 Task: Look for space in Atraulī, India from 3rd June, 2023 to 9th June, 2023 for 2 adults in price range Rs.6000 to Rs.12000. Place can be entire place with 1  bedroom having 1 bed and 1 bathroom. Property type can be house, flat, guest house, hotel. Booking option can be shelf check-in. Required host language is English.
Action: Mouse moved to (638, 135)
Screenshot: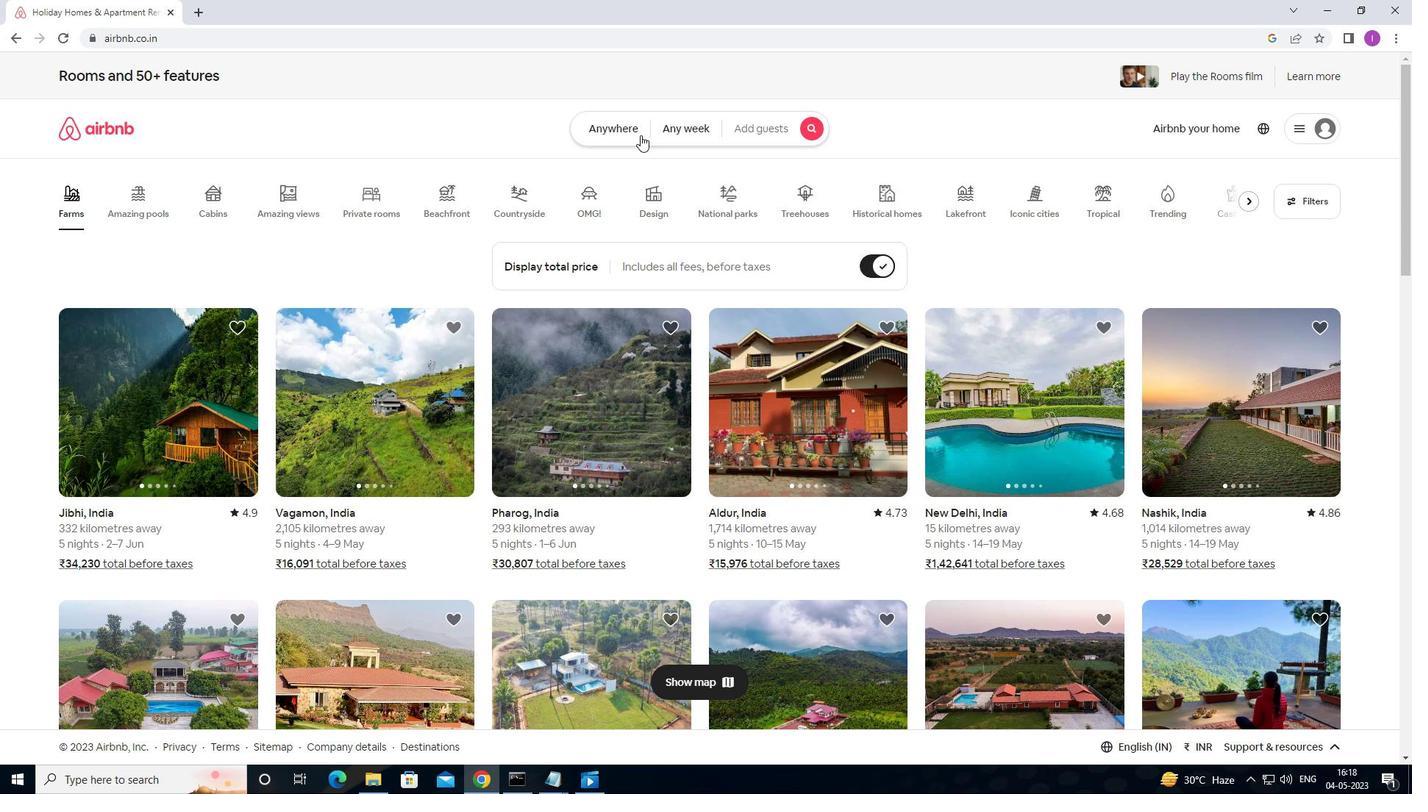 
Action: Mouse pressed left at (638, 135)
Screenshot: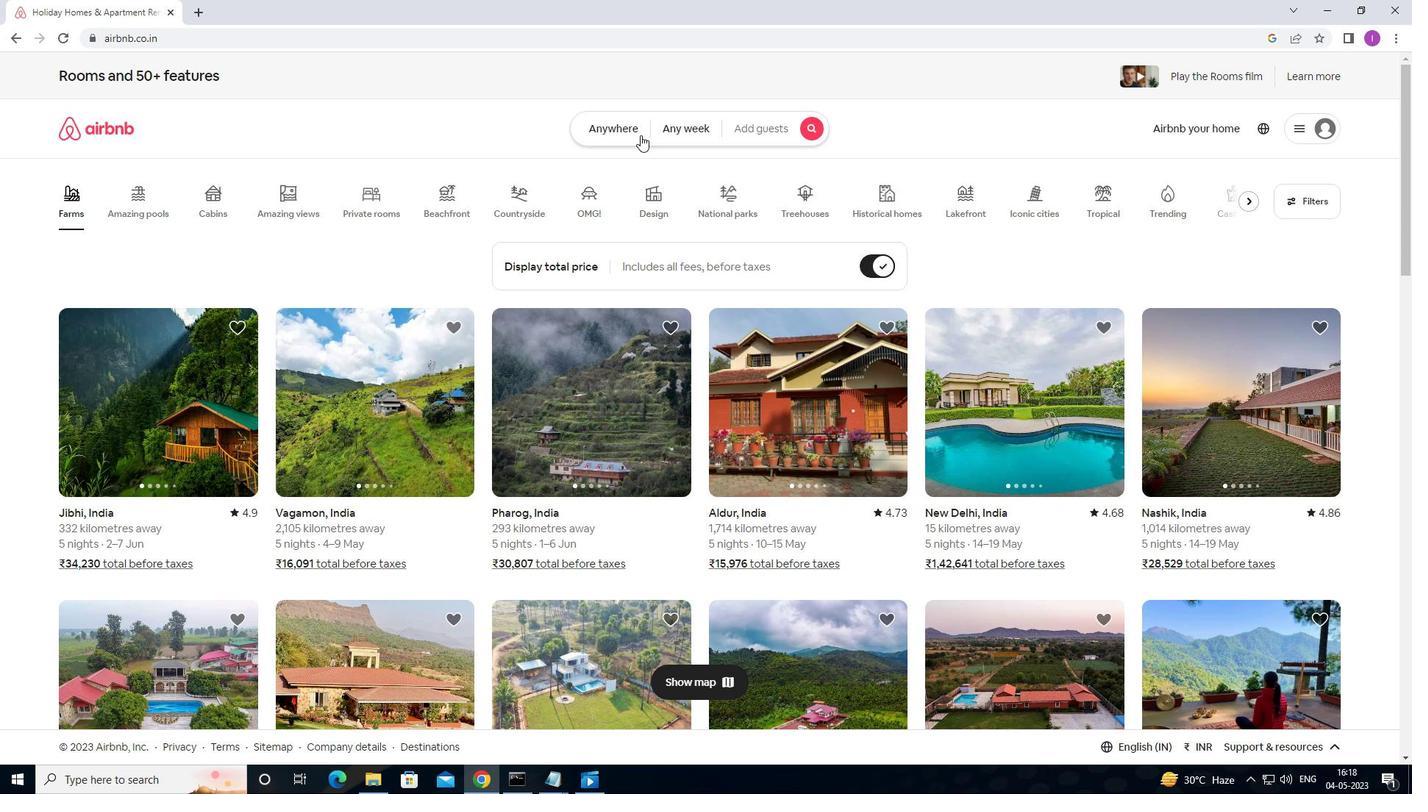 
Action: Mouse moved to (422, 180)
Screenshot: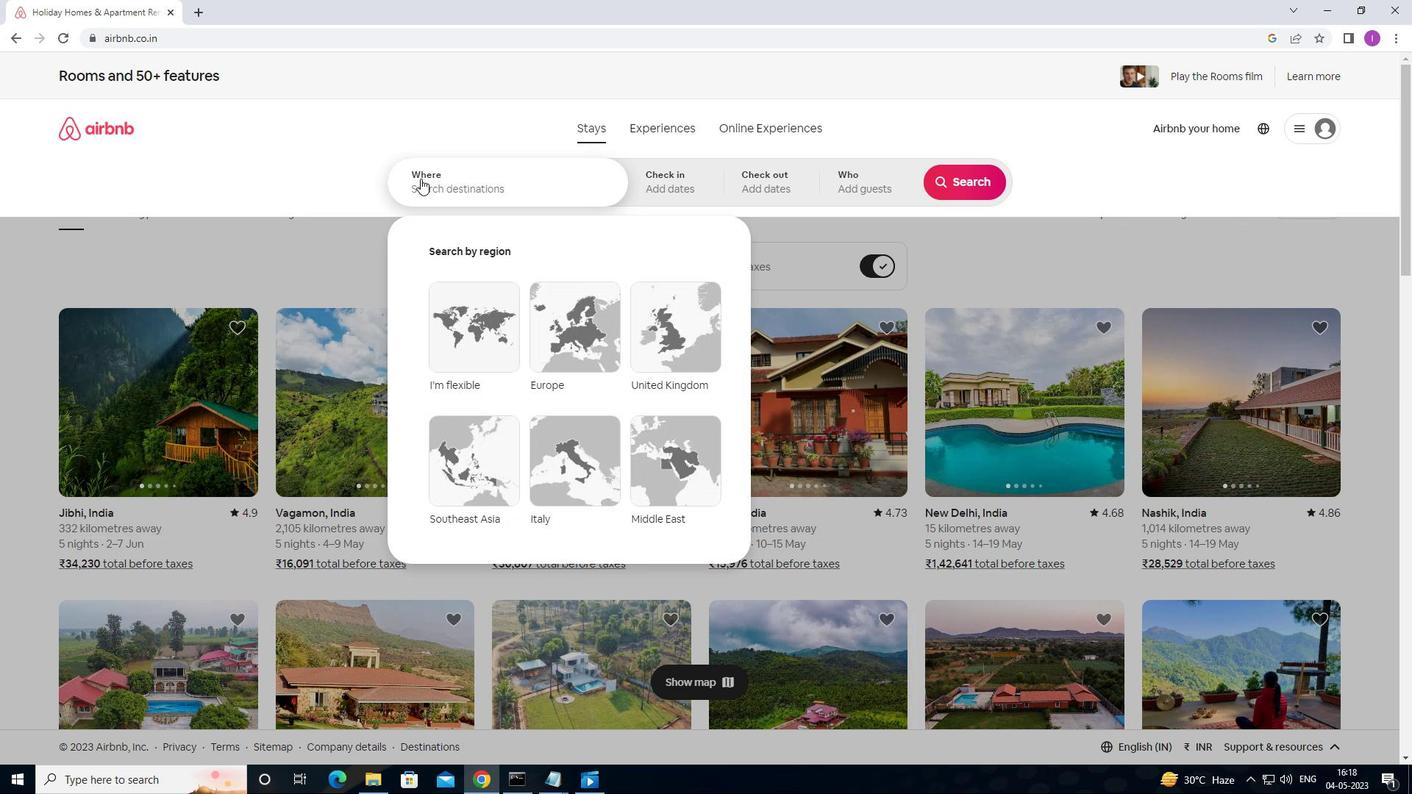 
Action: Mouse pressed left at (422, 180)
Screenshot: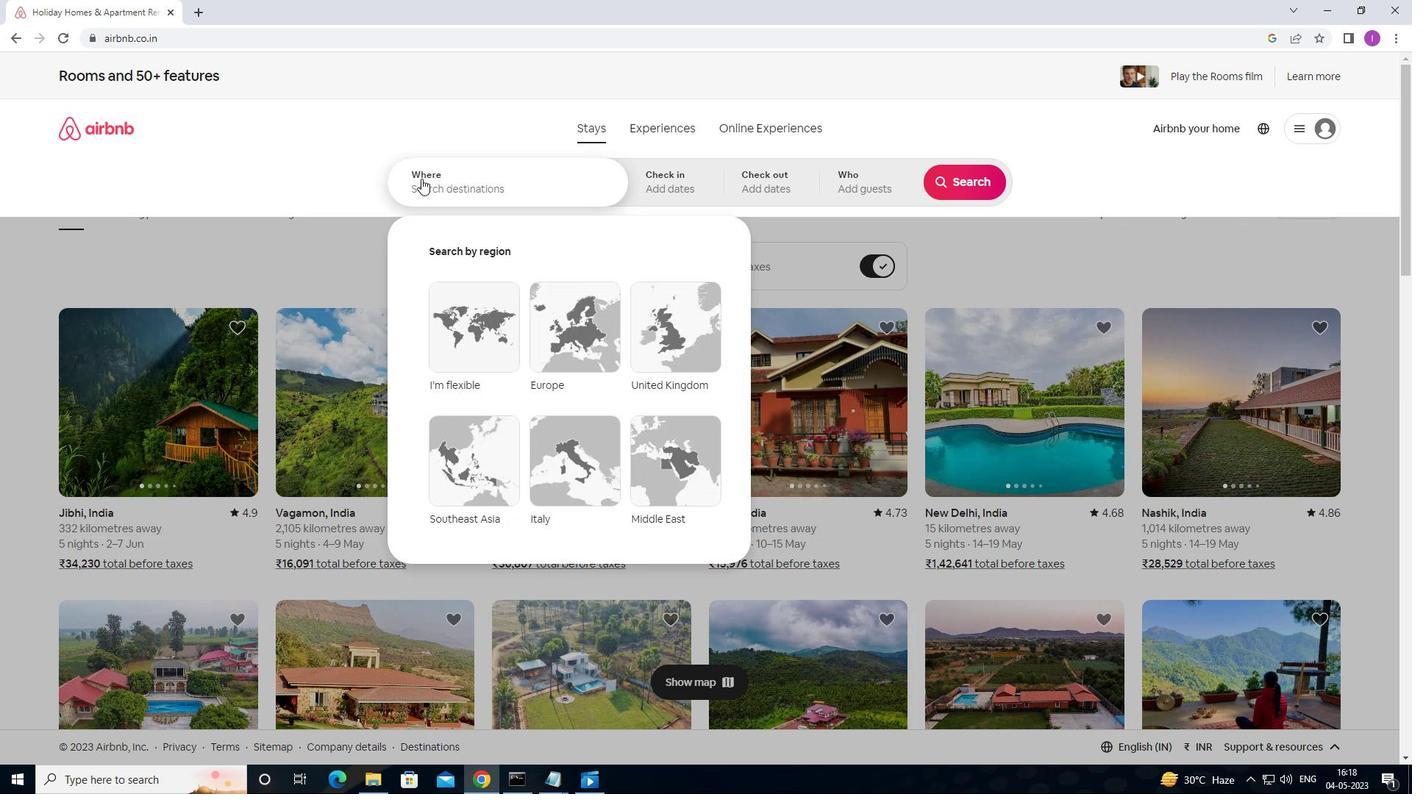 
Action: Mouse moved to (378, 228)
Screenshot: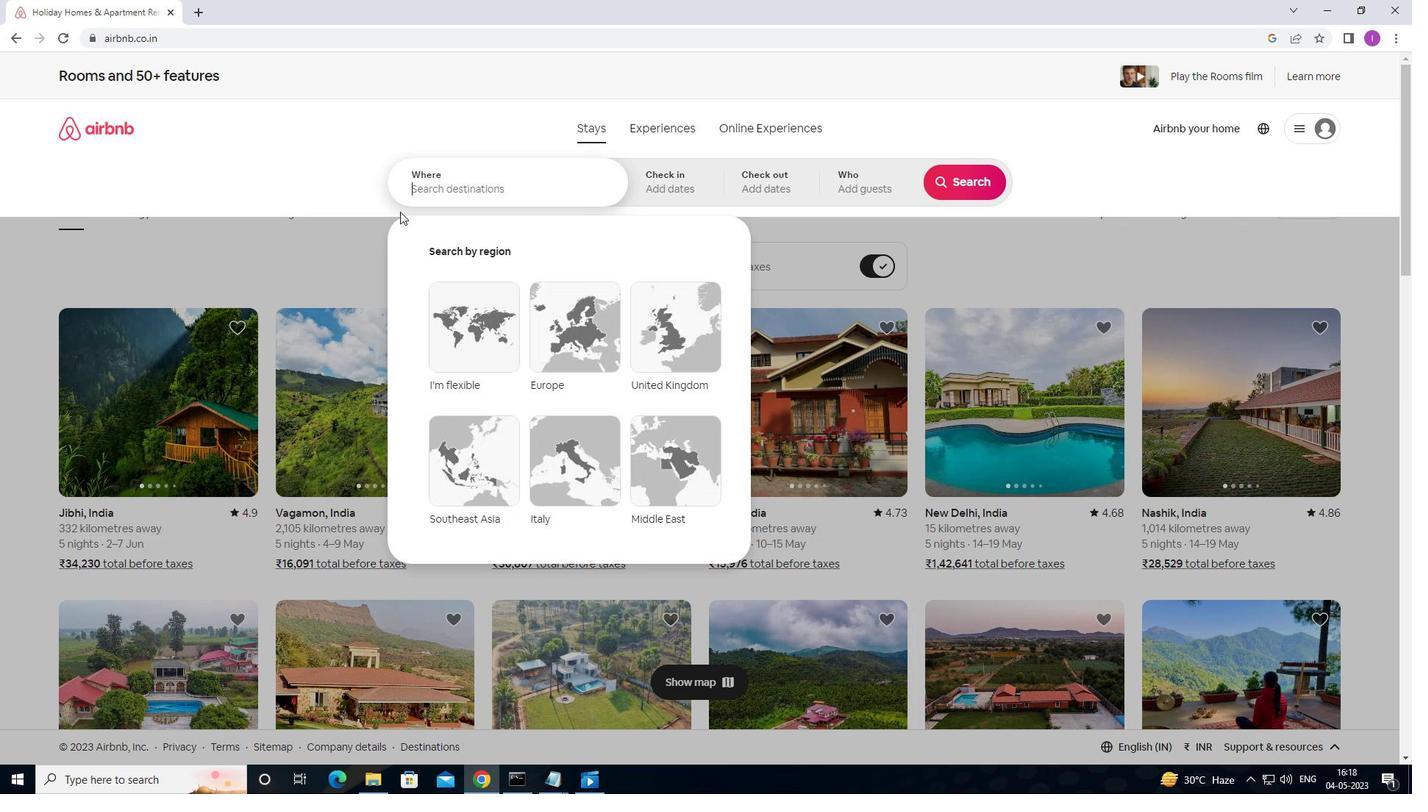 
Action: Key pressed <Key.shift>ATRAULI,<Key.shift>INDIA
Screenshot: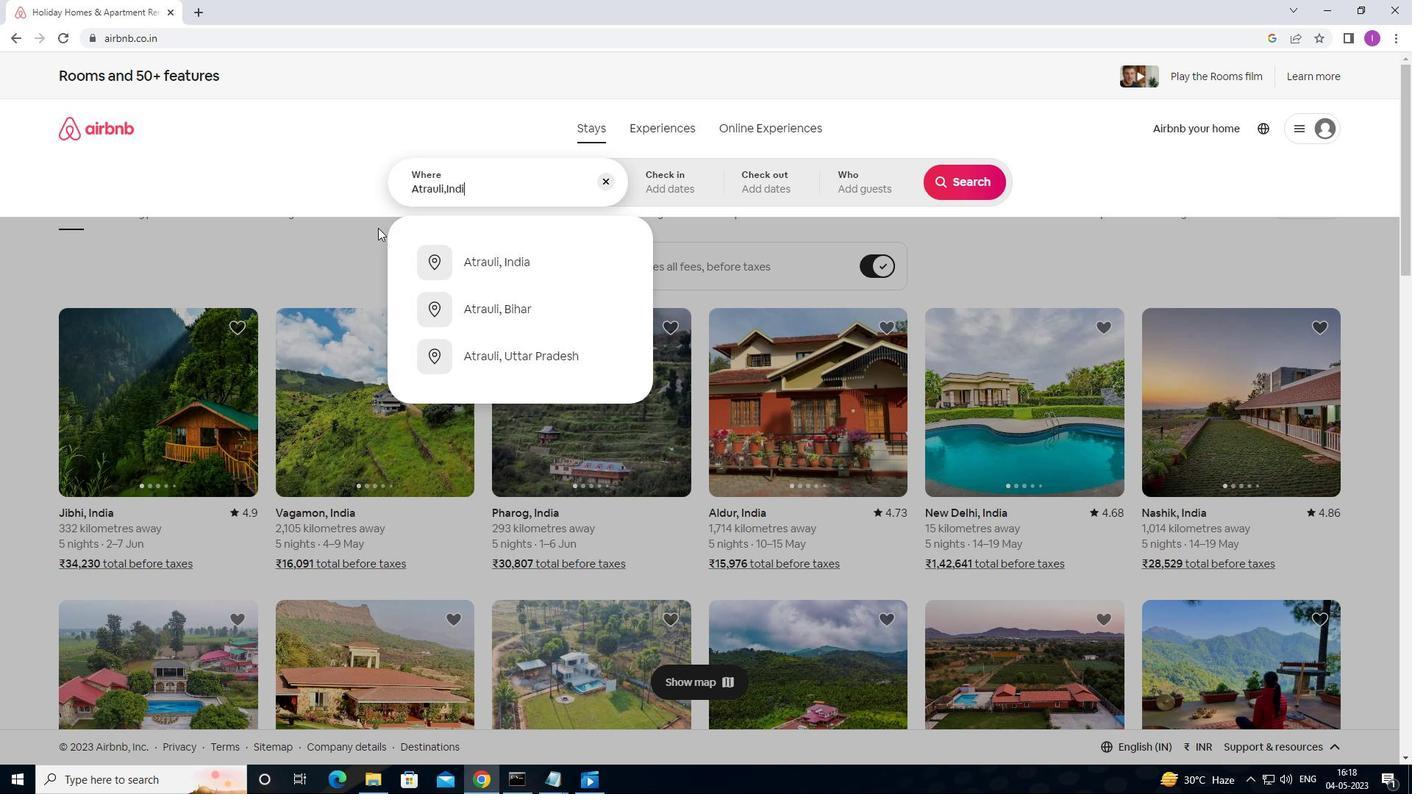 
Action: Mouse moved to (572, 251)
Screenshot: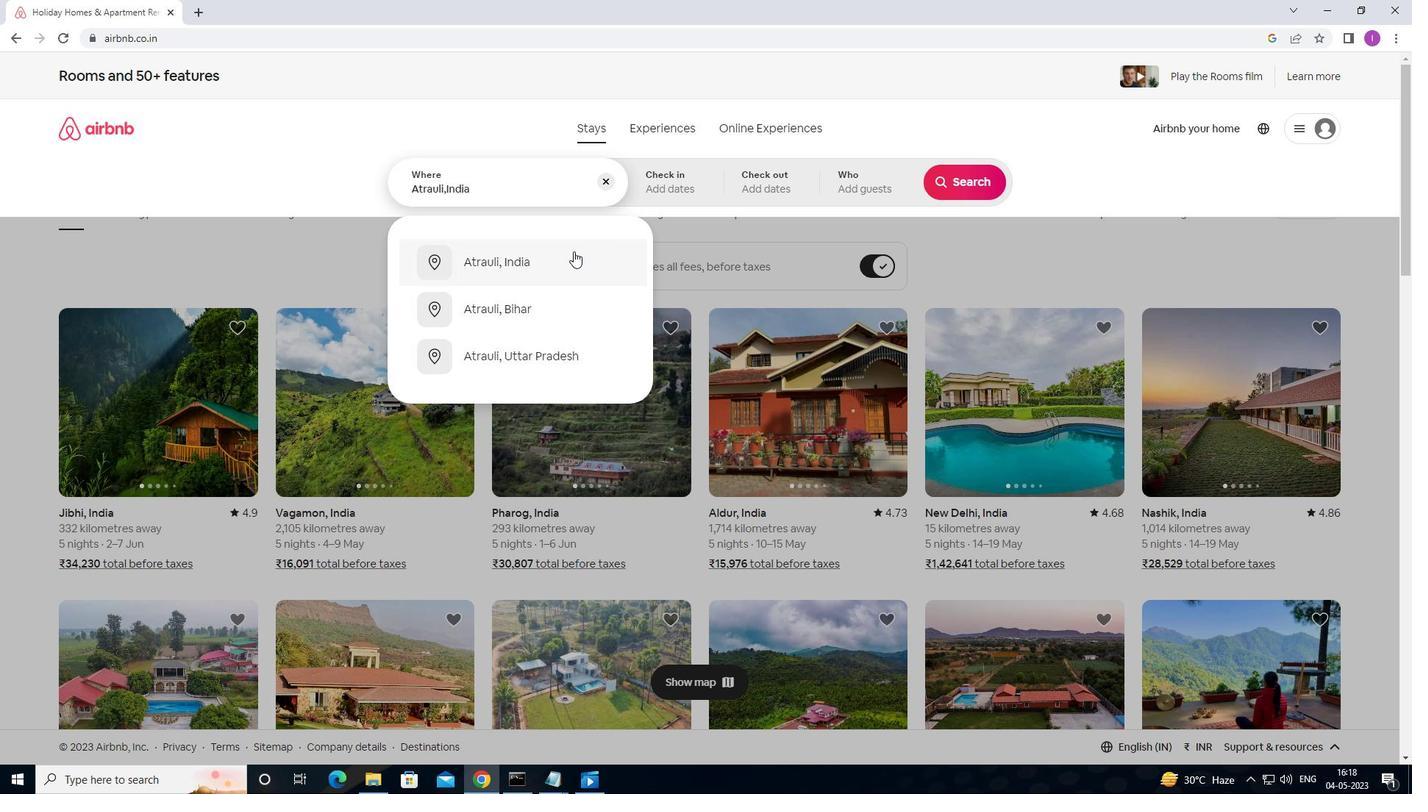 
Action: Mouse pressed left at (572, 251)
Screenshot: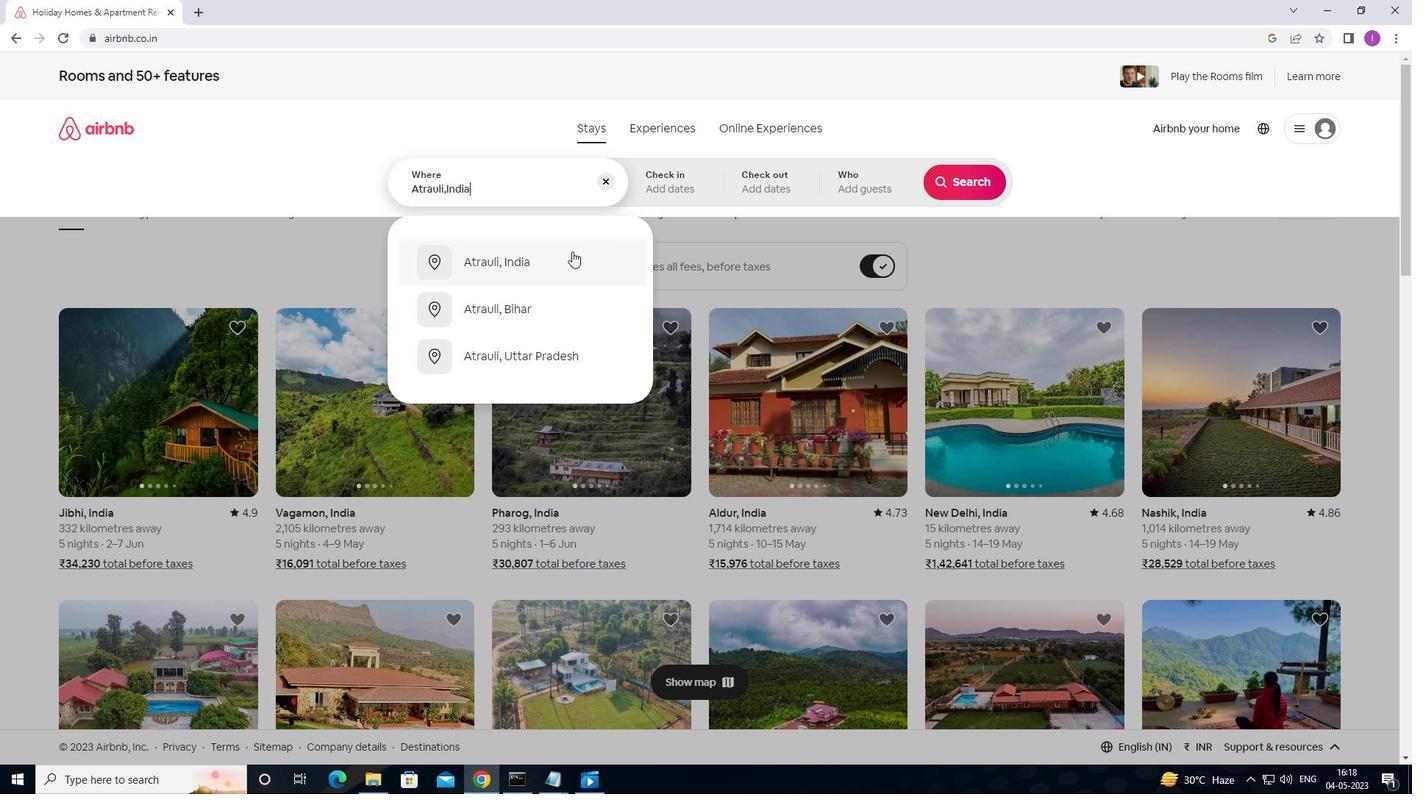 
Action: Mouse moved to (973, 299)
Screenshot: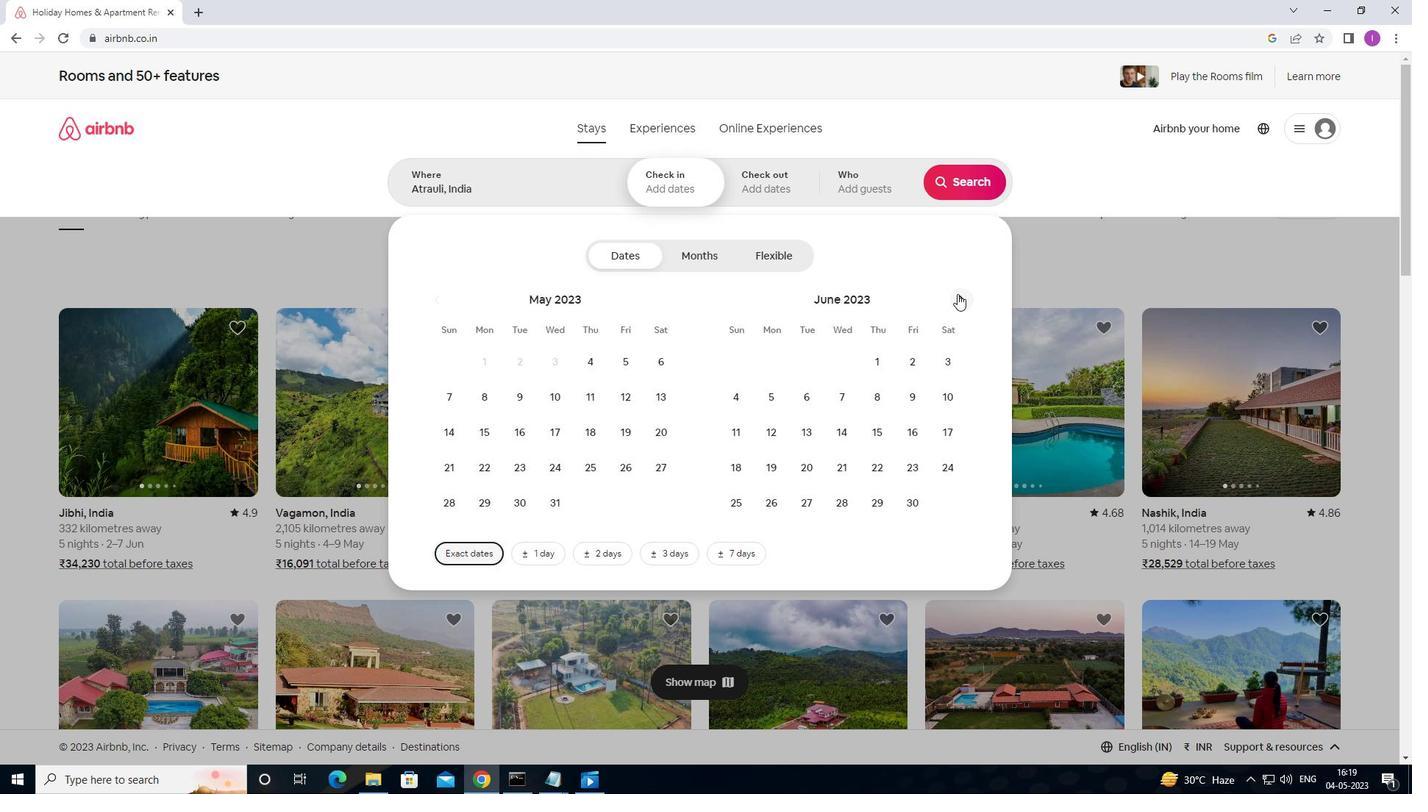 
Action: Mouse pressed left at (973, 299)
Screenshot: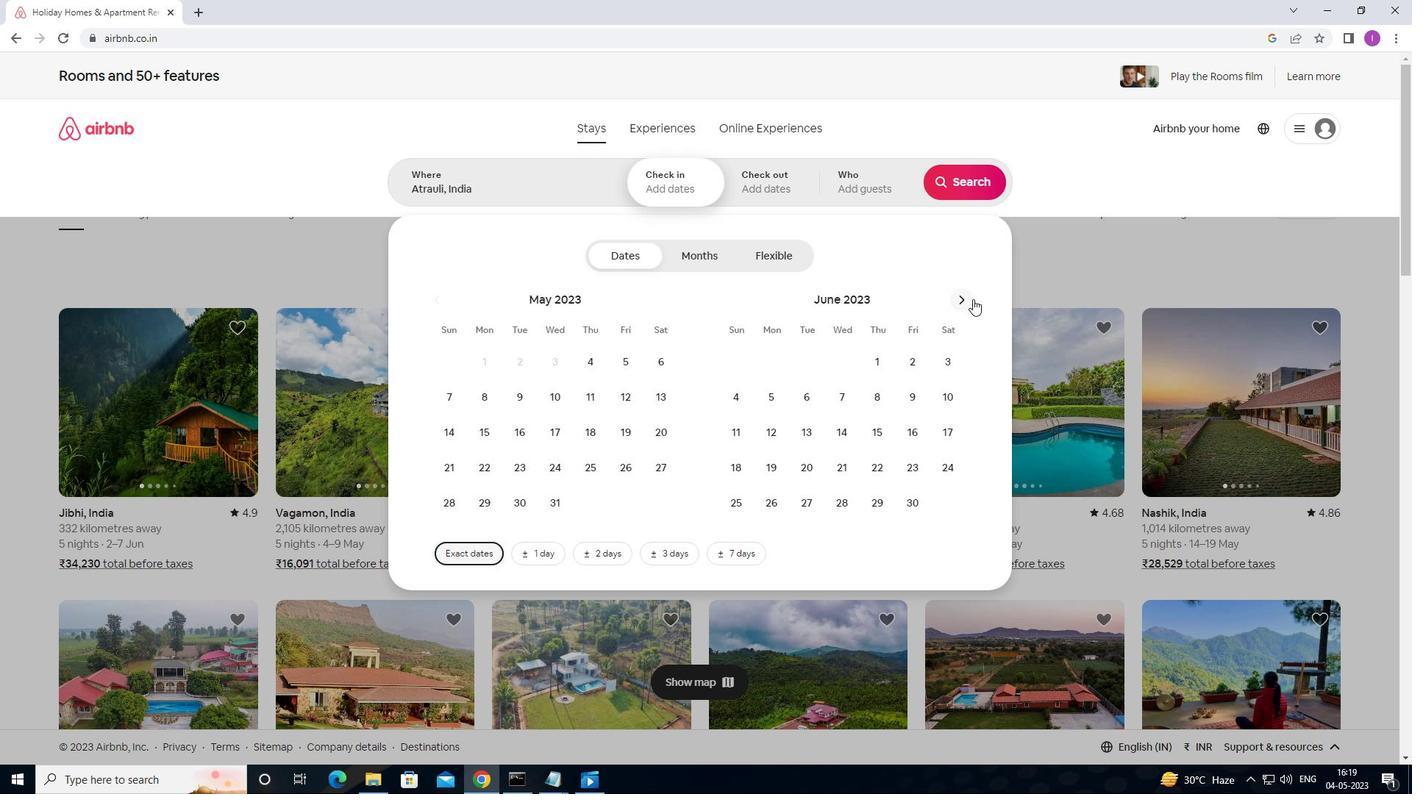 
Action: Mouse pressed left at (973, 299)
Screenshot: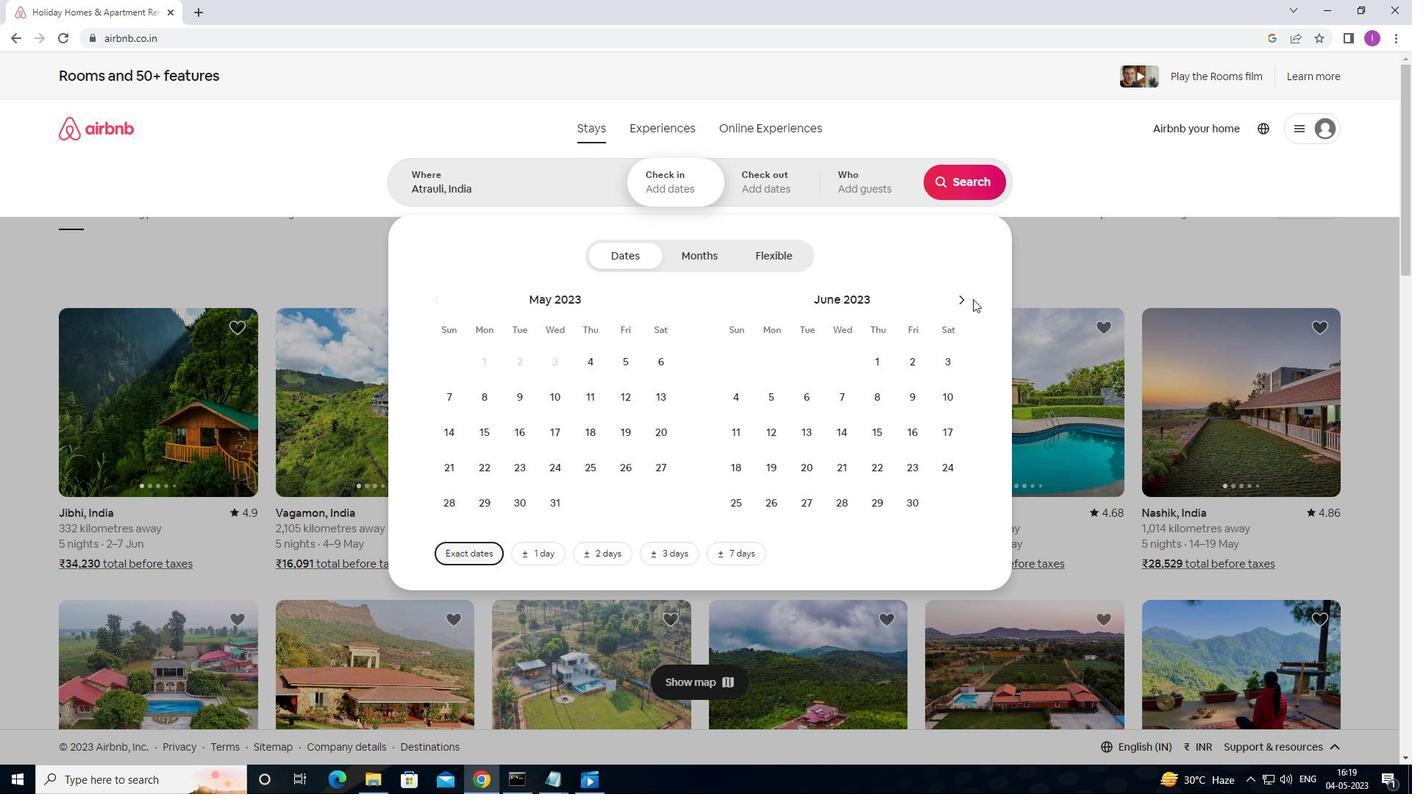 
Action: Mouse moved to (946, 359)
Screenshot: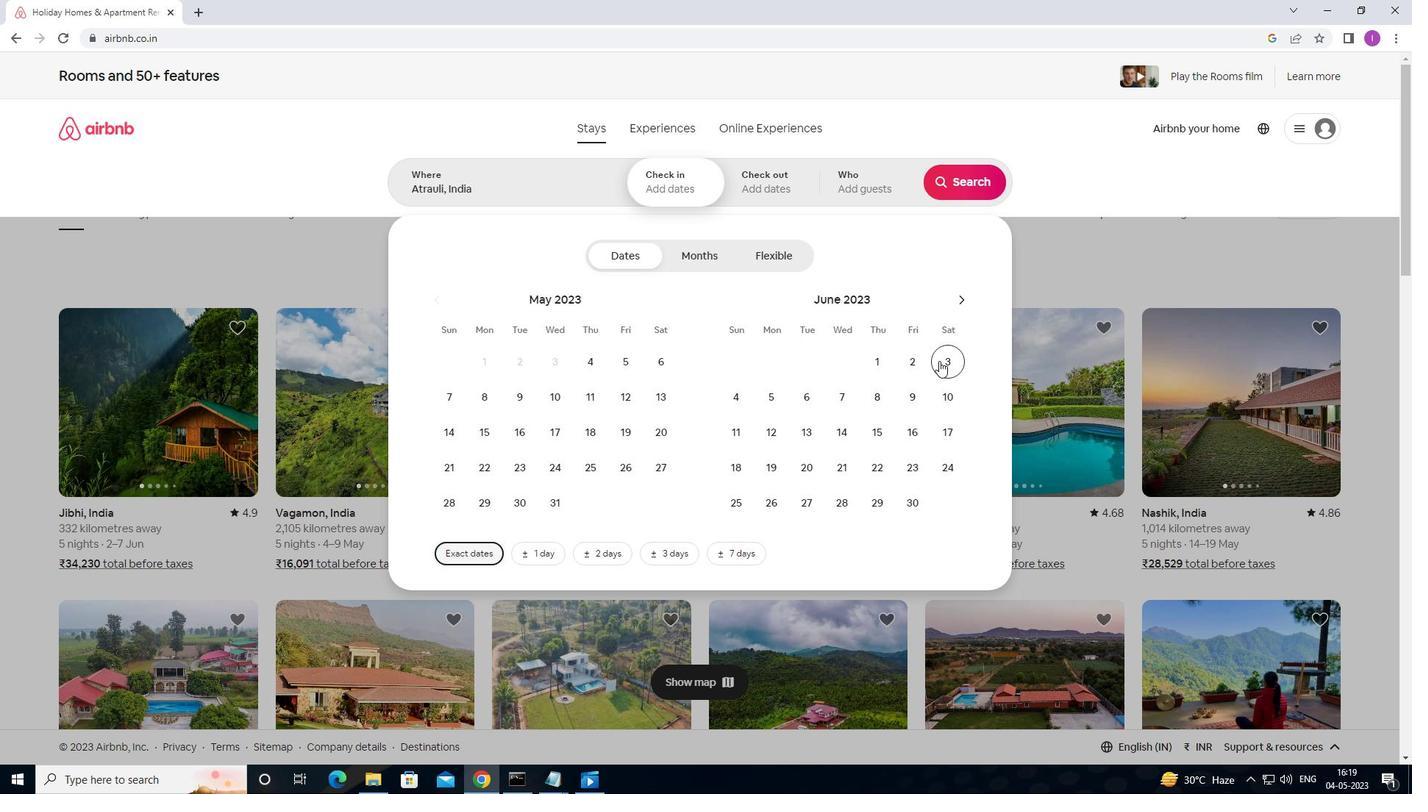 
Action: Mouse pressed left at (946, 359)
Screenshot: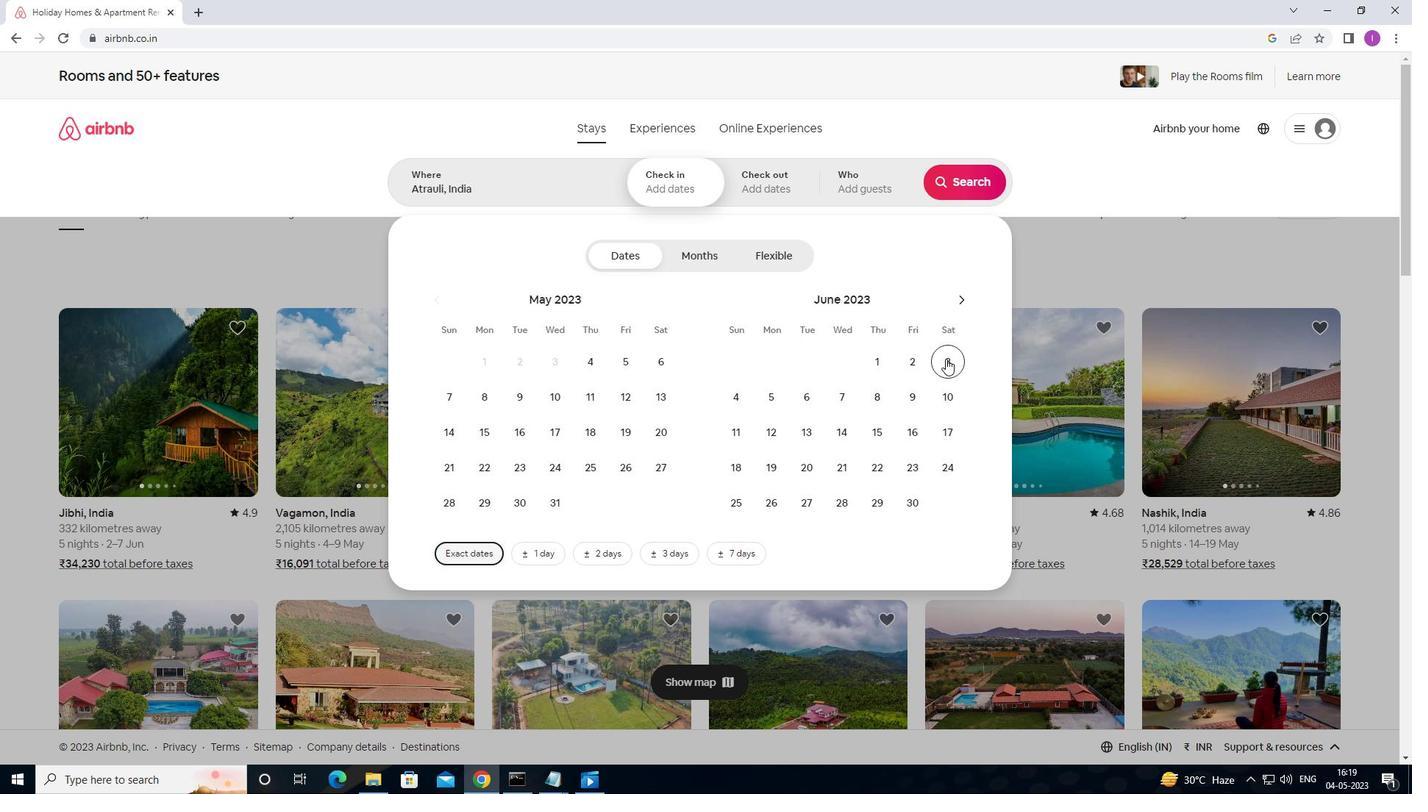 
Action: Mouse moved to (903, 404)
Screenshot: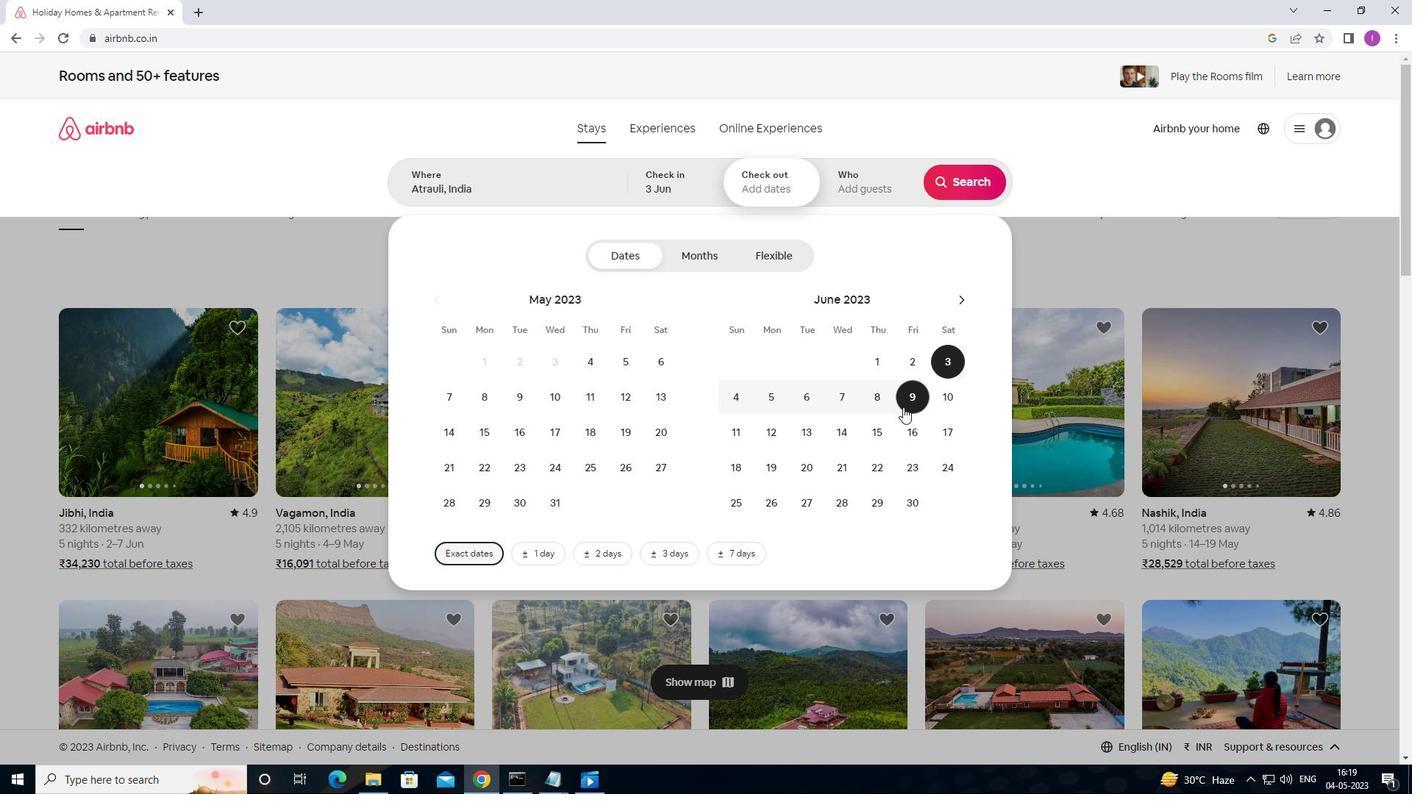 
Action: Mouse pressed left at (903, 404)
Screenshot: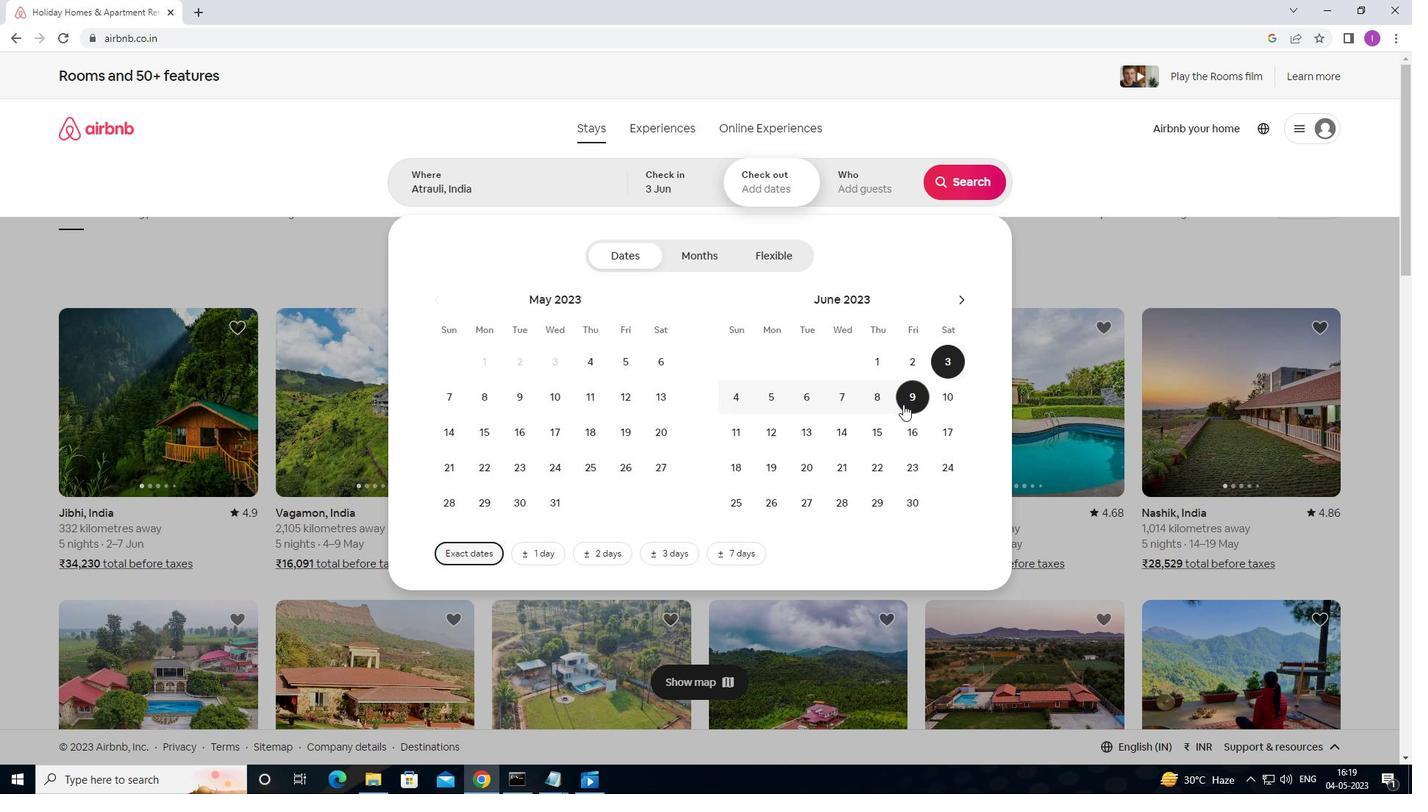 
Action: Mouse moved to (865, 195)
Screenshot: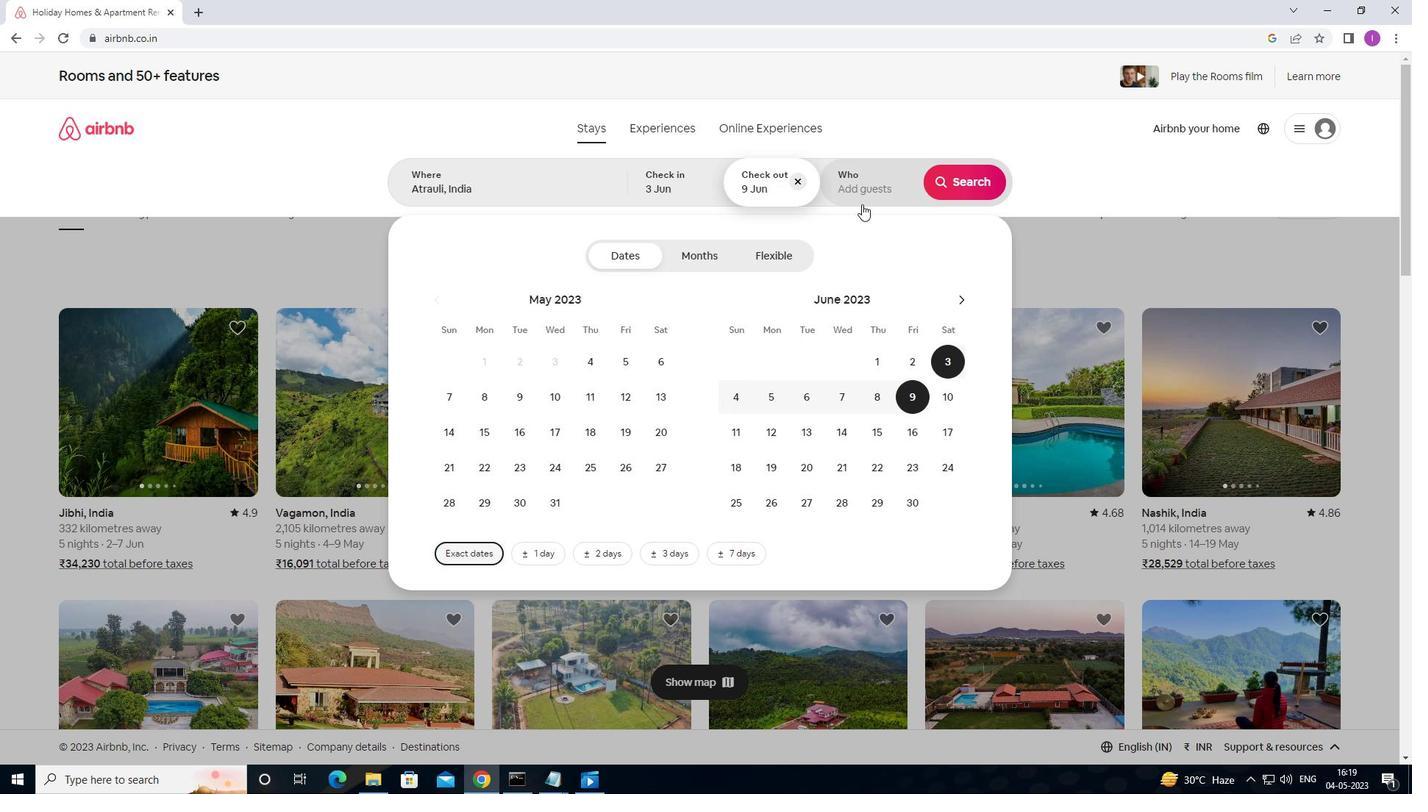 
Action: Mouse pressed left at (865, 195)
Screenshot: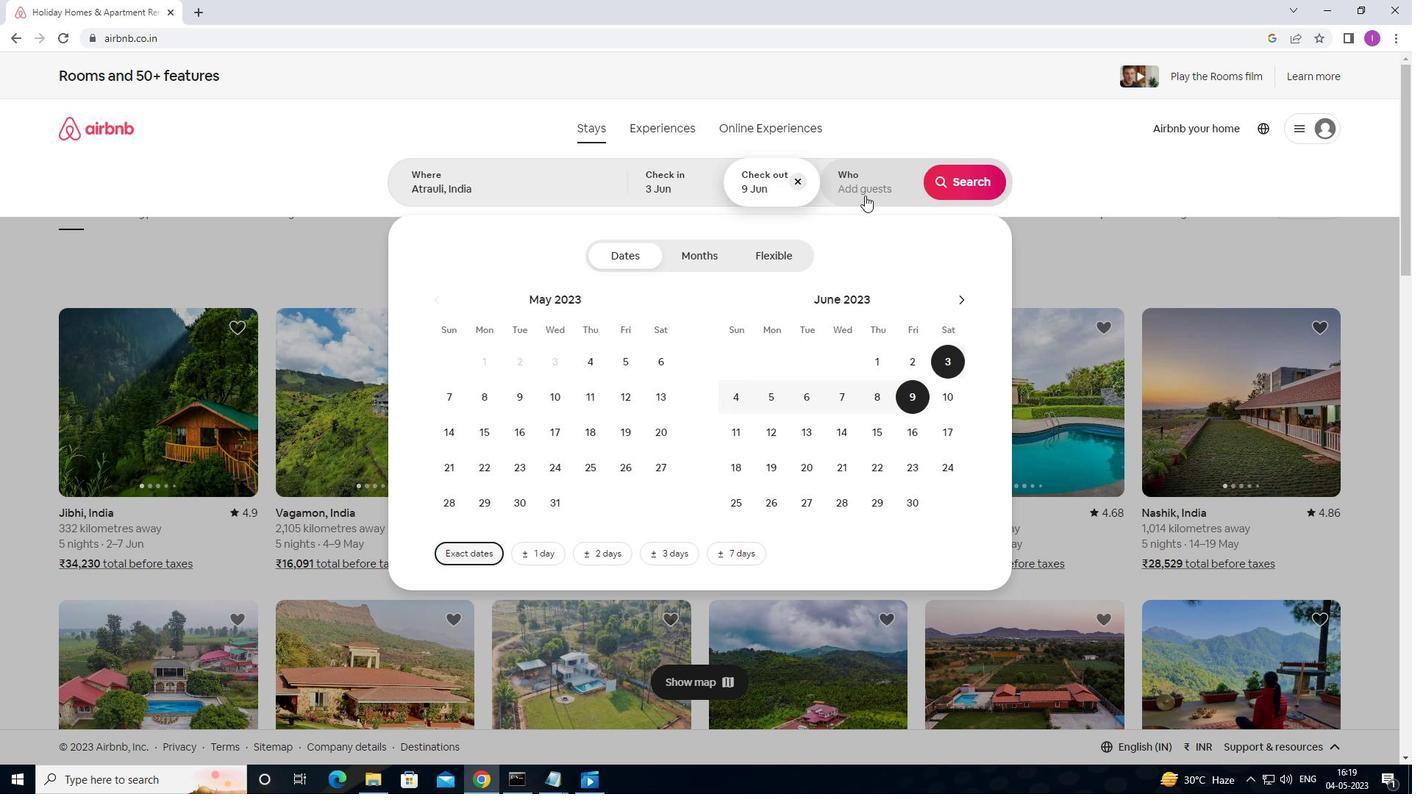 
Action: Mouse moved to (979, 255)
Screenshot: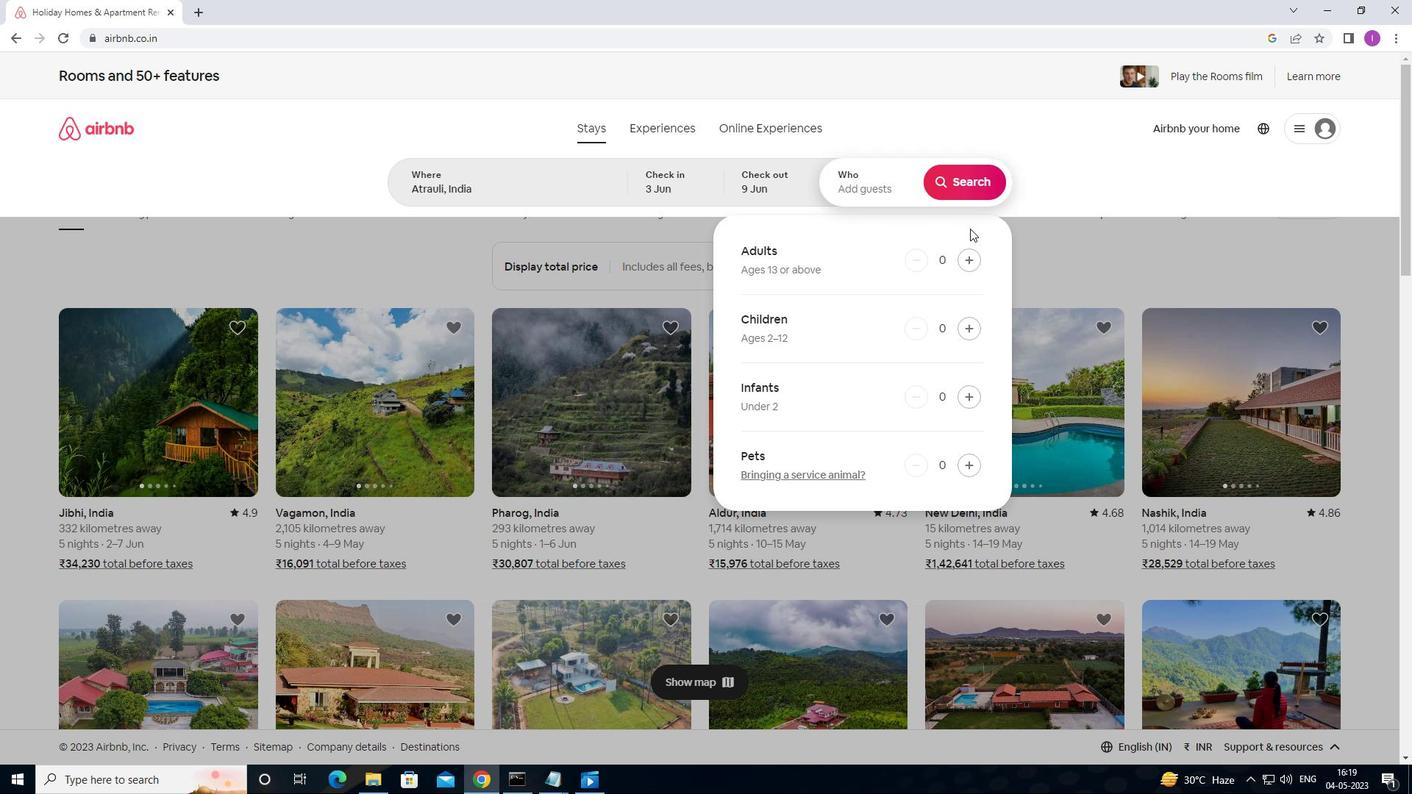 
Action: Mouse pressed left at (979, 255)
Screenshot: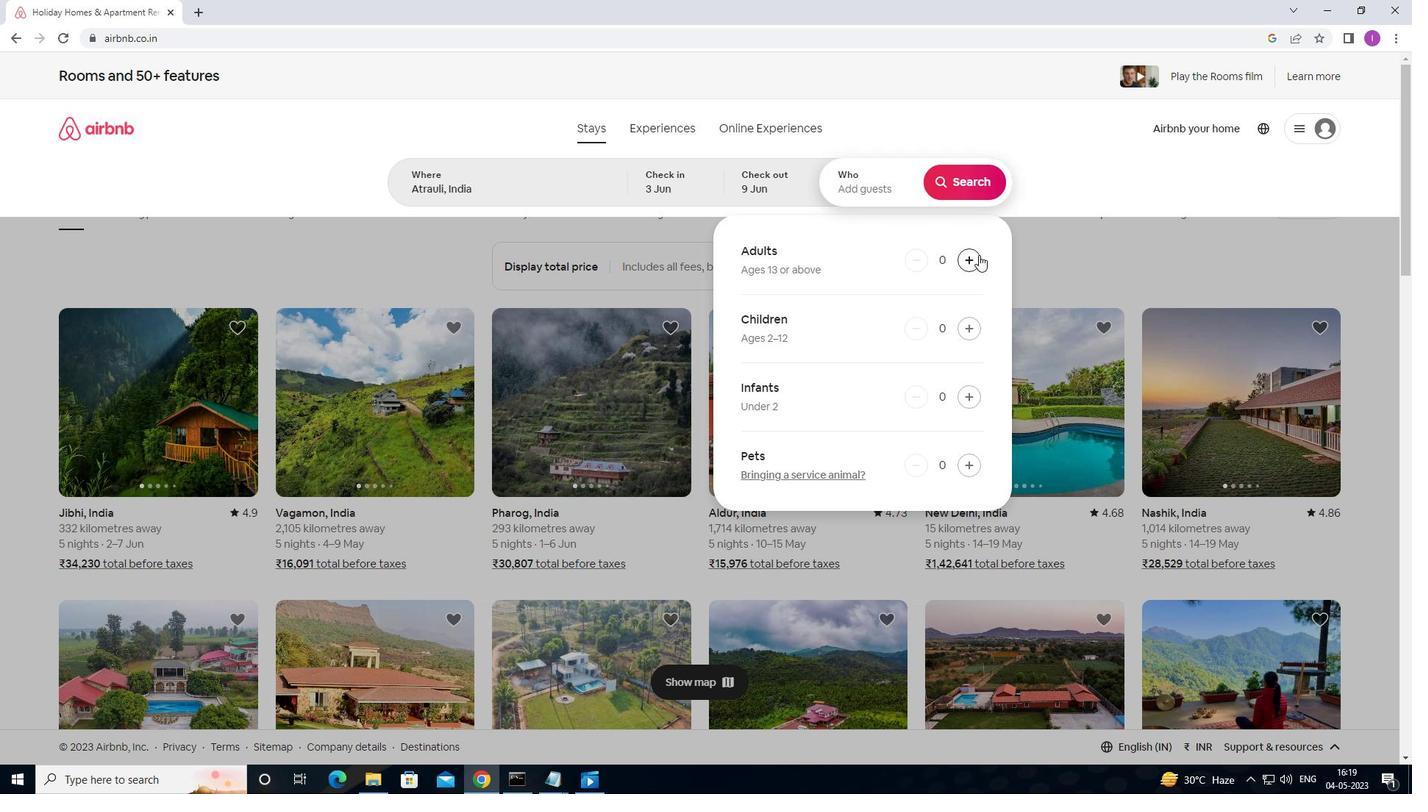 
Action: Mouse pressed left at (979, 255)
Screenshot: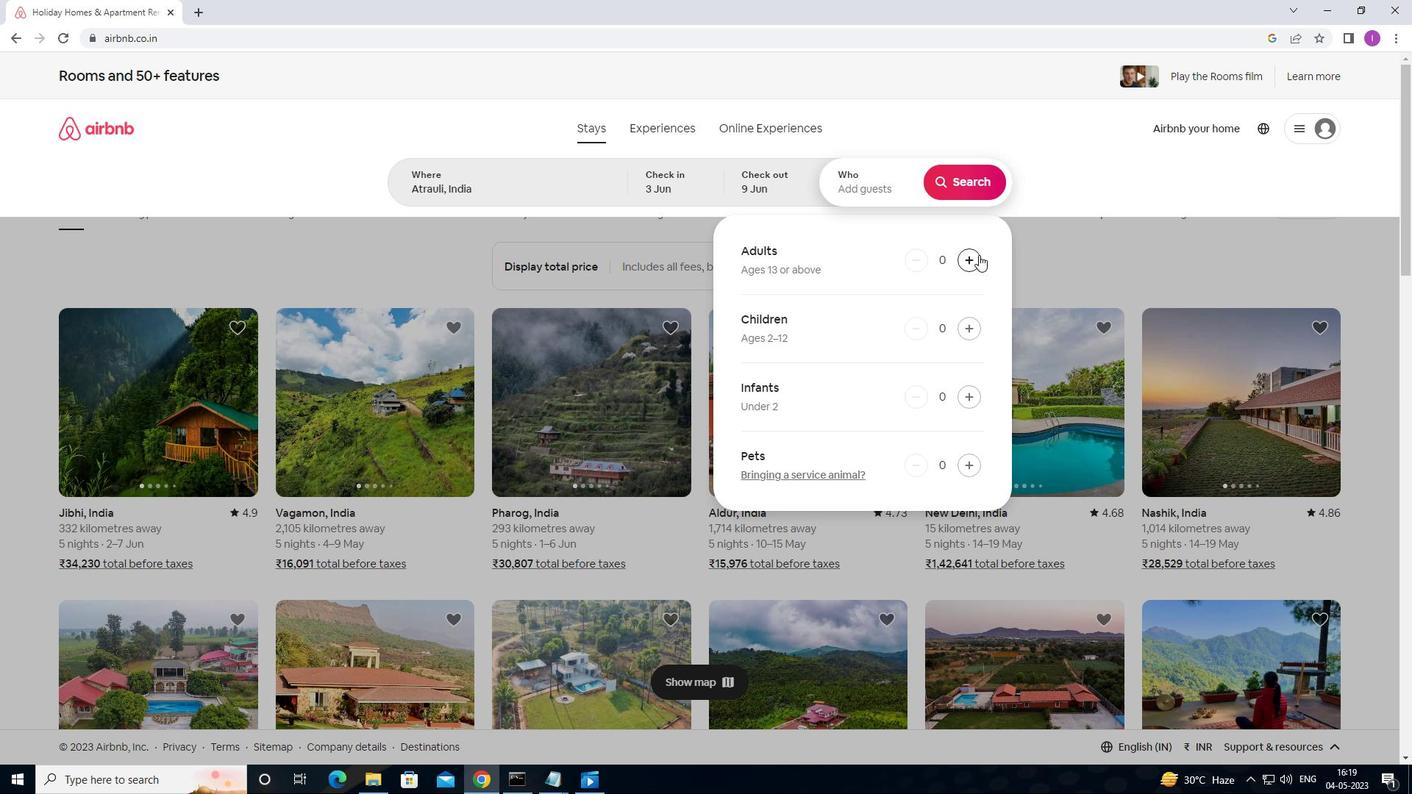 
Action: Mouse moved to (955, 195)
Screenshot: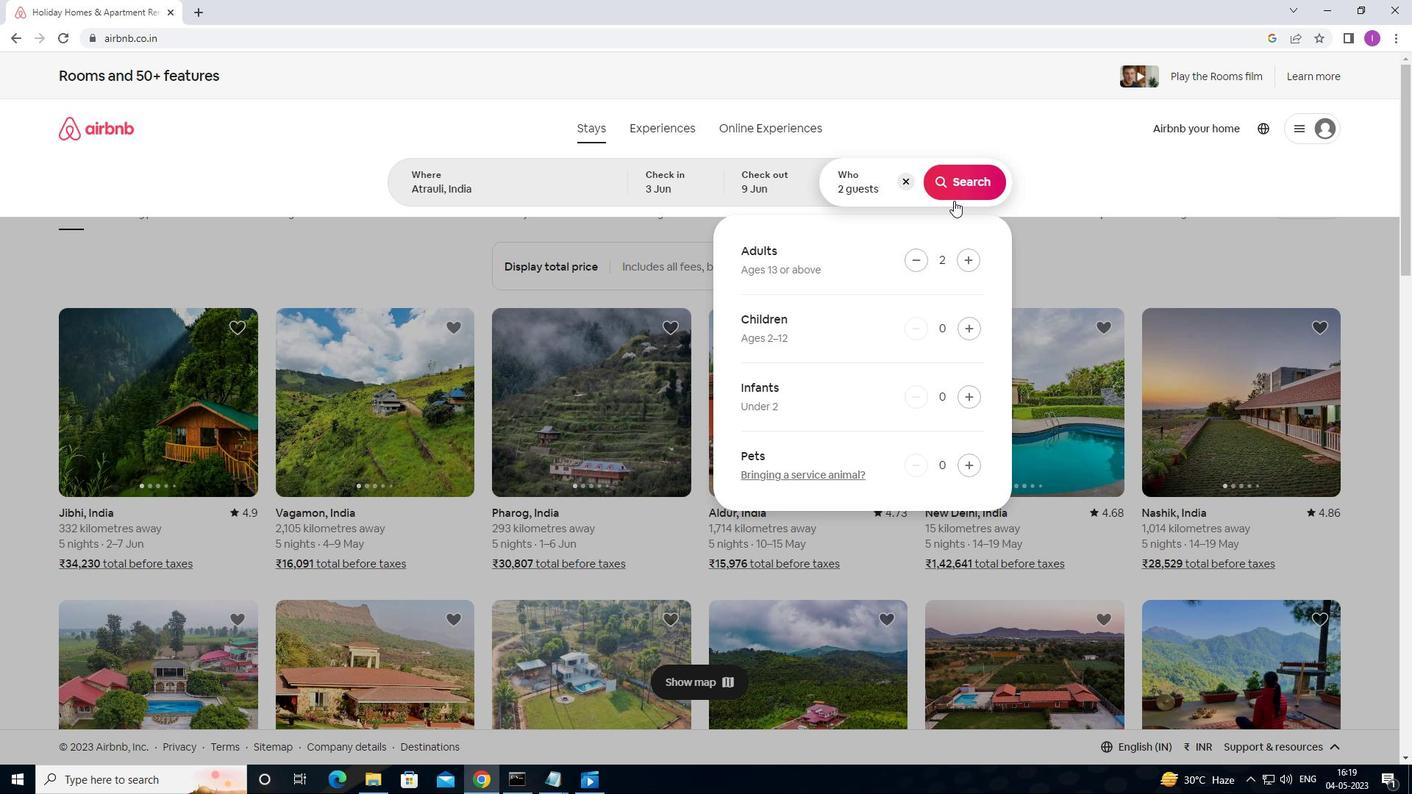 
Action: Mouse pressed left at (955, 195)
Screenshot: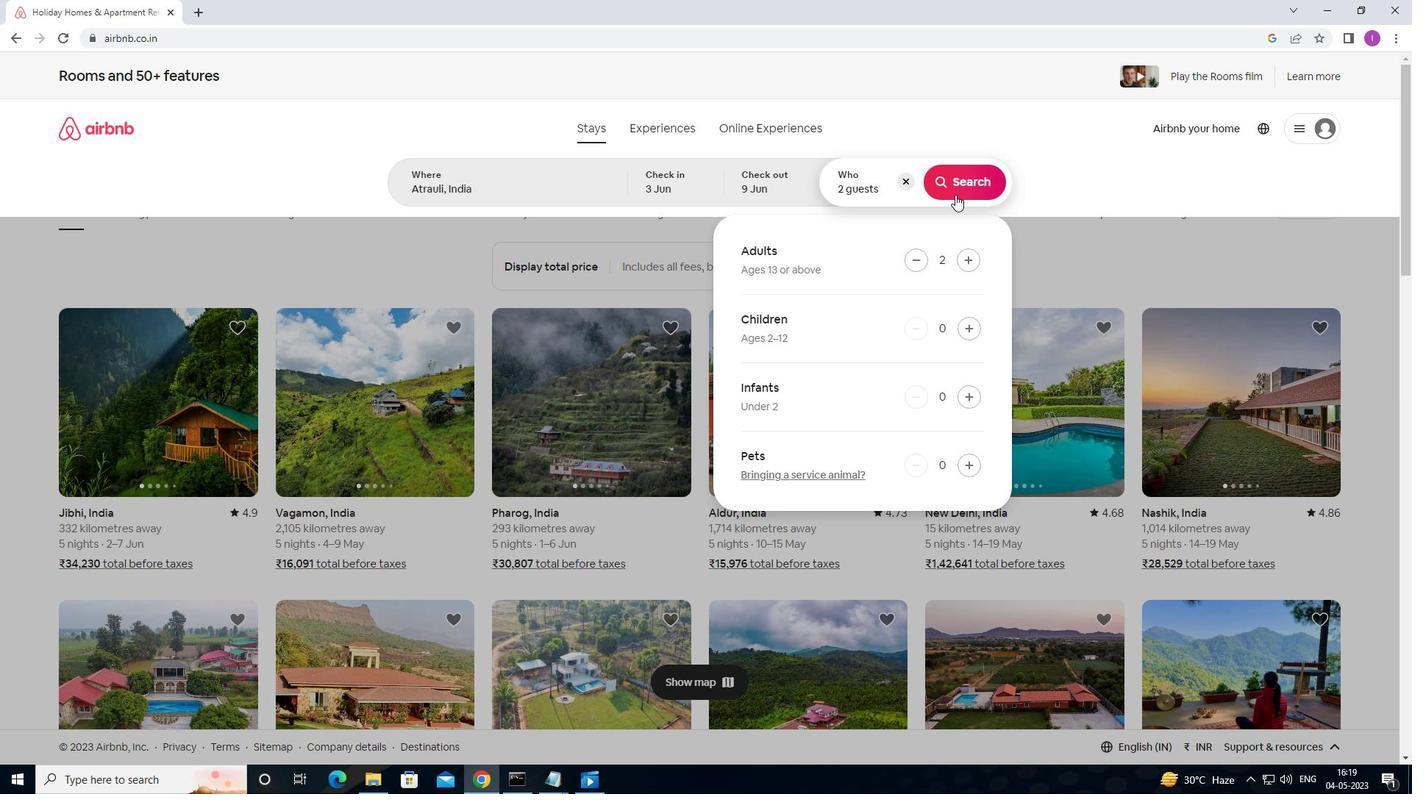
Action: Mouse moved to (1357, 149)
Screenshot: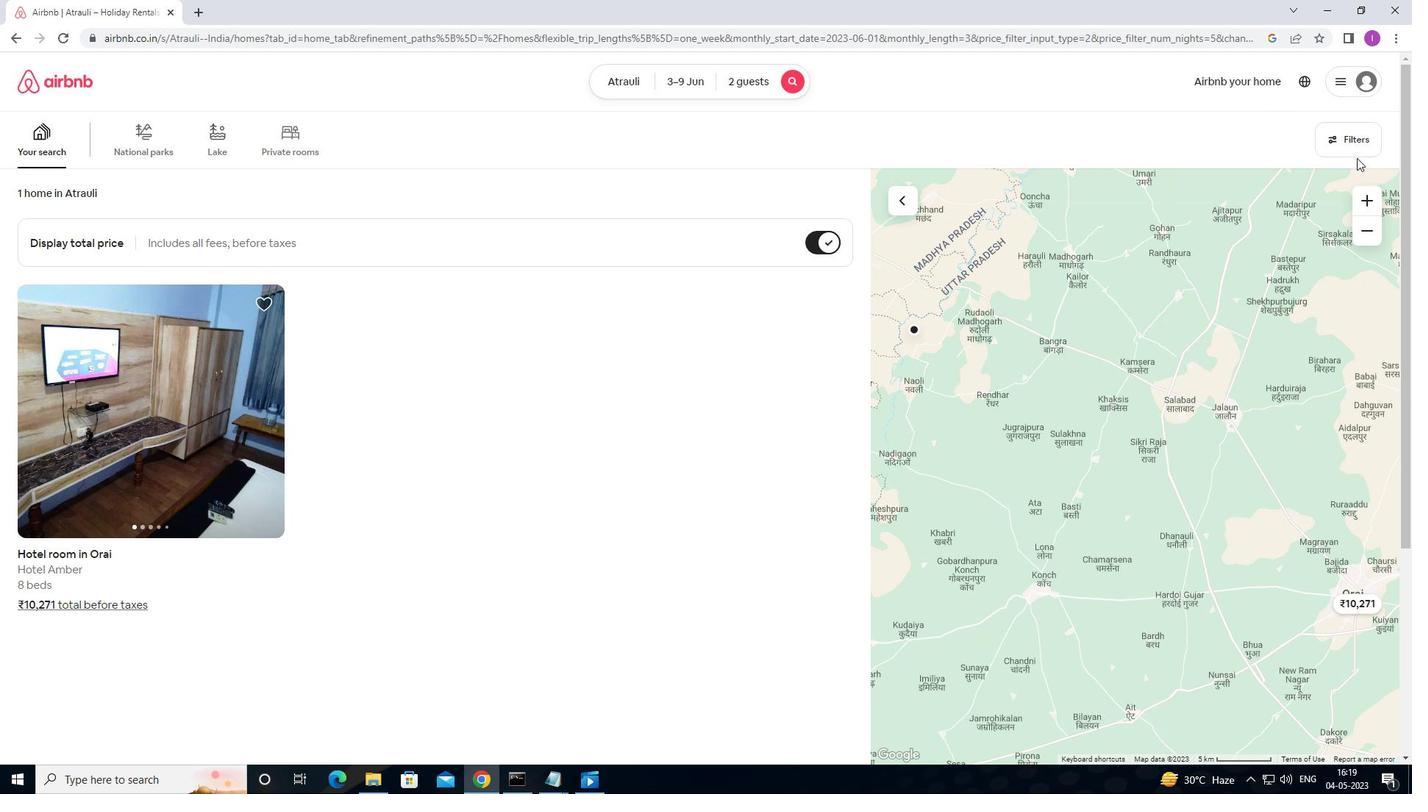 
Action: Mouse pressed left at (1357, 149)
Screenshot: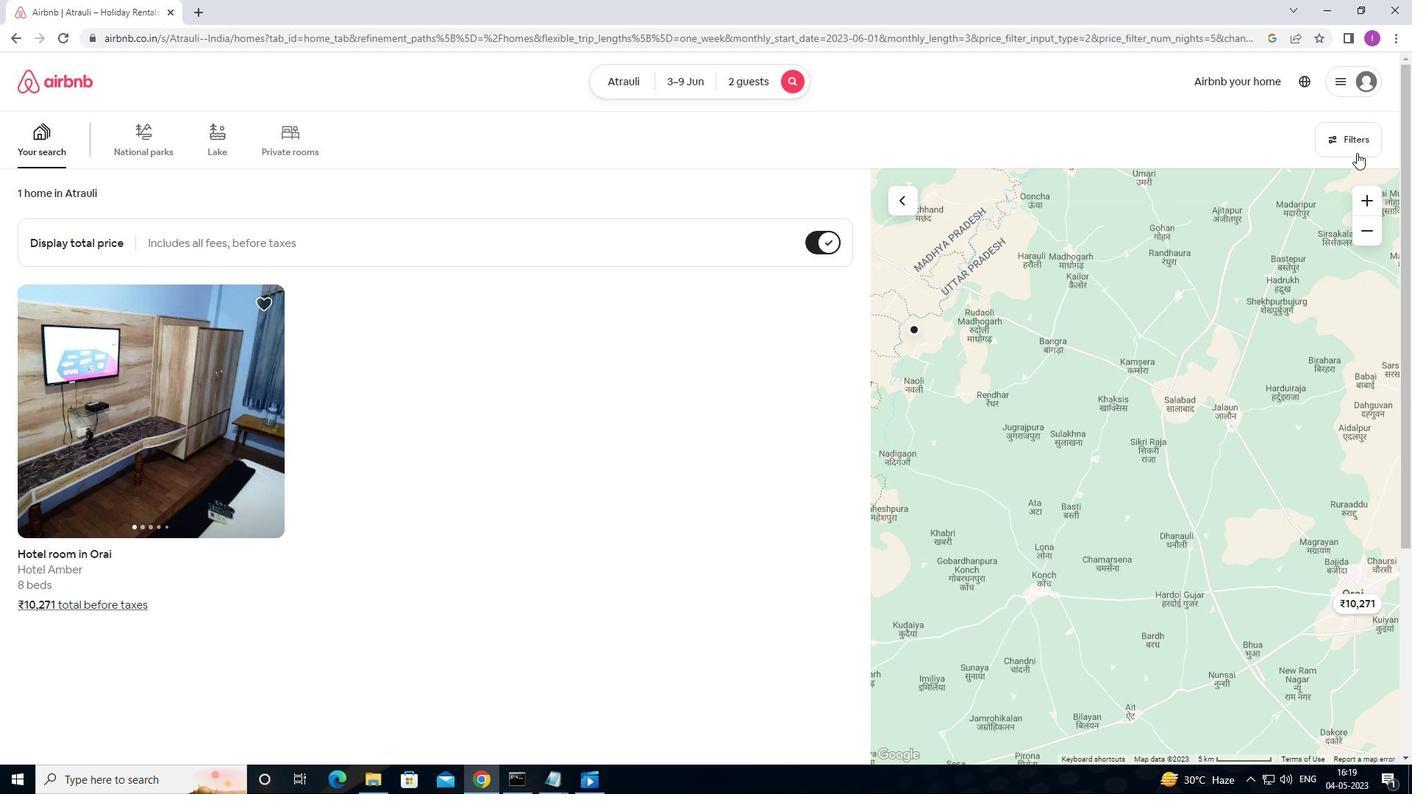 
Action: Mouse moved to (543, 275)
Screenshot: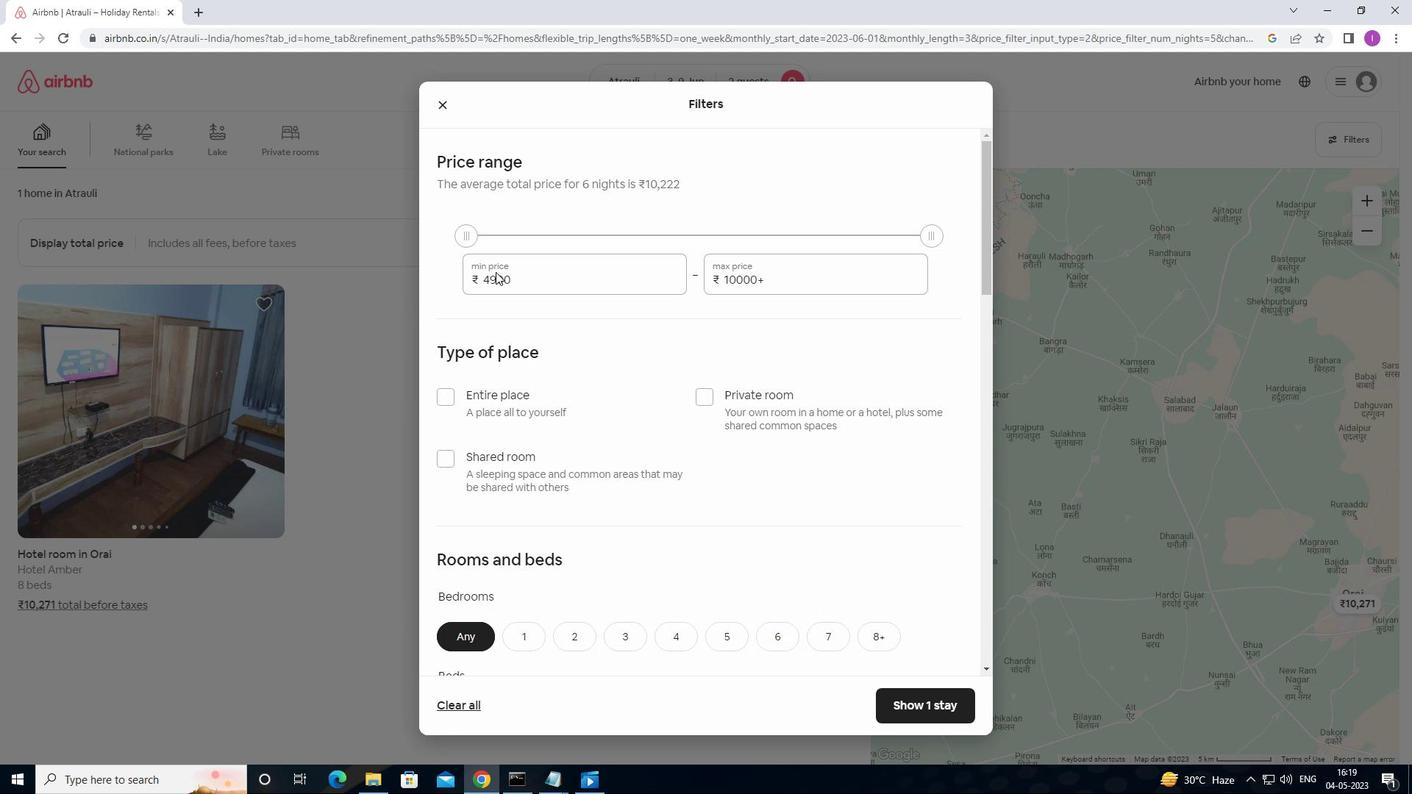 
Action: Mouse pressed left at (543, 275)
Screenshot: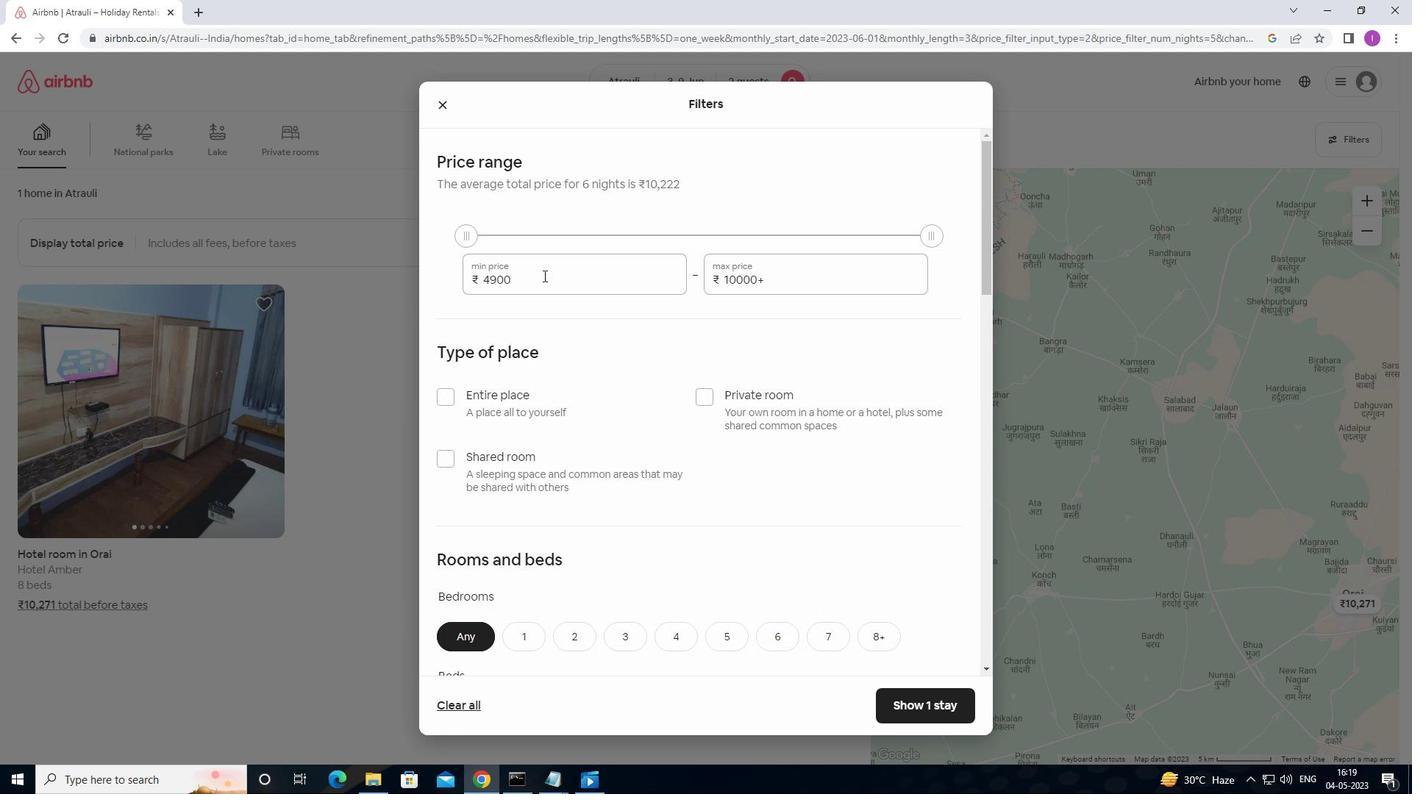 
Action: Mouse moved to (475, 284)
Screenshot: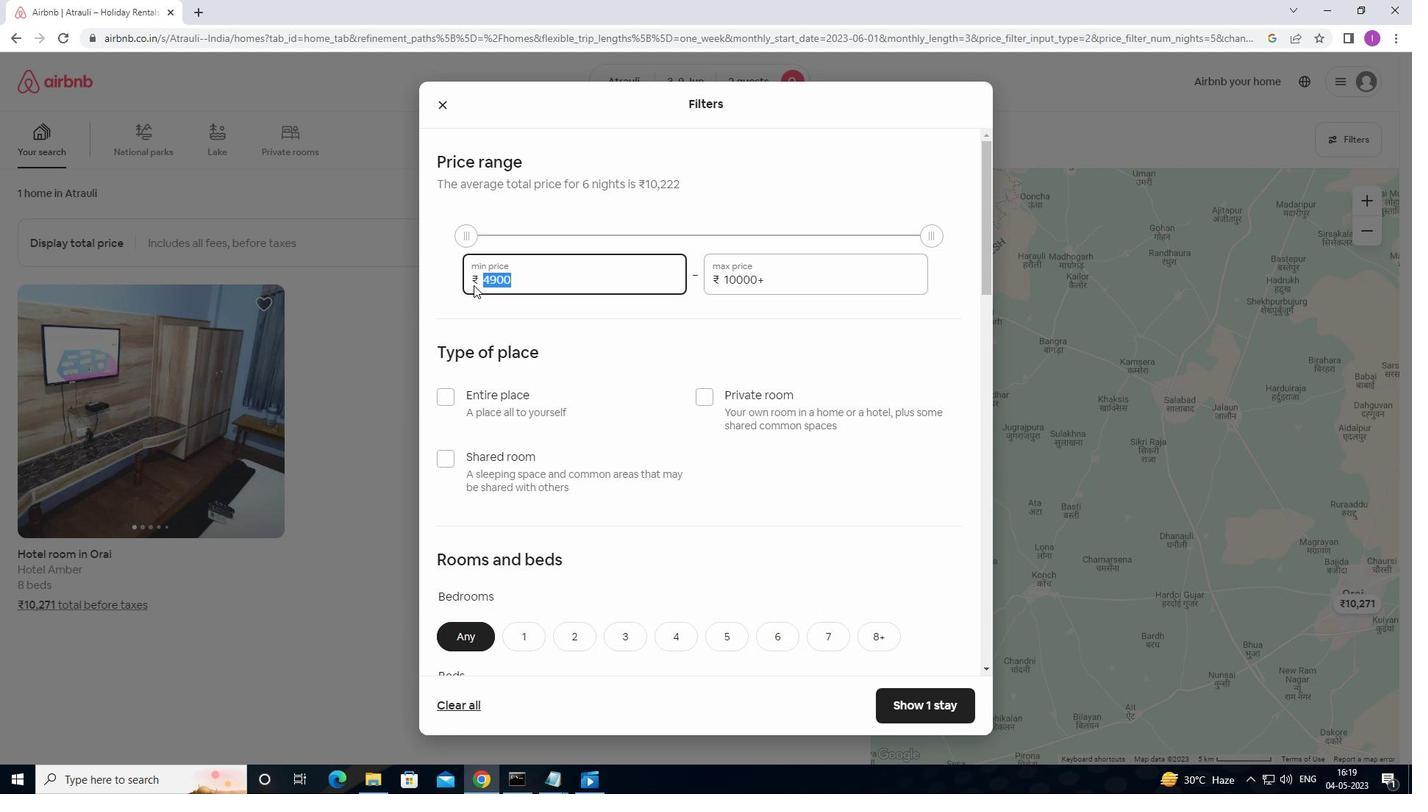 
Action: Key pressed 6000
Screenshot: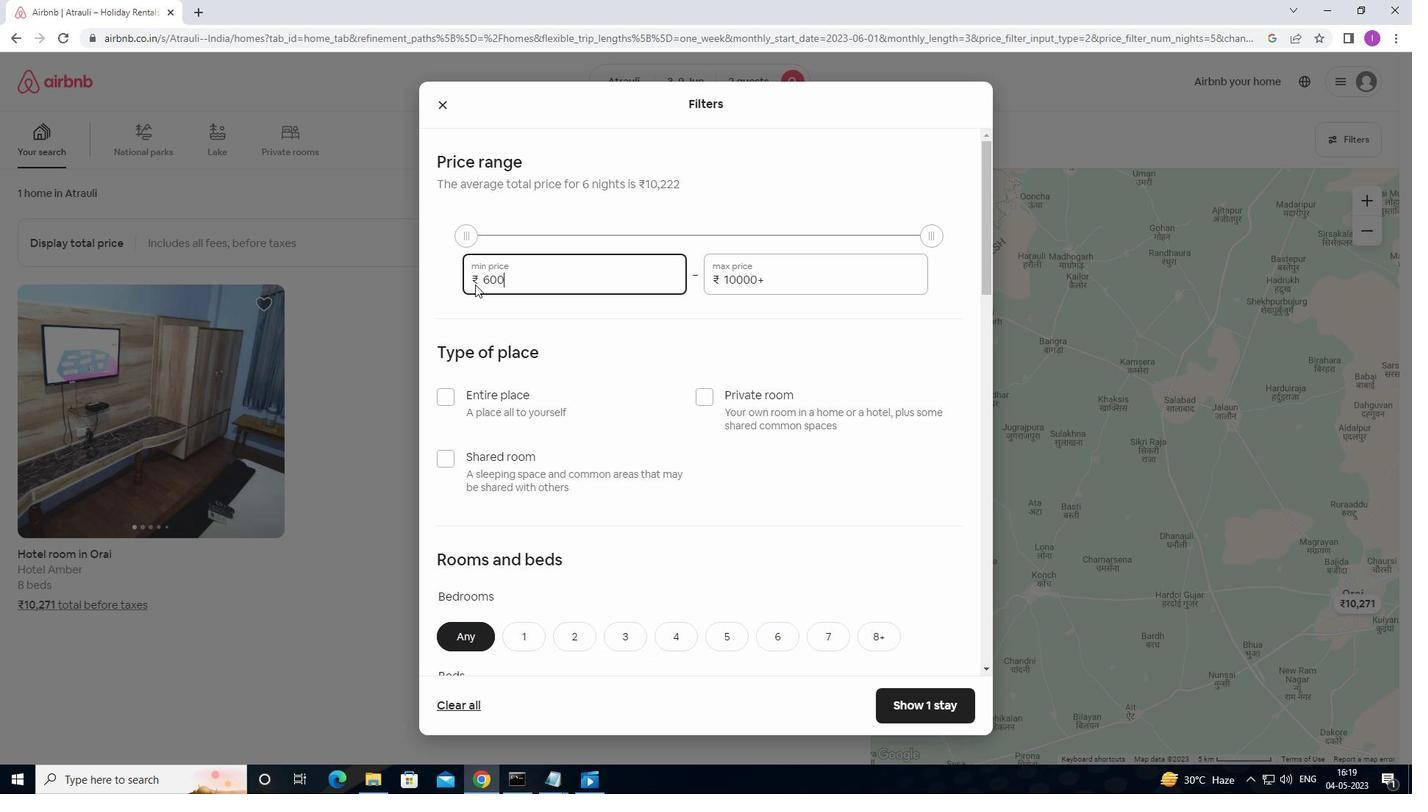 
Action: Mouse moved to (792, 282)
Screenshot: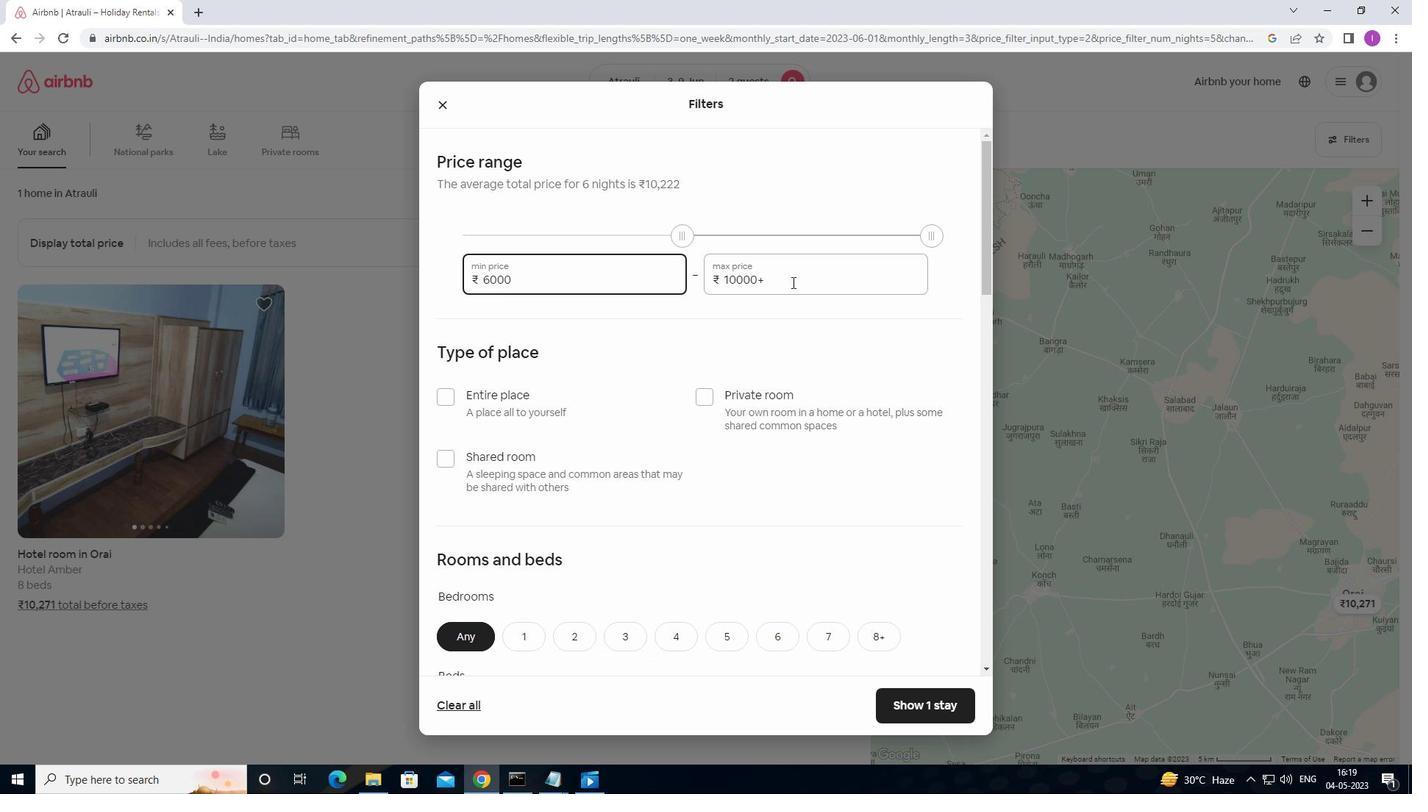 
Action: Mouse pressed left at (792, 282)
Screenshot: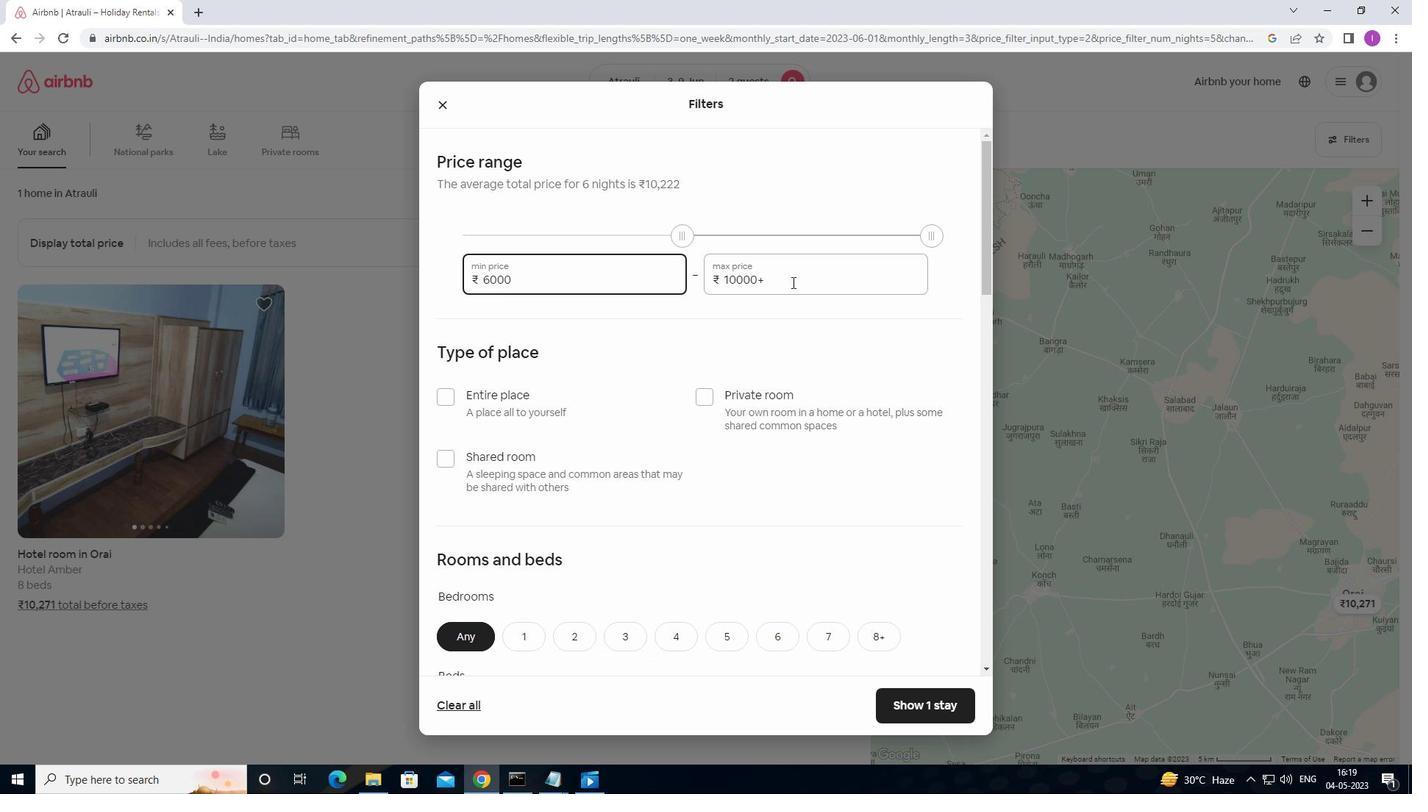 
Action: Mouse moved to (703, 289)
Screenshot: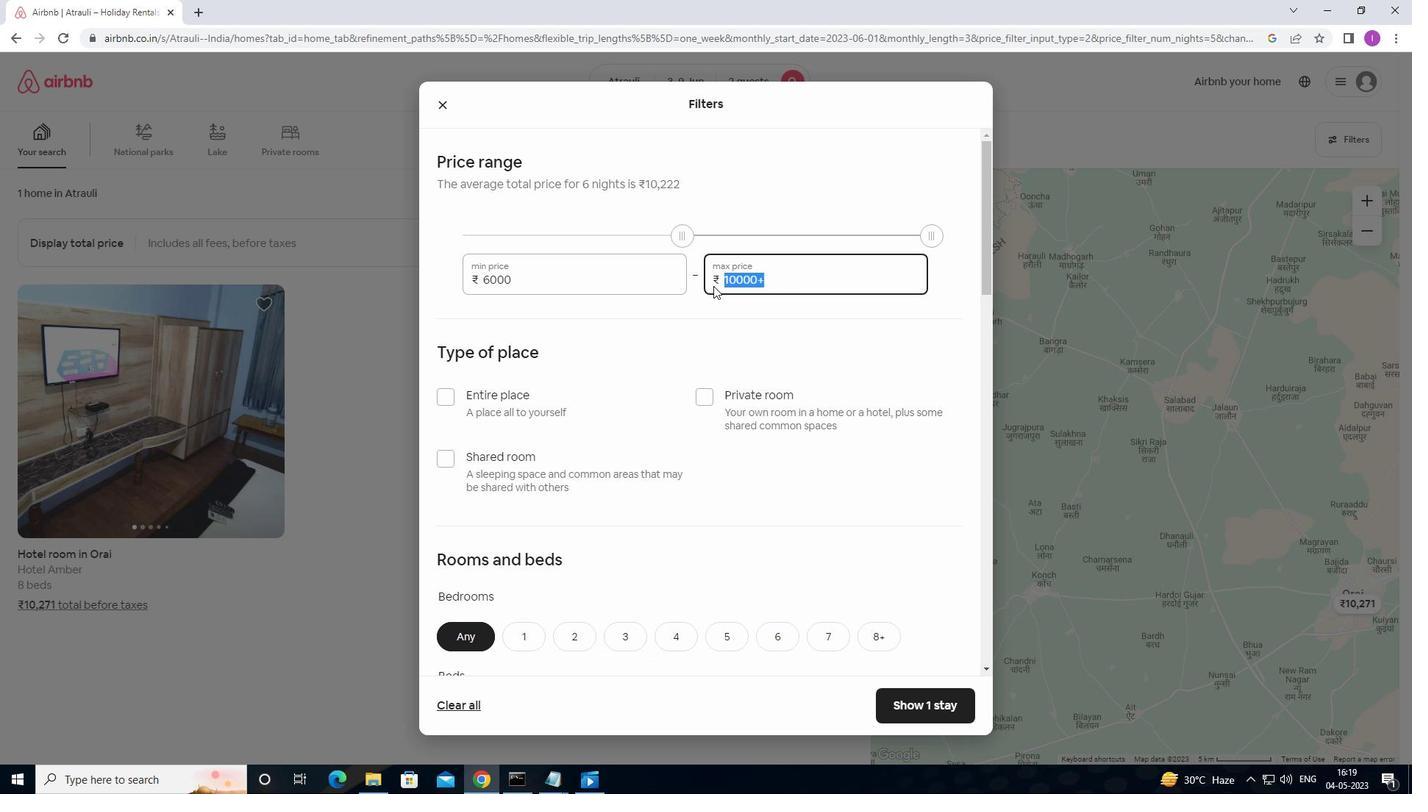 
Action: Key pressed 12
Screenshot: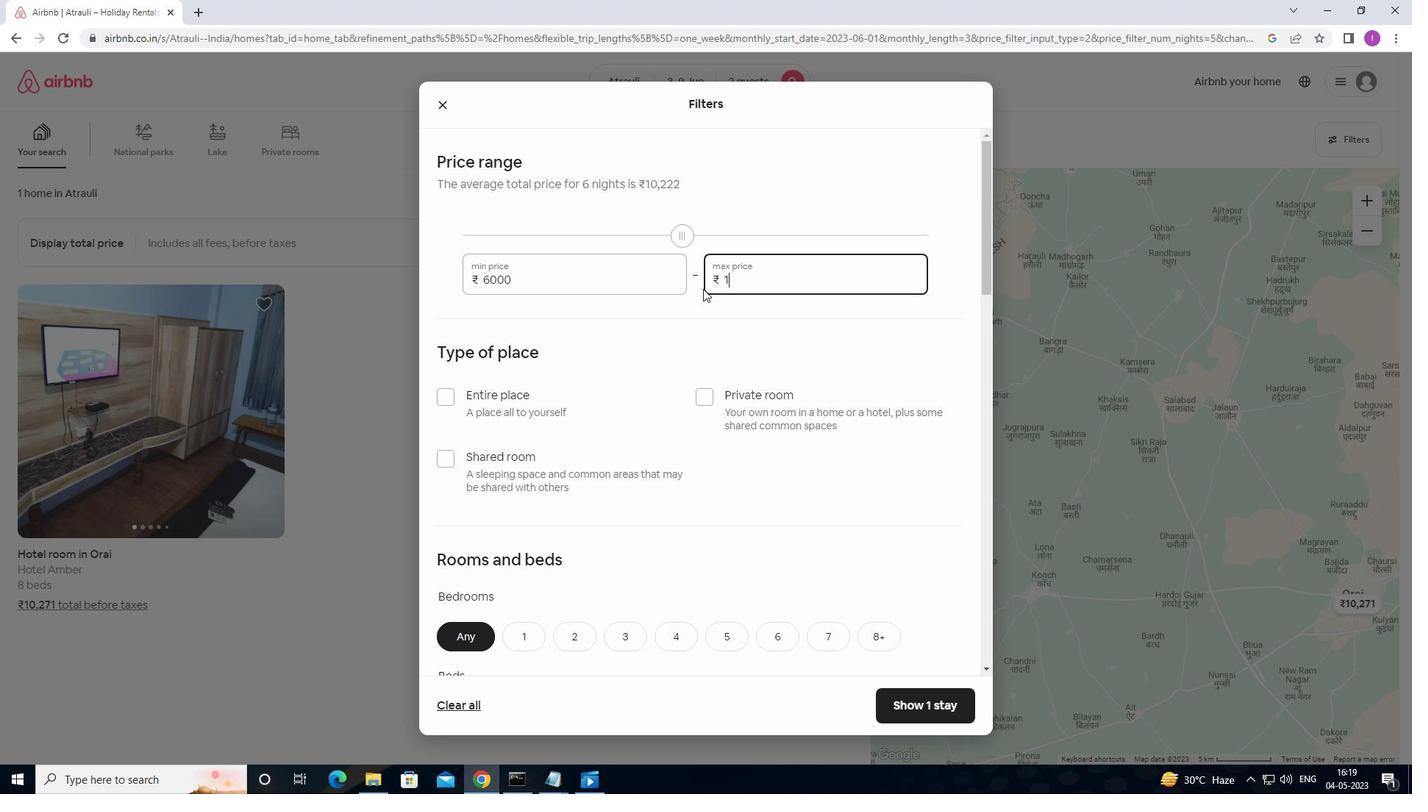 
Action: Mouse moved to (703, 289)
Screenshot: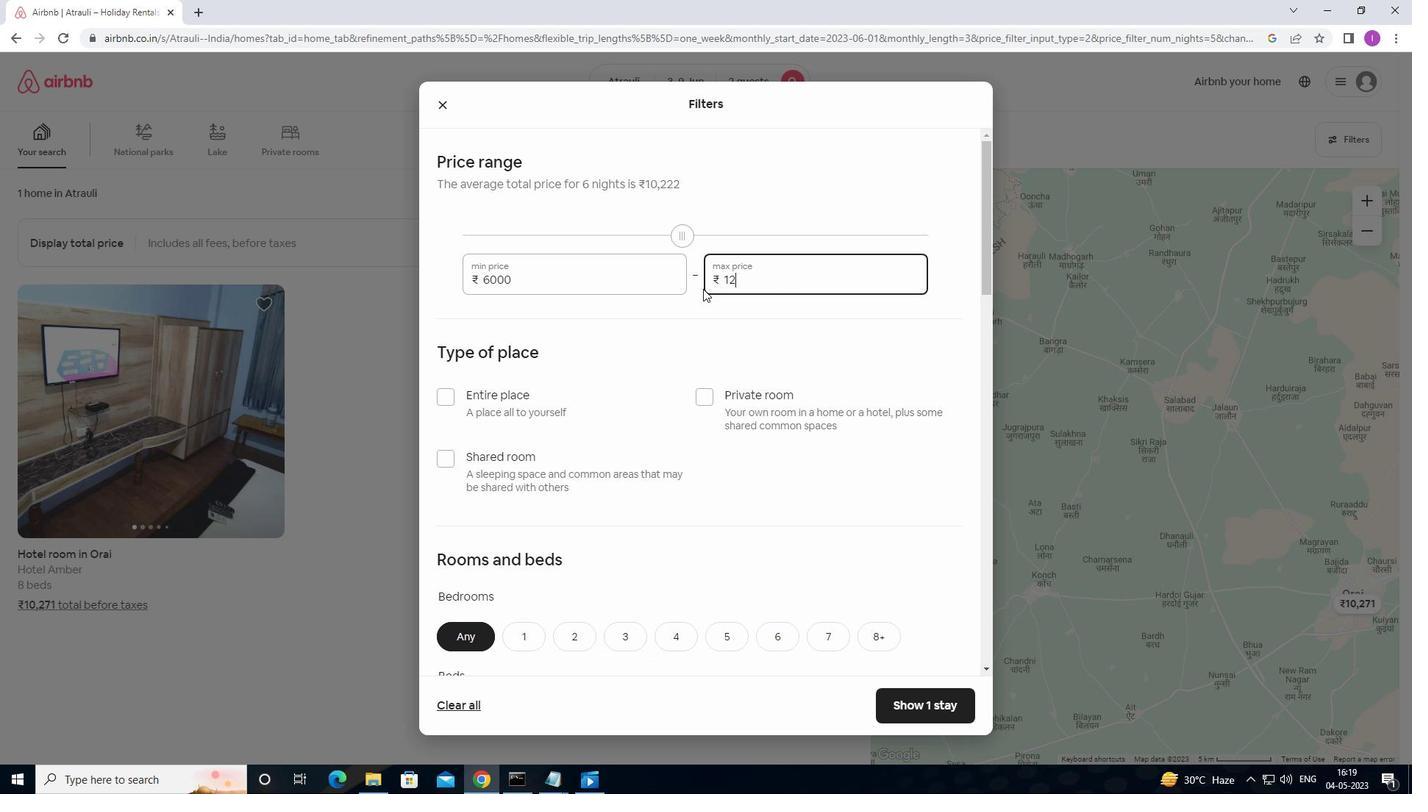 
Action: Key pressed 0
Screenshot: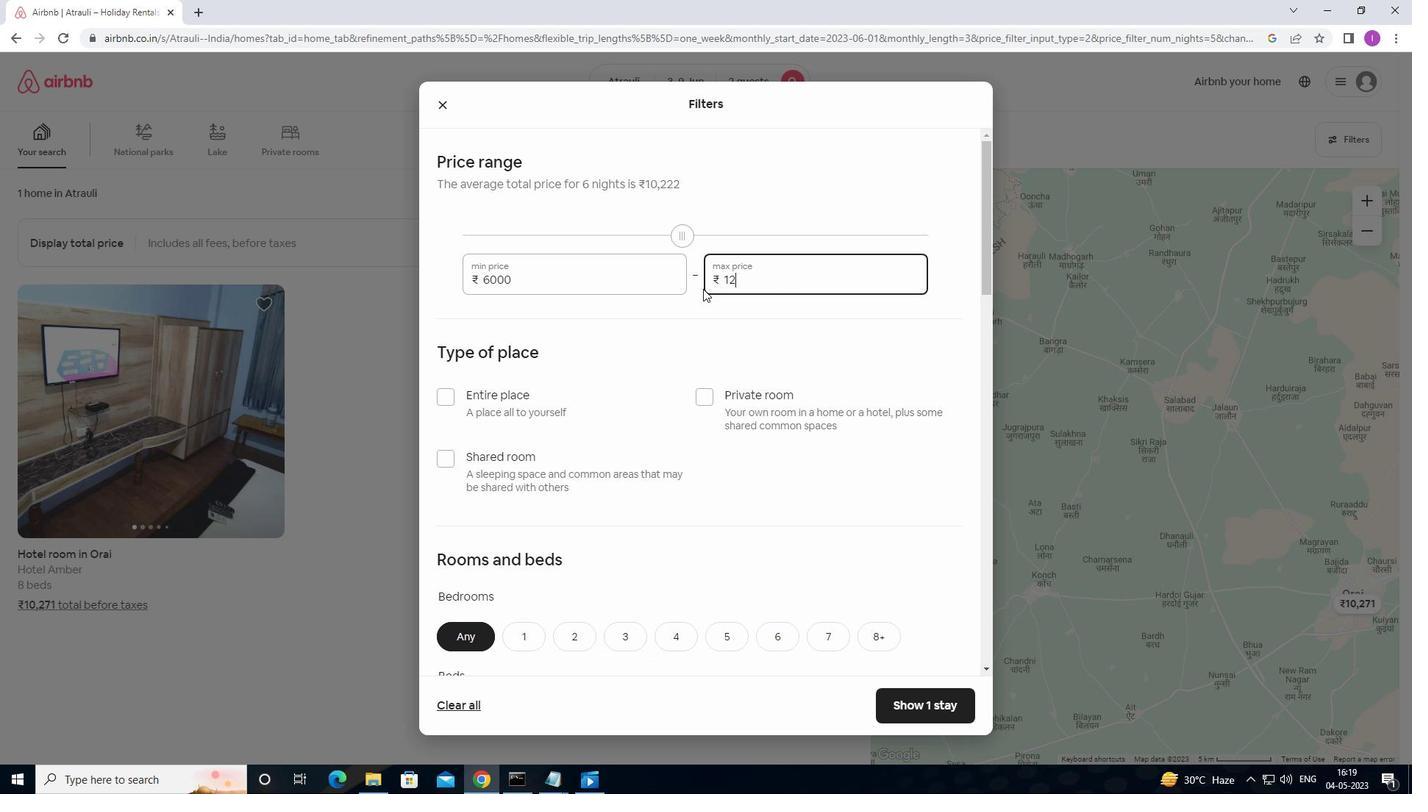 
Action: Mouse moved to (702, 289)
Screenshot: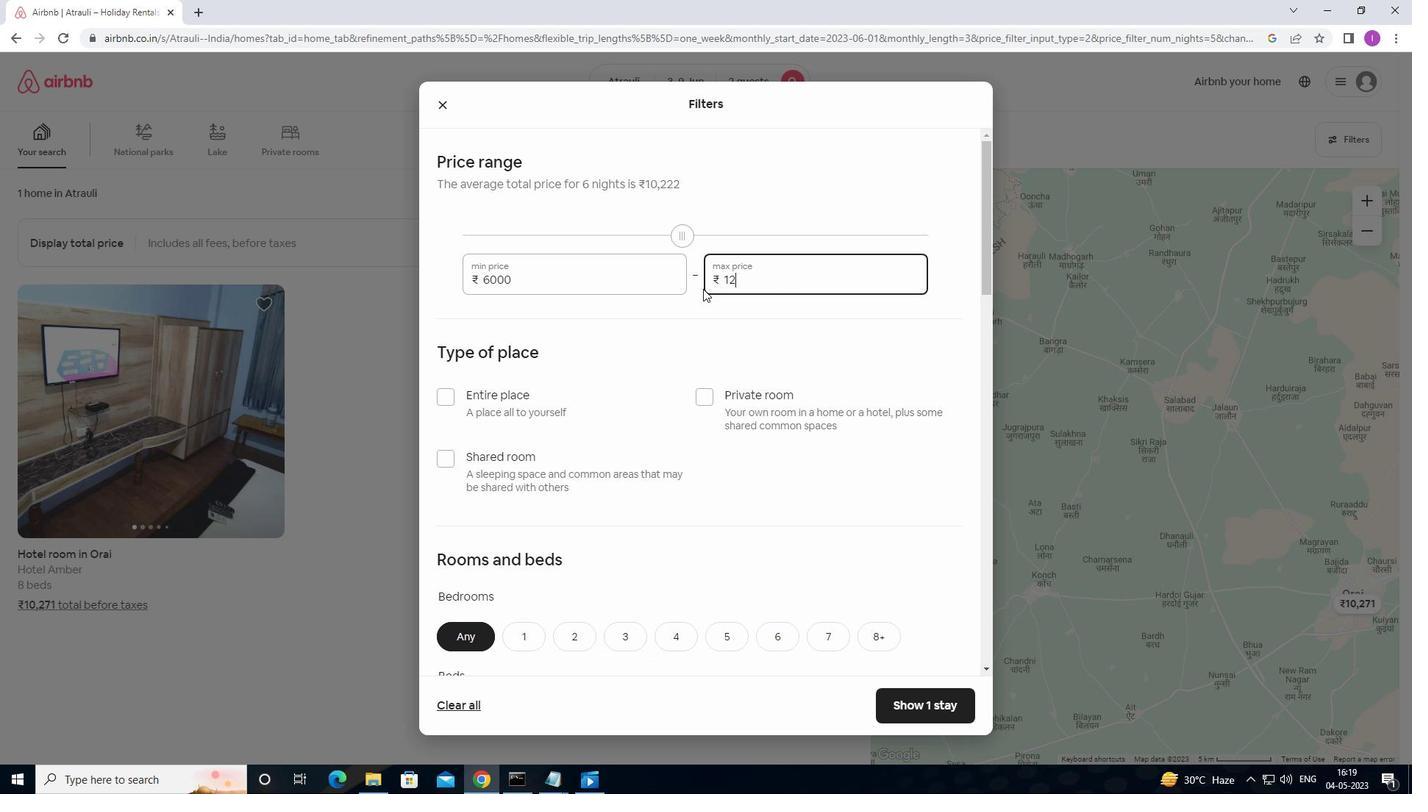 
Action: Key pressed 00
Screenshot: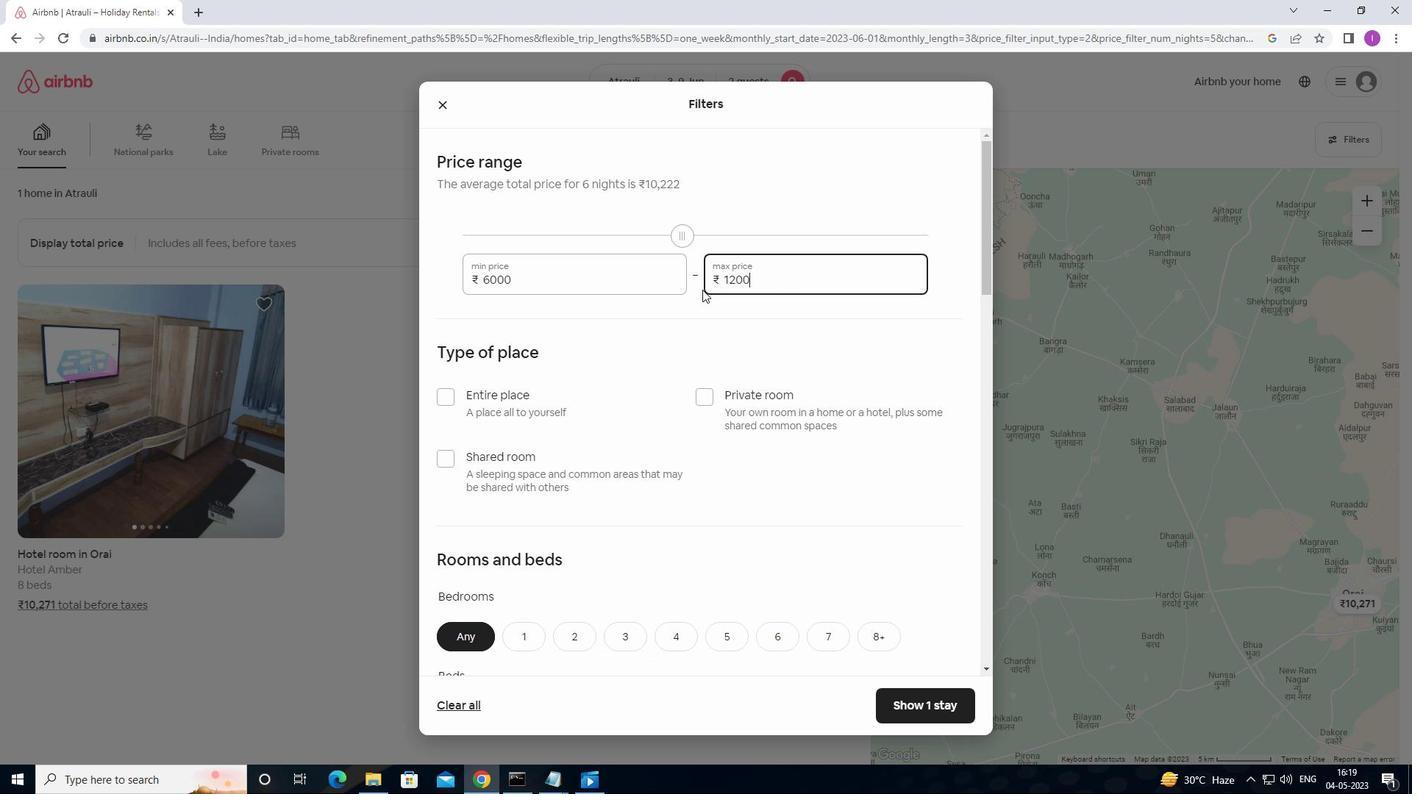 
Action: Mouse moved to (699, 306)
Screenshot: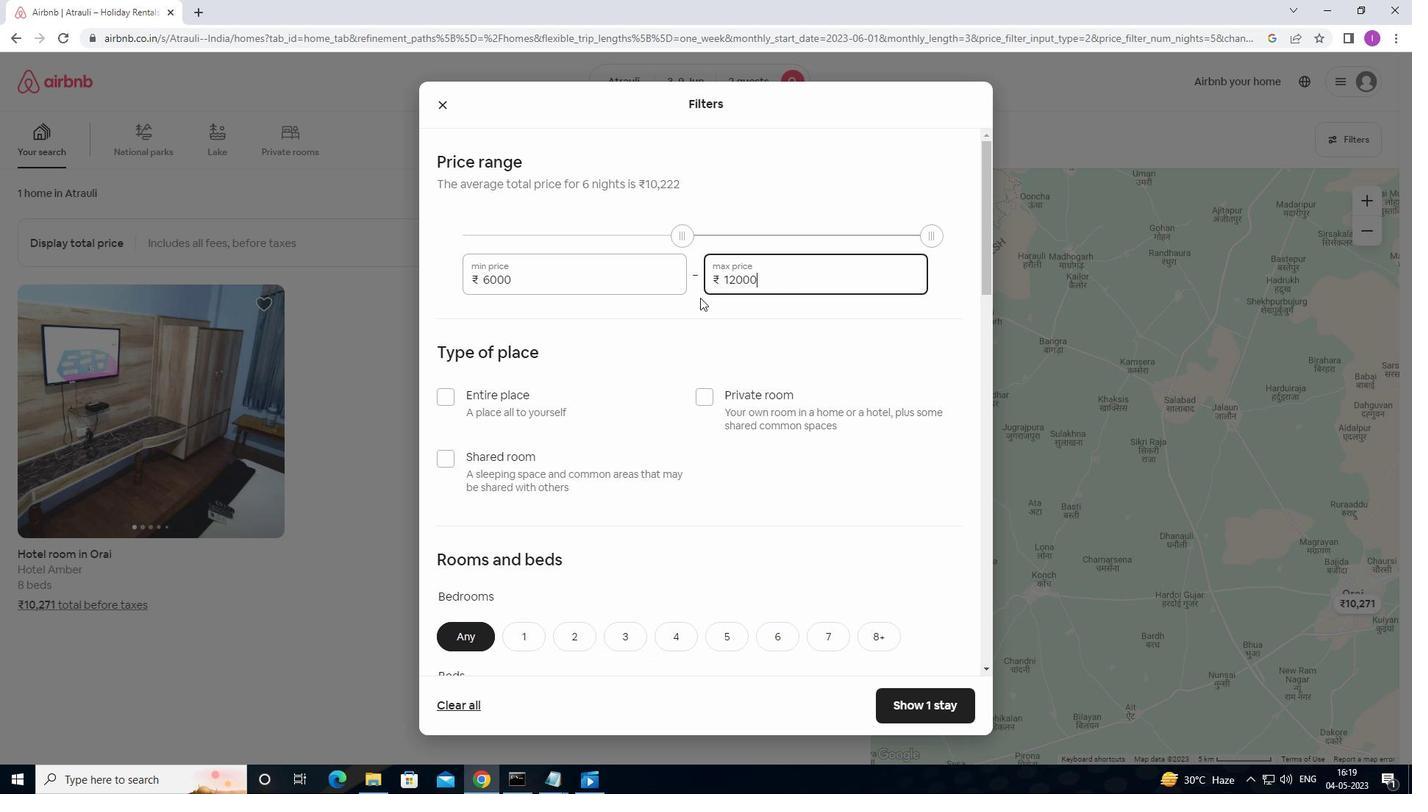 
Action: Mouse scrolled (699, 306) with delta (0, 0)
Screenshot: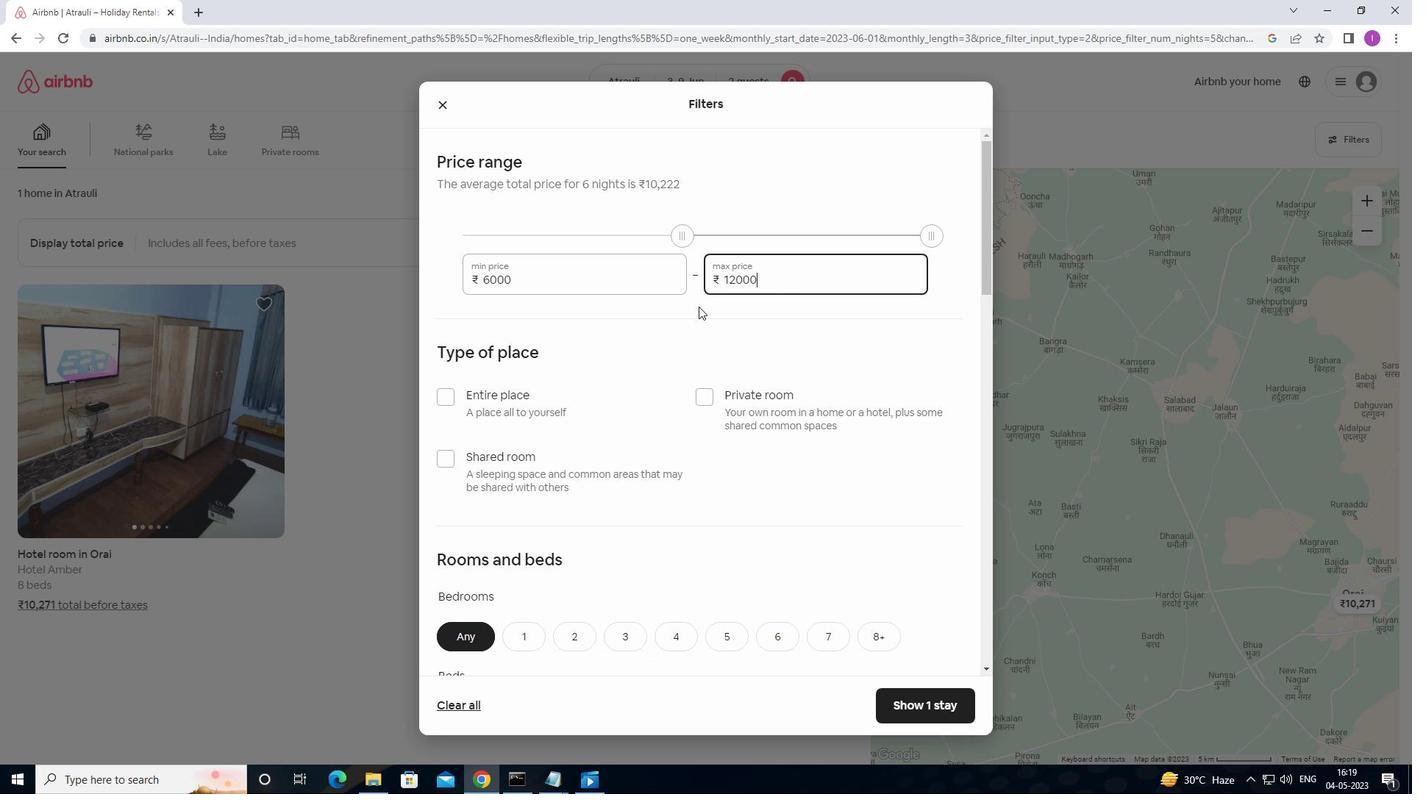 
Action: Mouse moved to (699, 309)
Screenshot: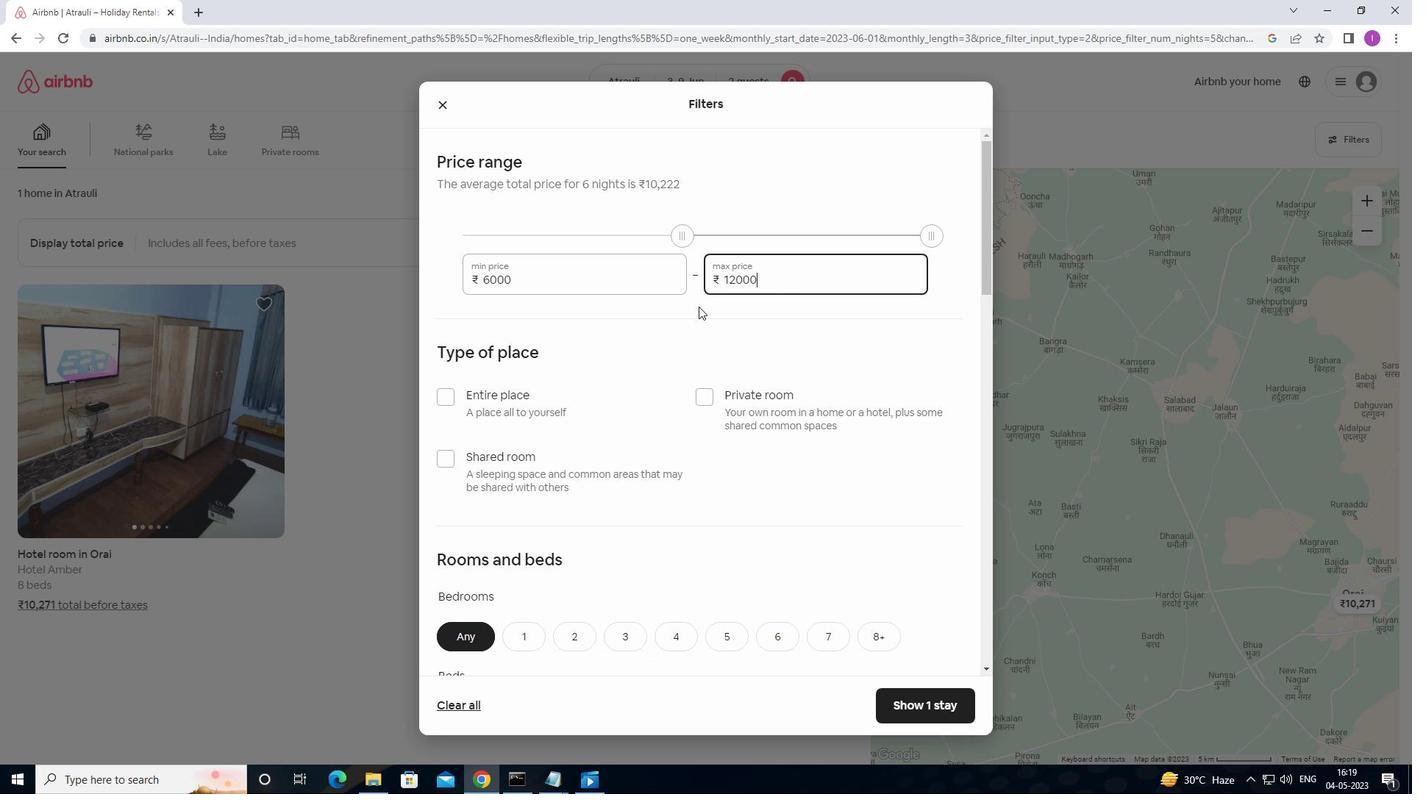 
Action: Mouse scrolled (699, 308) with delta (0, 0)
Screenshot: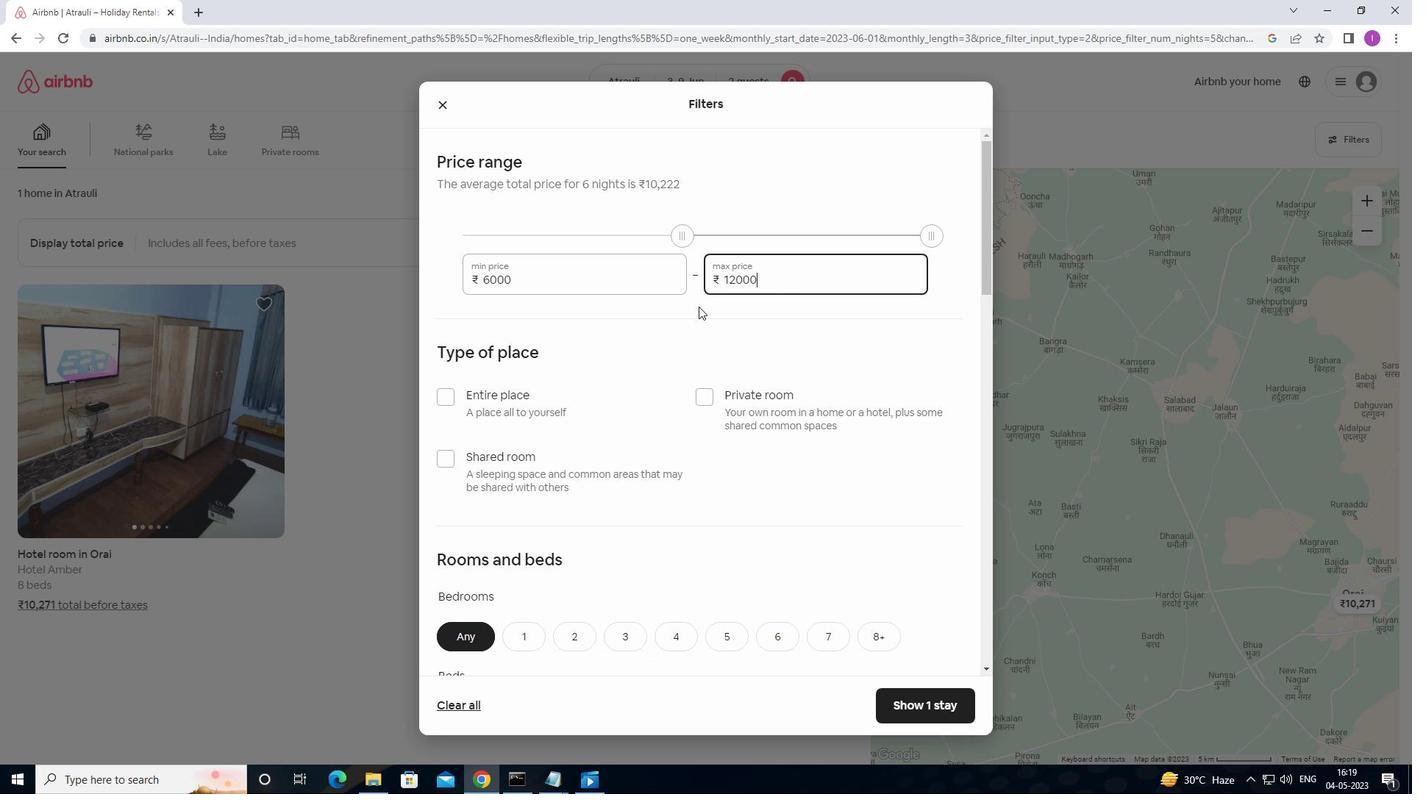 
Action: Mouse moved to (437, 252)
Screenshot: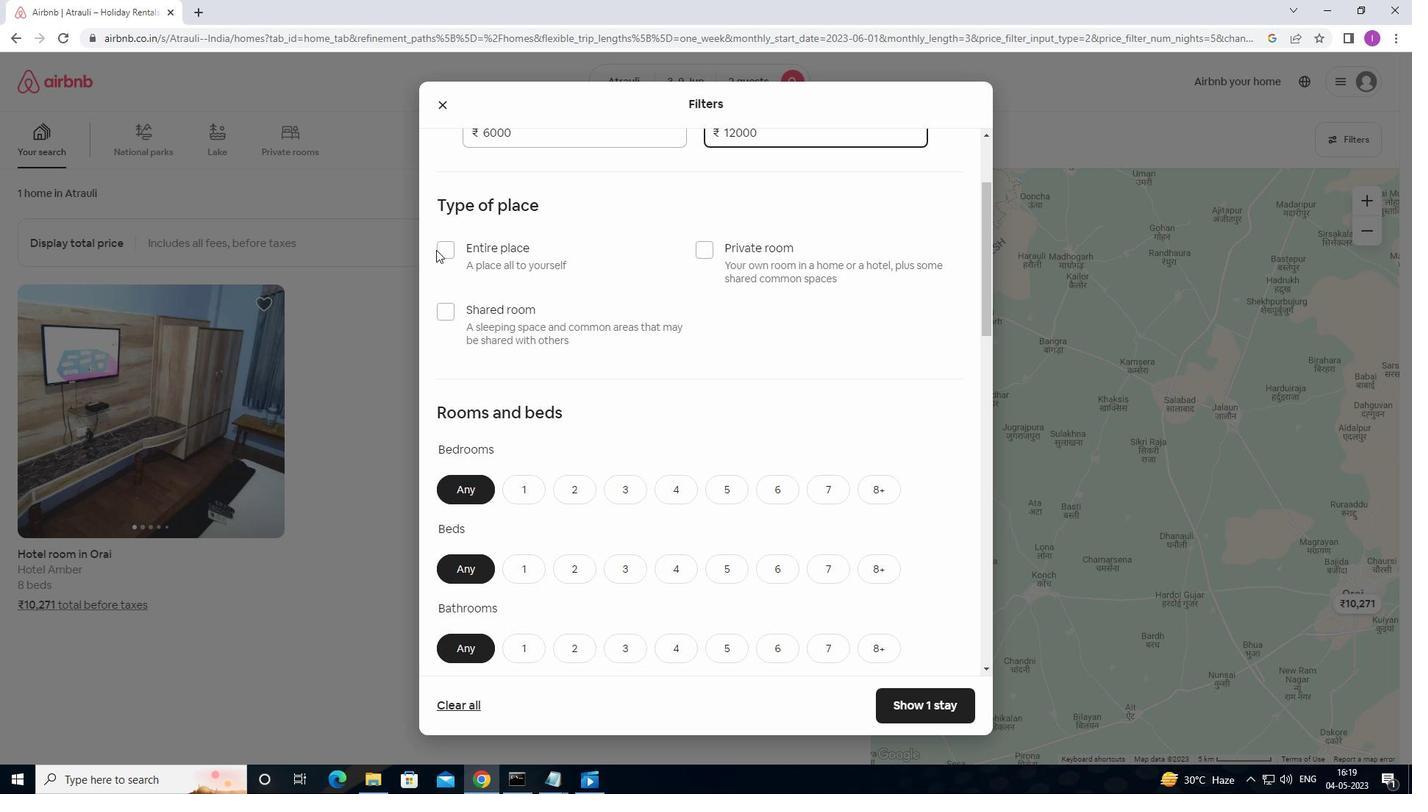 
Action: Mouse pressed left at (437, 252)
Screenshot: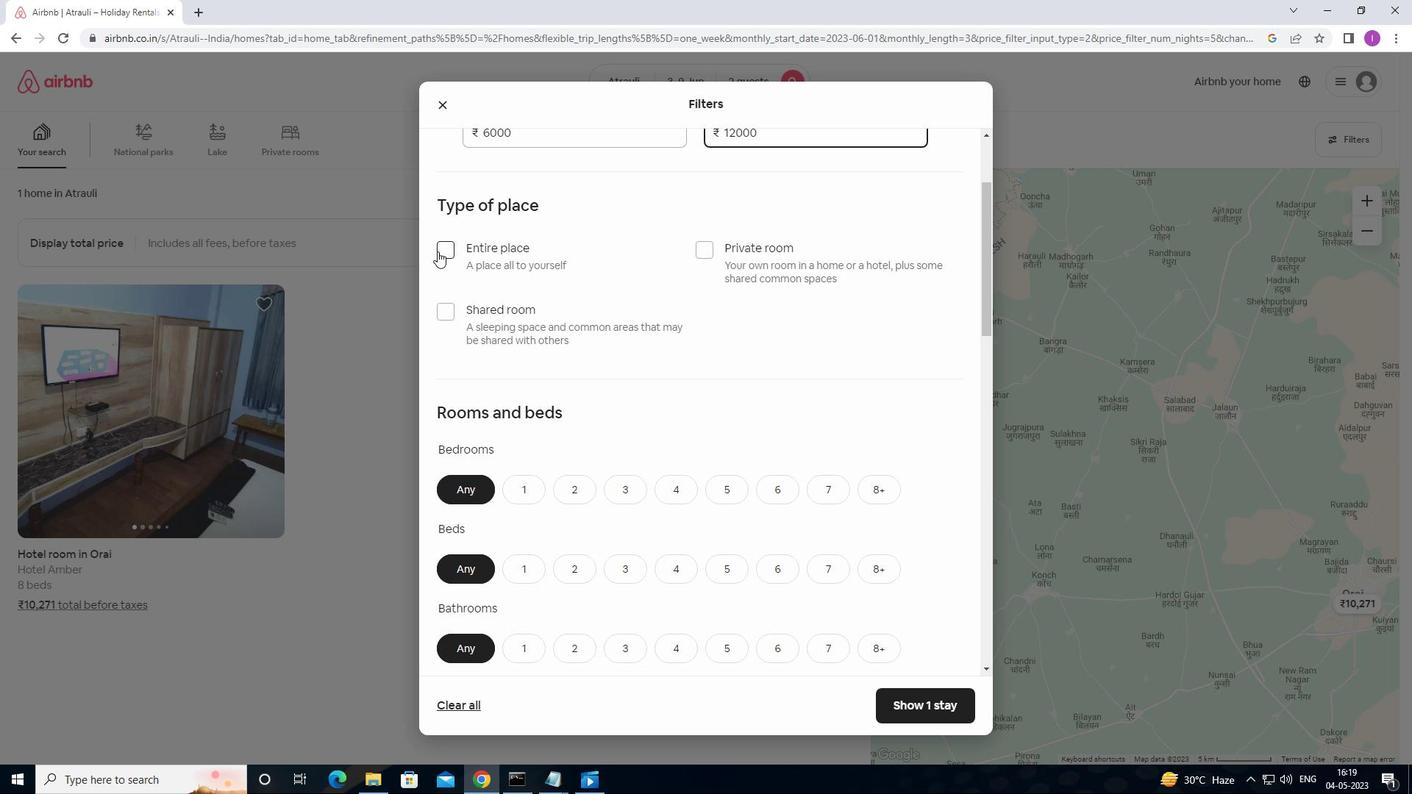 
Action: Mouse moved to (576, 273)
Screenshot: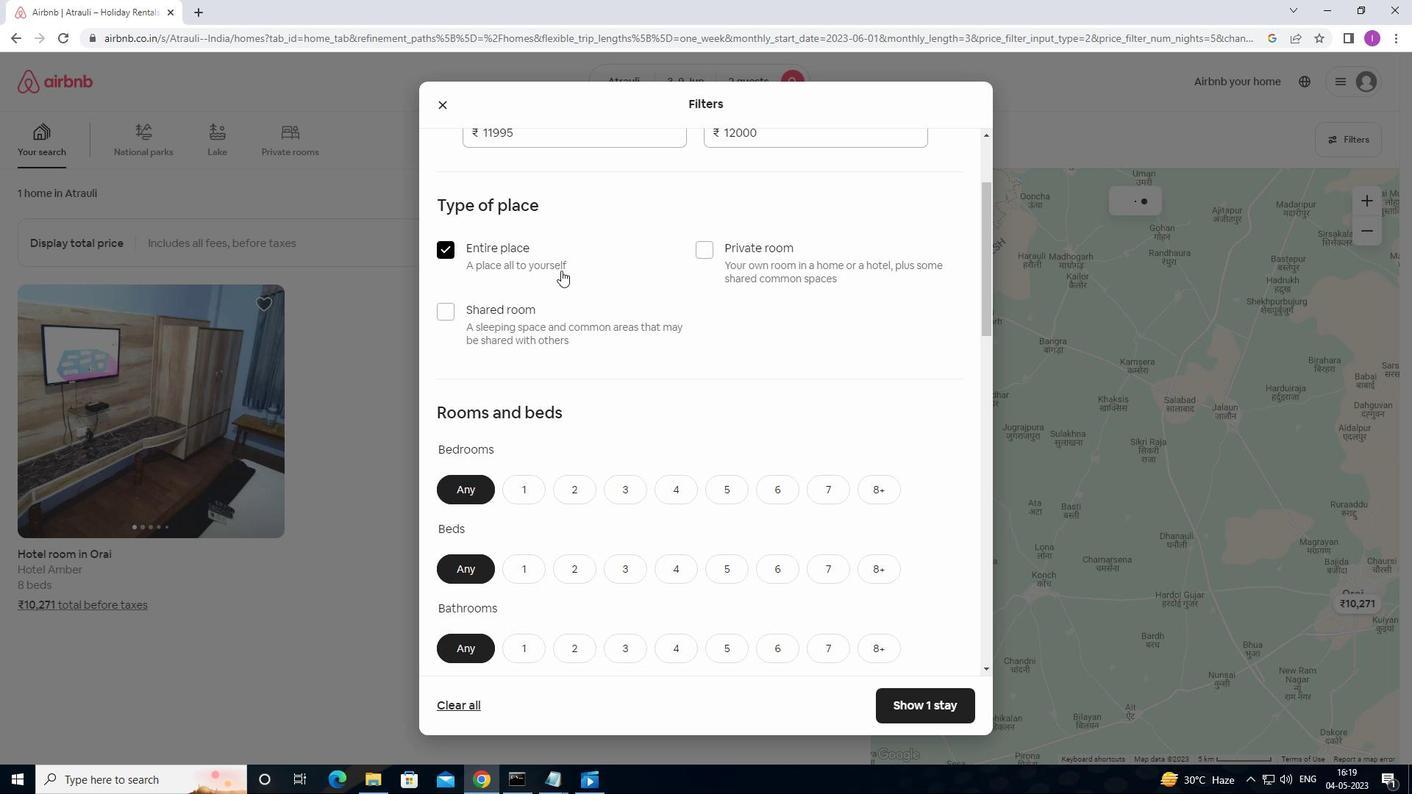 
Action: Mouse scrolled (576, 273) with delta (0, 0)
Screenshot: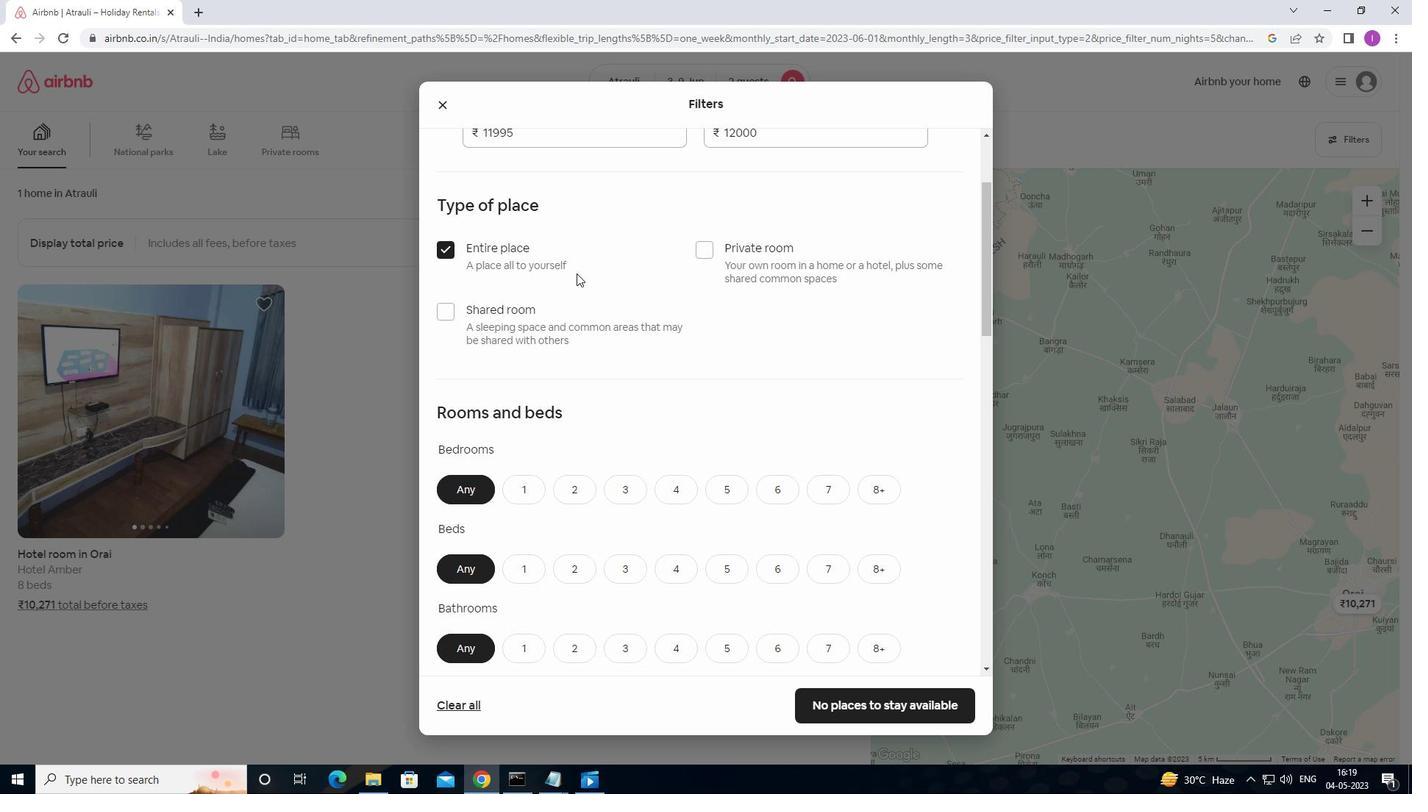 
Action: Mouse scrolled (576, 273) with delta (0, 0)
Screenshot: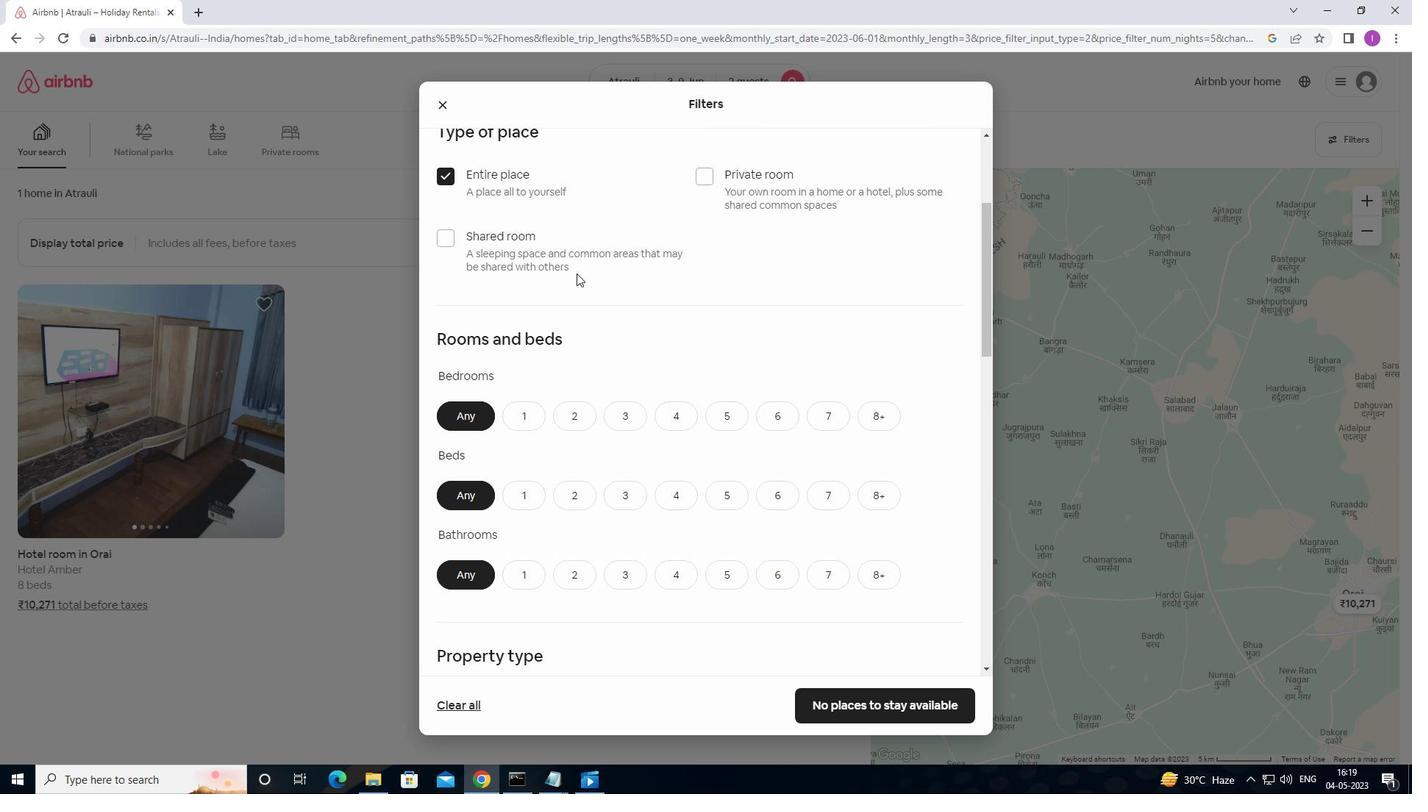 
Action: Mouse moved to (533, 342)
Screenshot: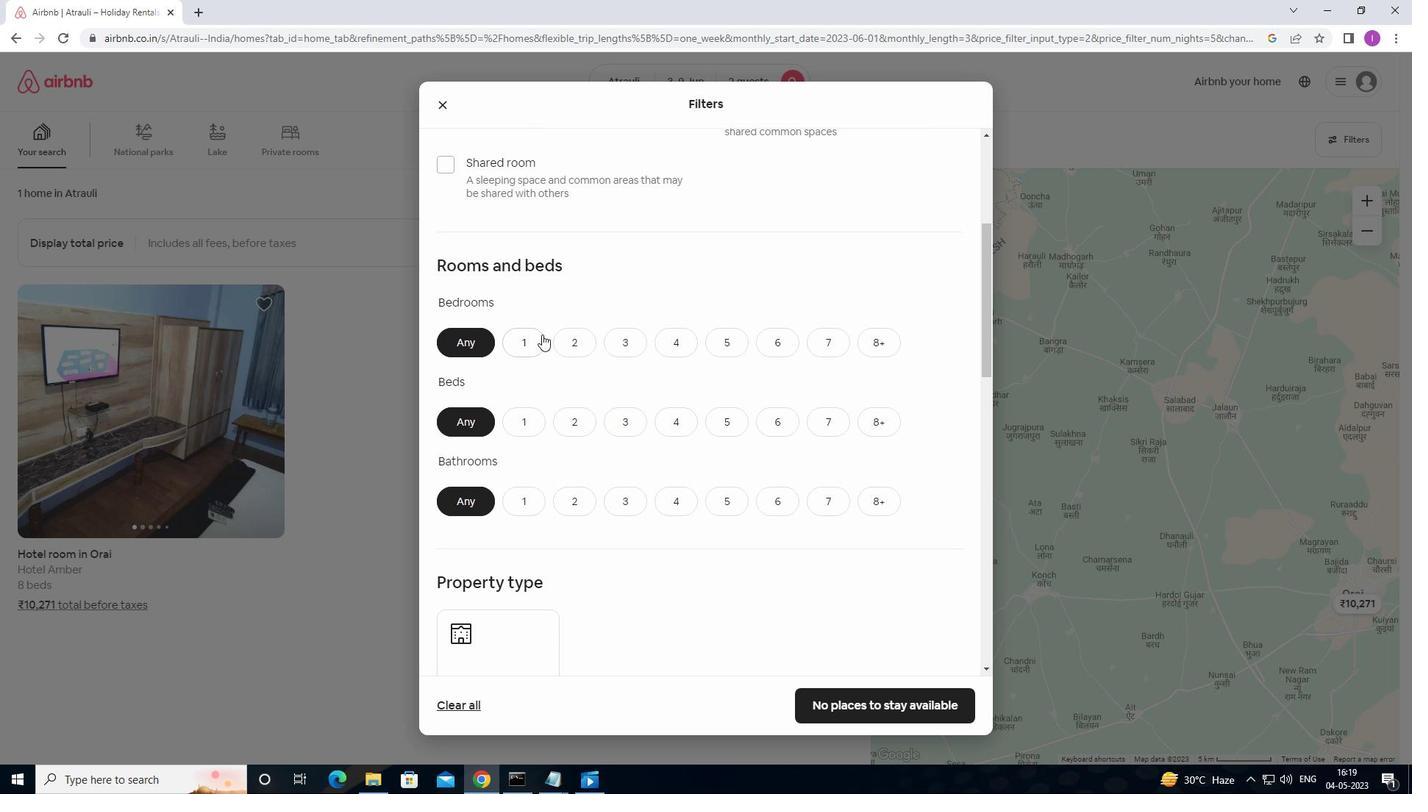 
Action: Mouse pressed left at (533, 342)
Screenshot: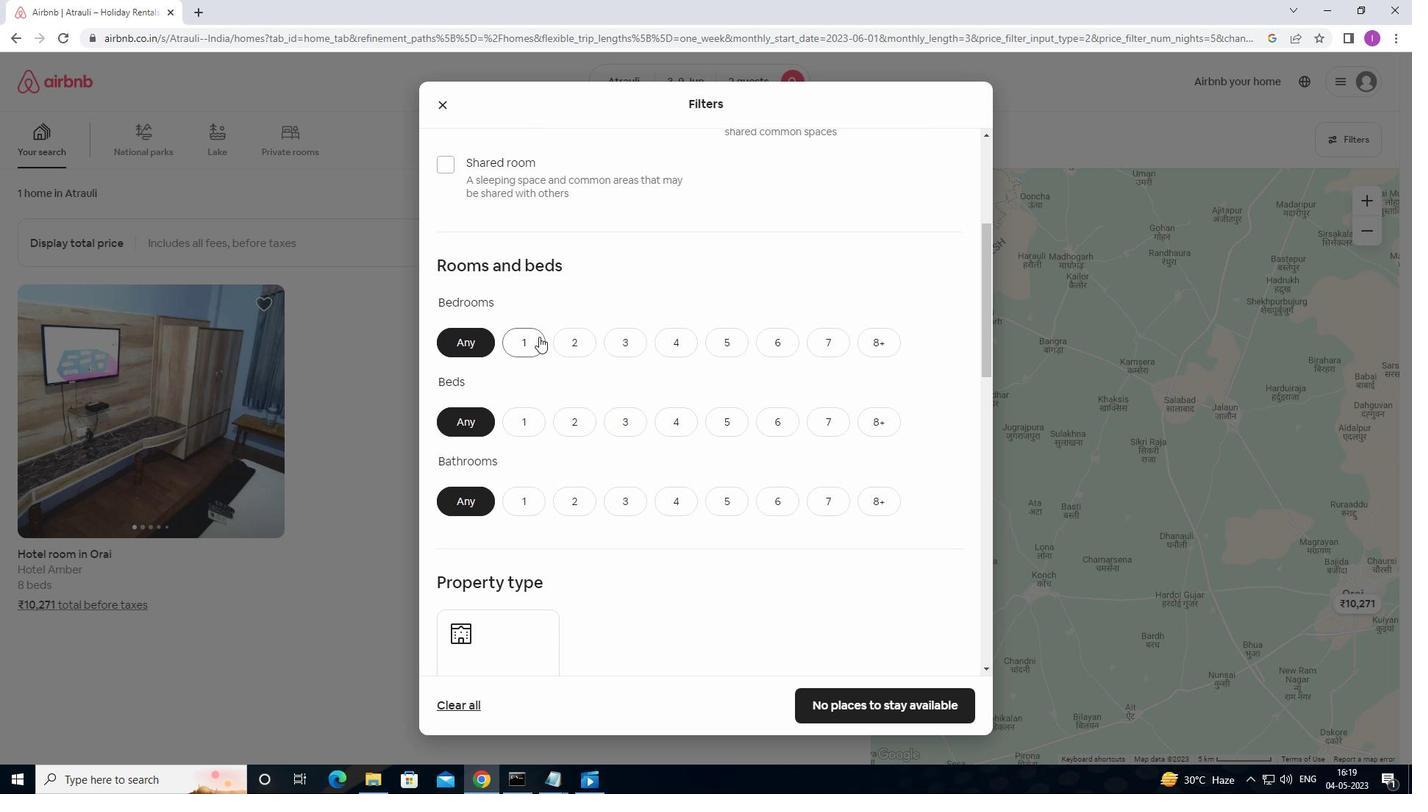 
Action: Mouse moved to (523, 420)
Screenshot: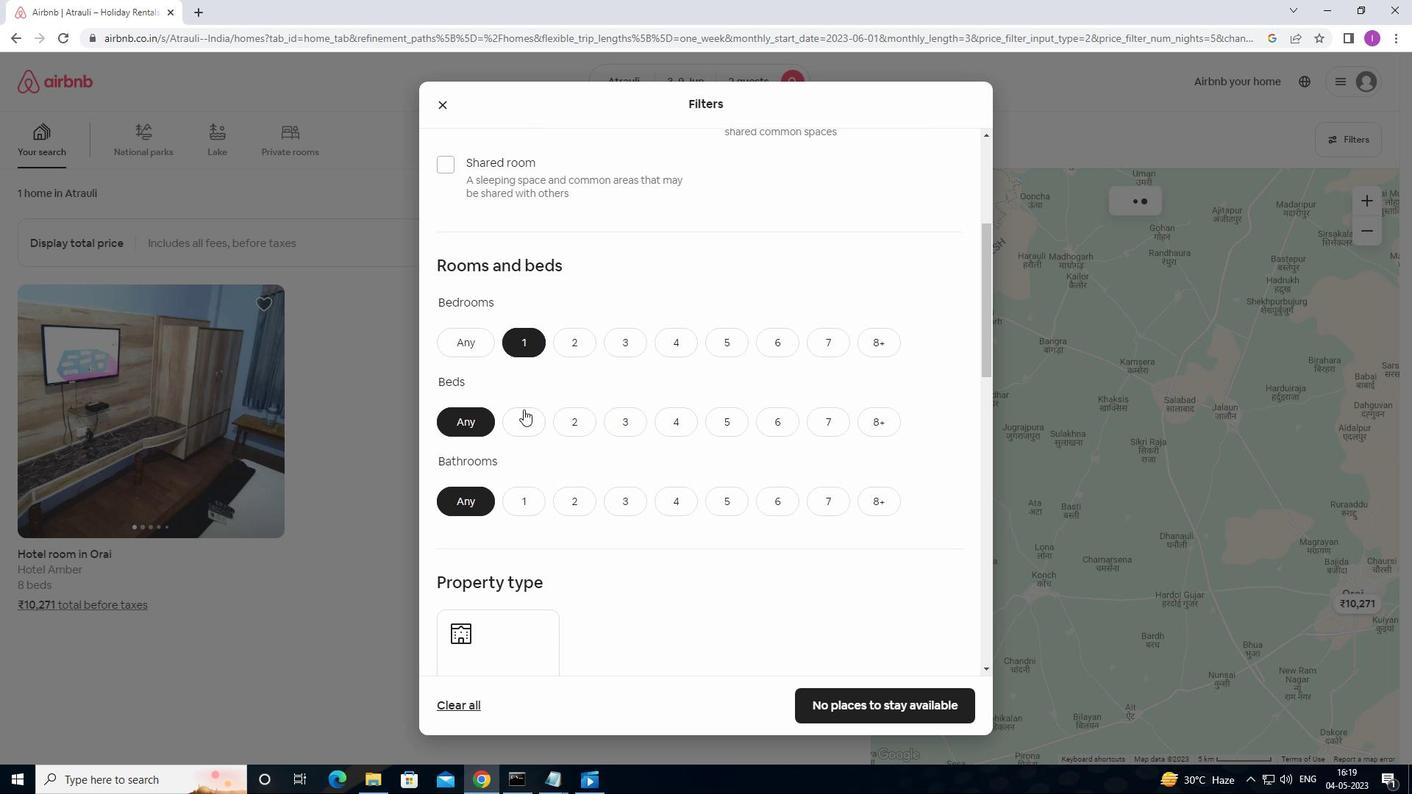 
Action: Mouse pressed left at (523, 420)
Screenshot: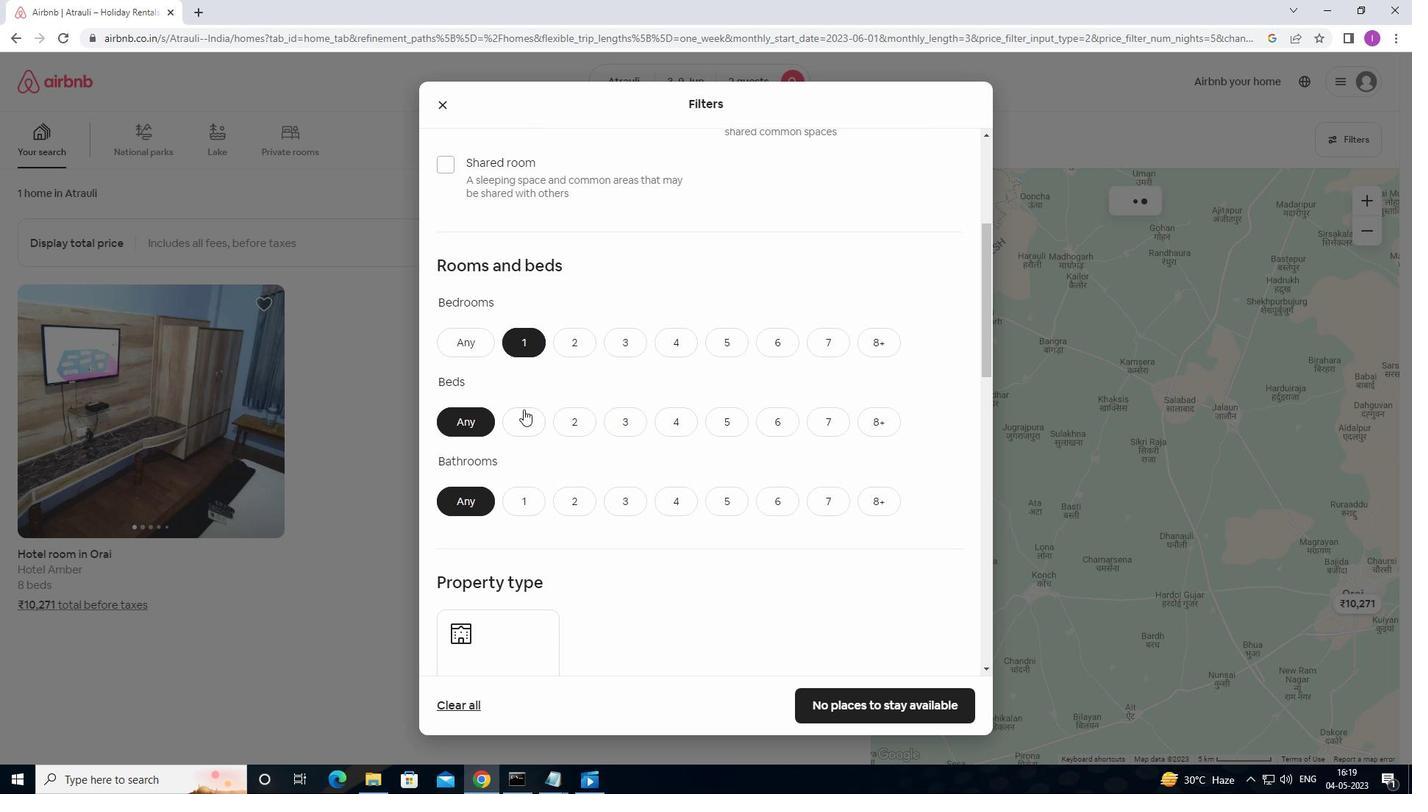 
Action: Mouse moved to (532, 498)
Screenshot: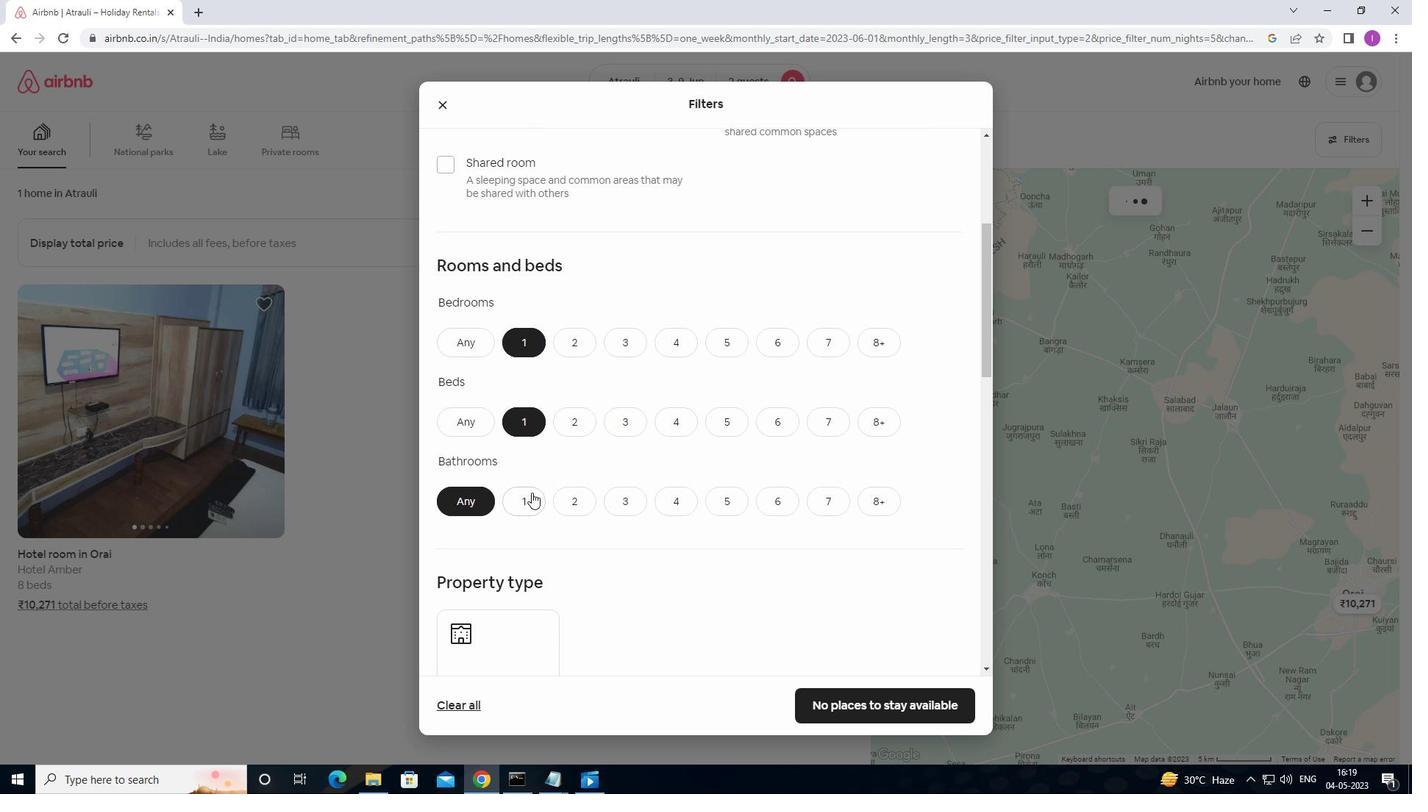 
Action: Mouse pressed left at (532, 498)
Screenshot: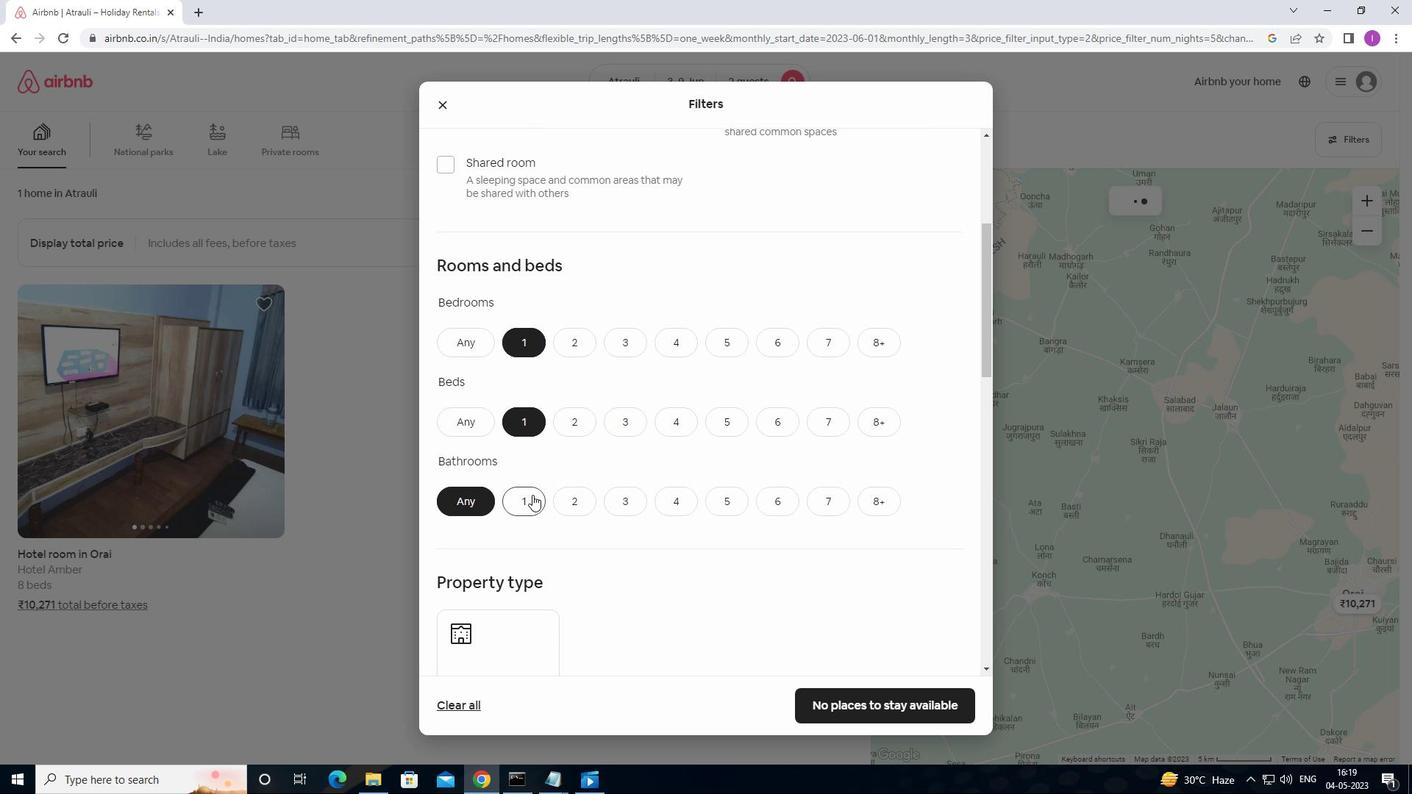 
Action: Mouse moved to (552, 480)
Screenshot: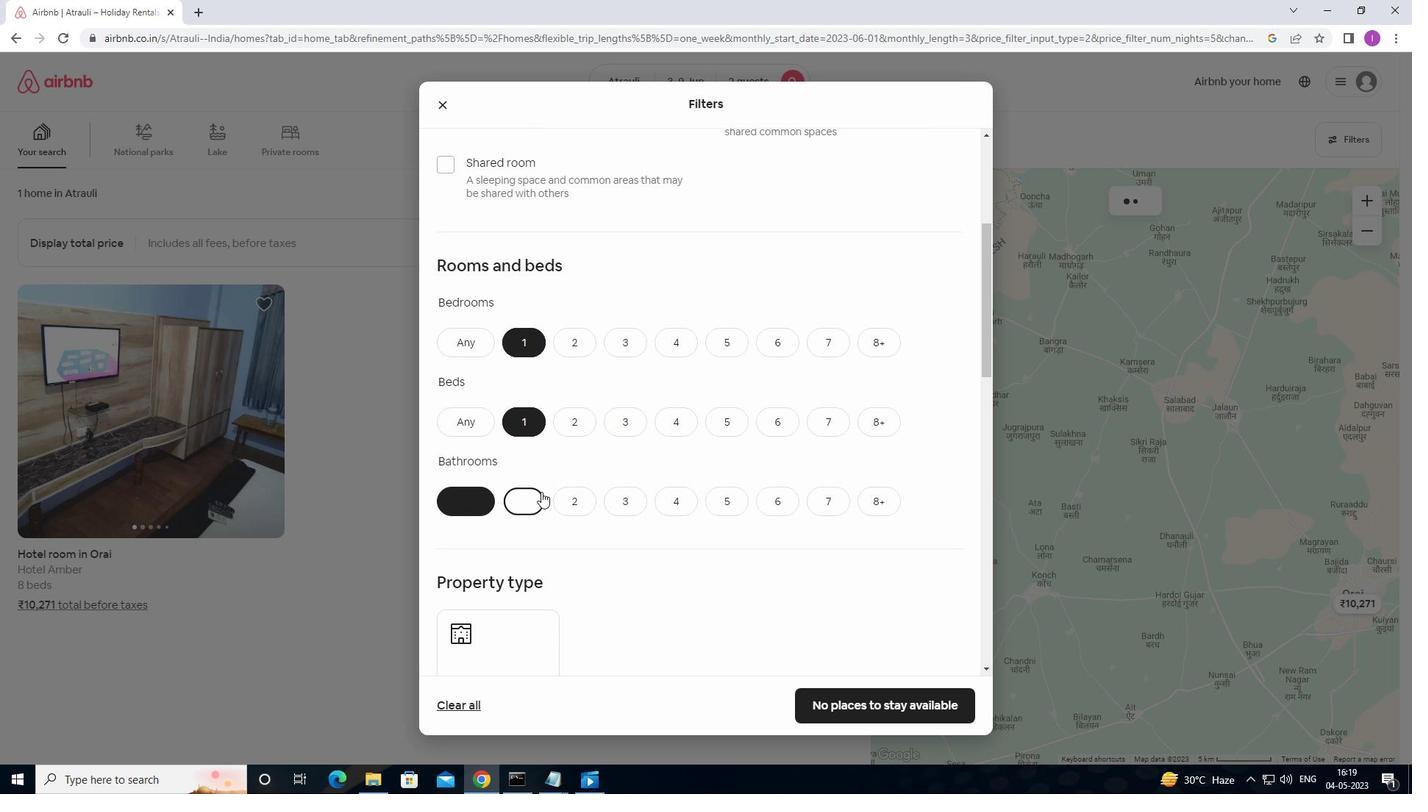 
Action: Mouse scrolled (552, 479) with delta (0, 0)
Screenshot: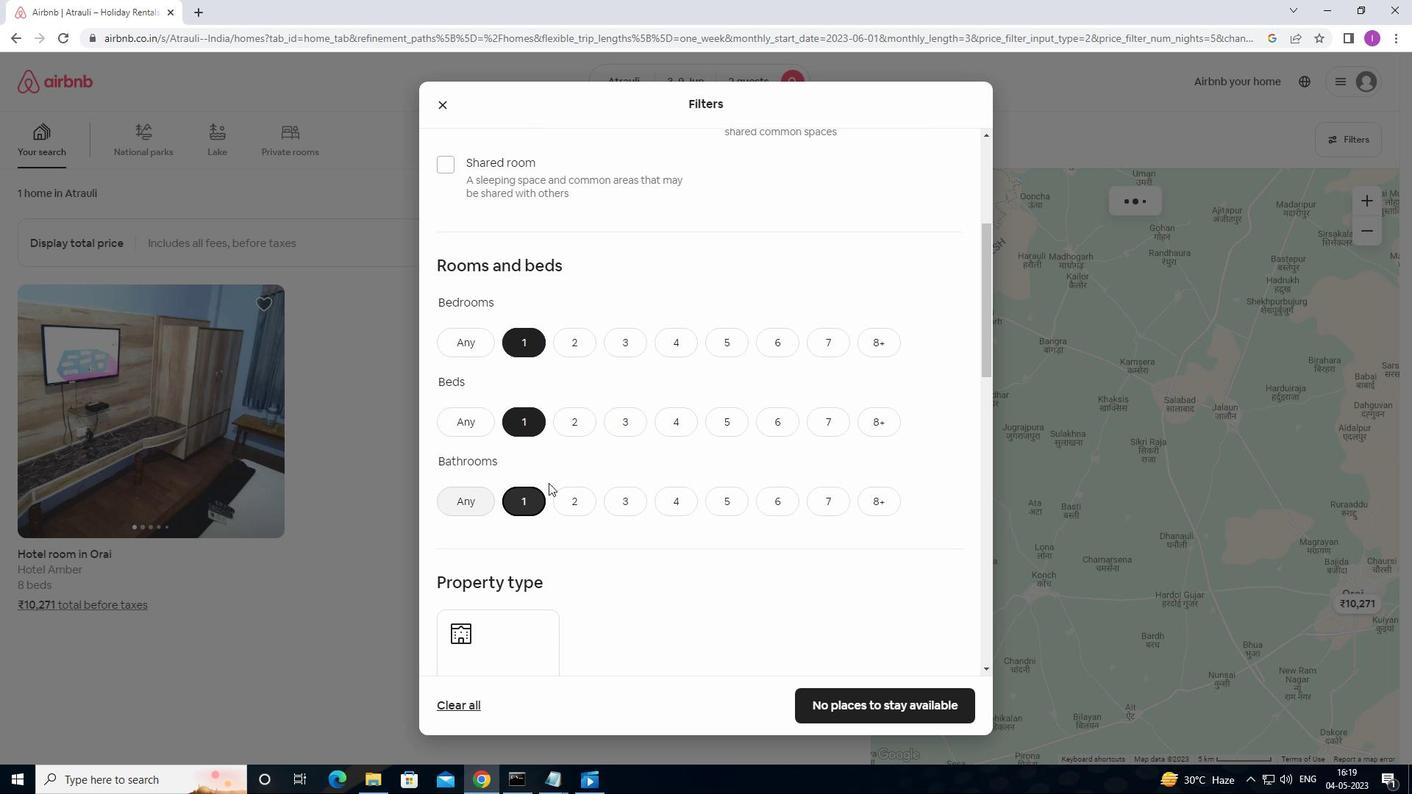 
Action: Mouse scrolled (552, 479) with delta (0, 0)
Screenshot: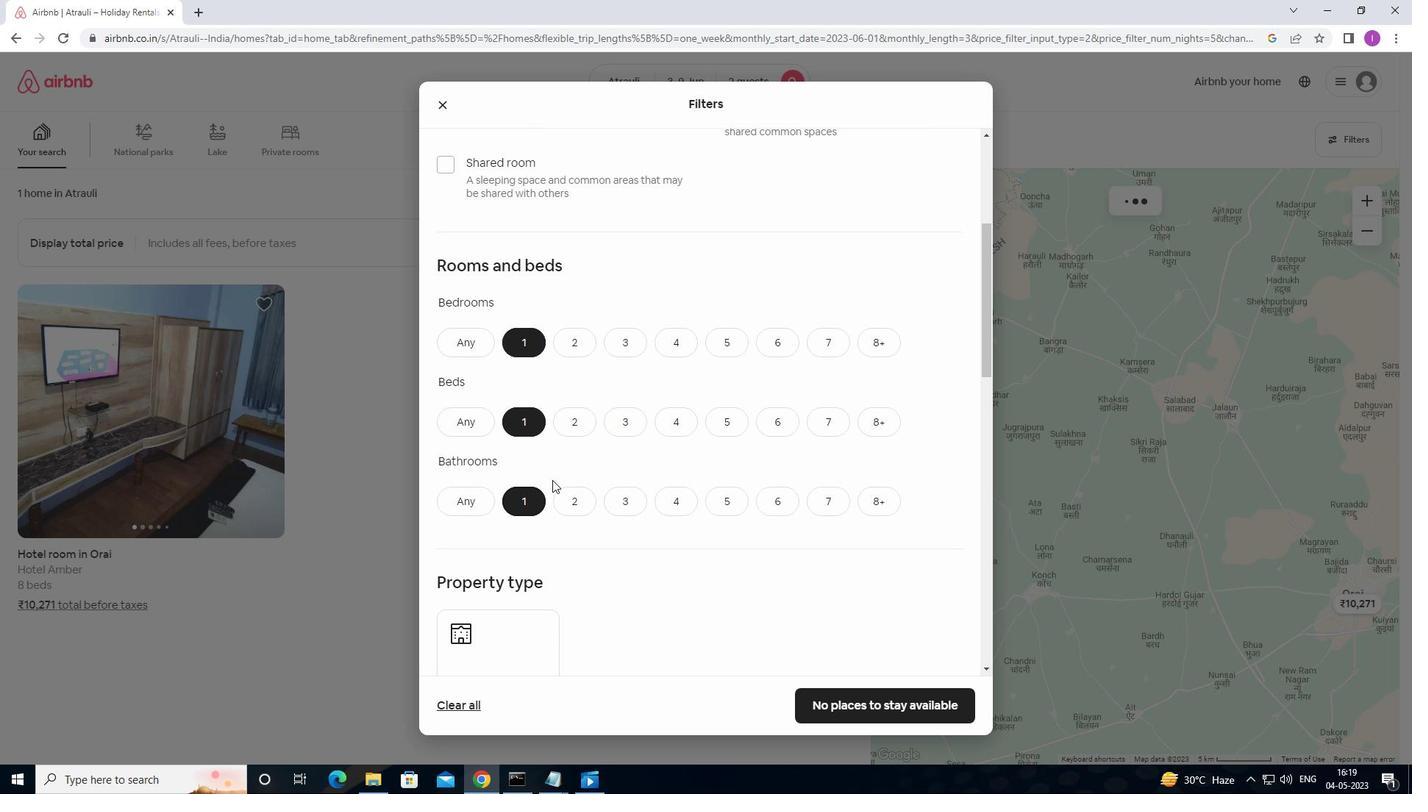 
Action: Mouse scrolled (552, 479) with delta (0, 0)
Screenshot: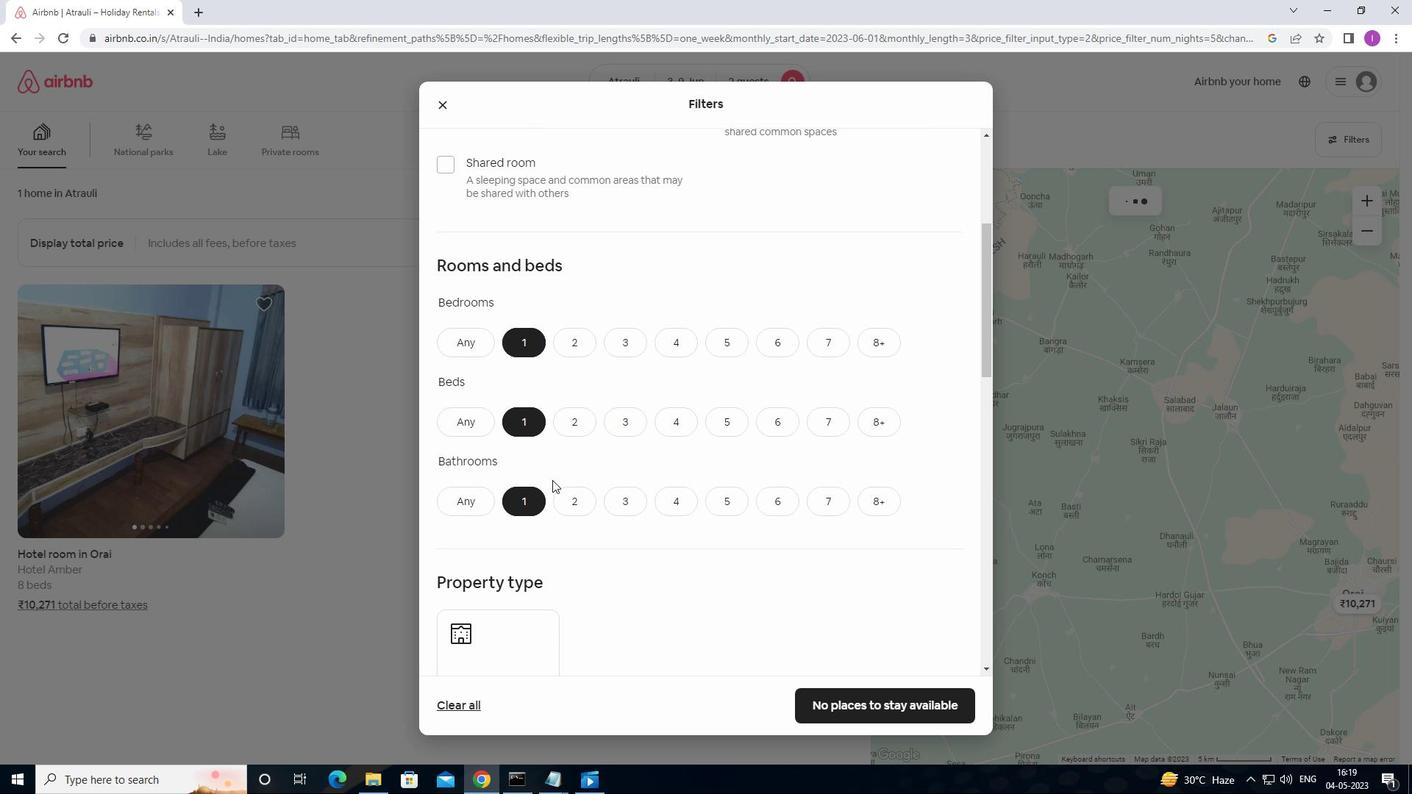 
Action: Mouse moved to (509, 451)
Screenshot: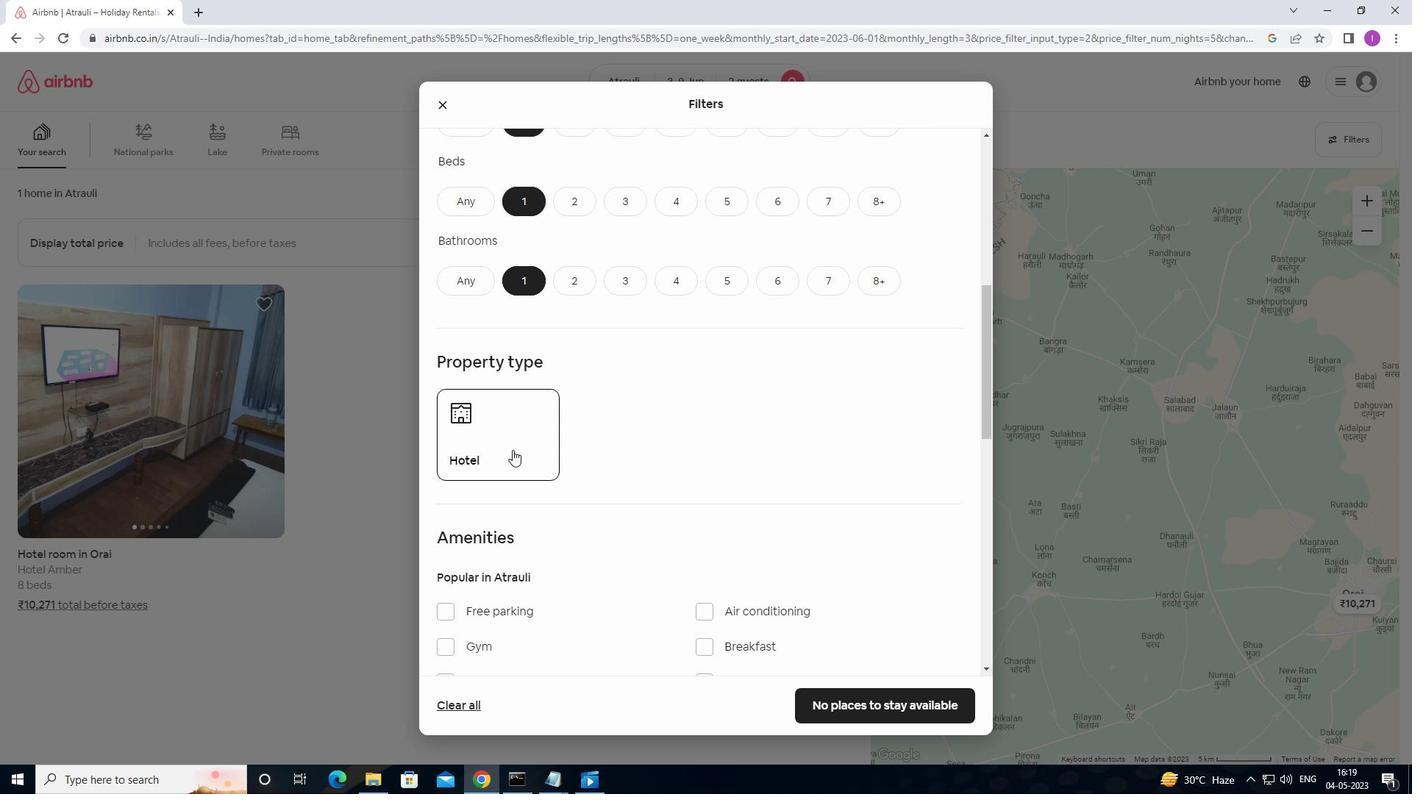 
Action: Mouse pressed left at (509, 451)
Screenshot: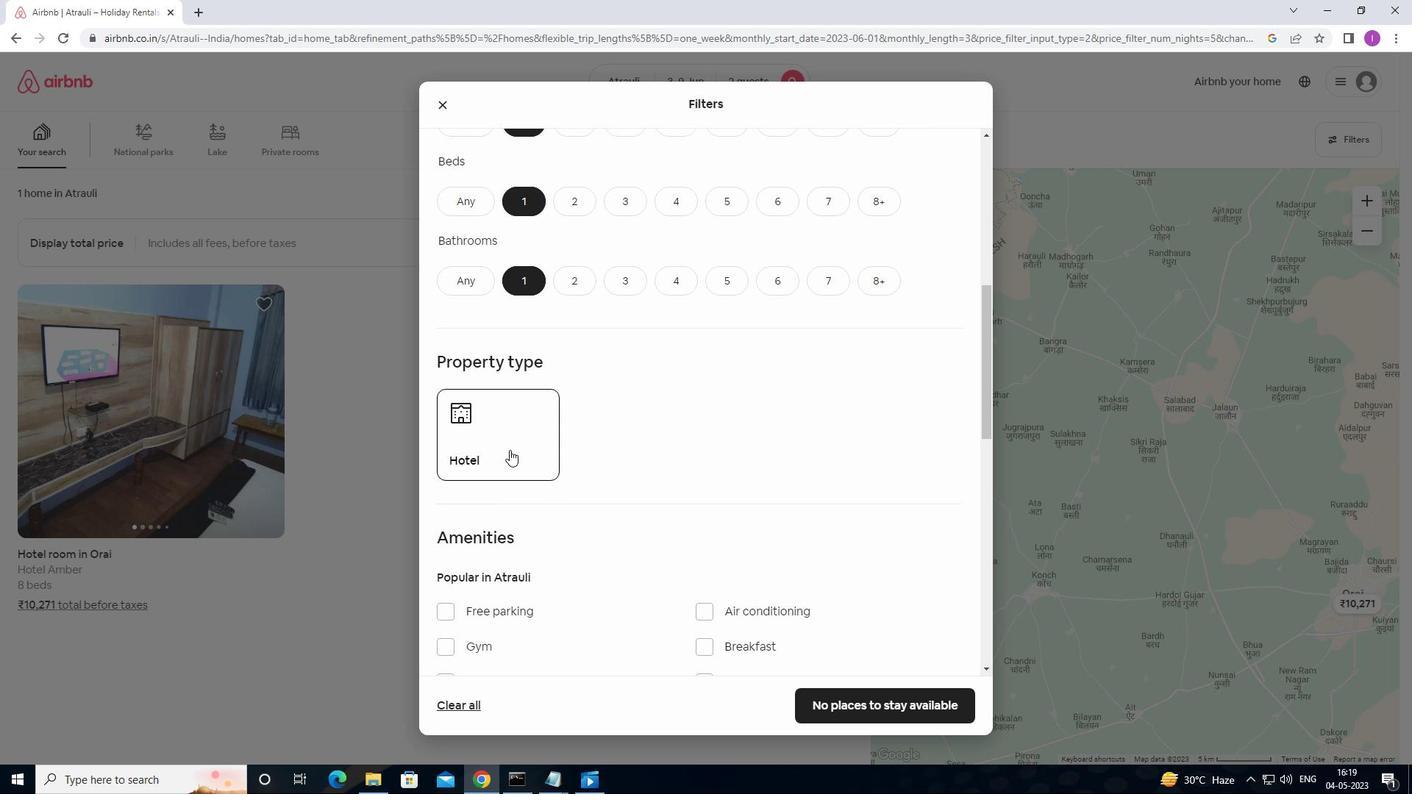 
Action: Mouse moved to (673, 482)
Screenshot: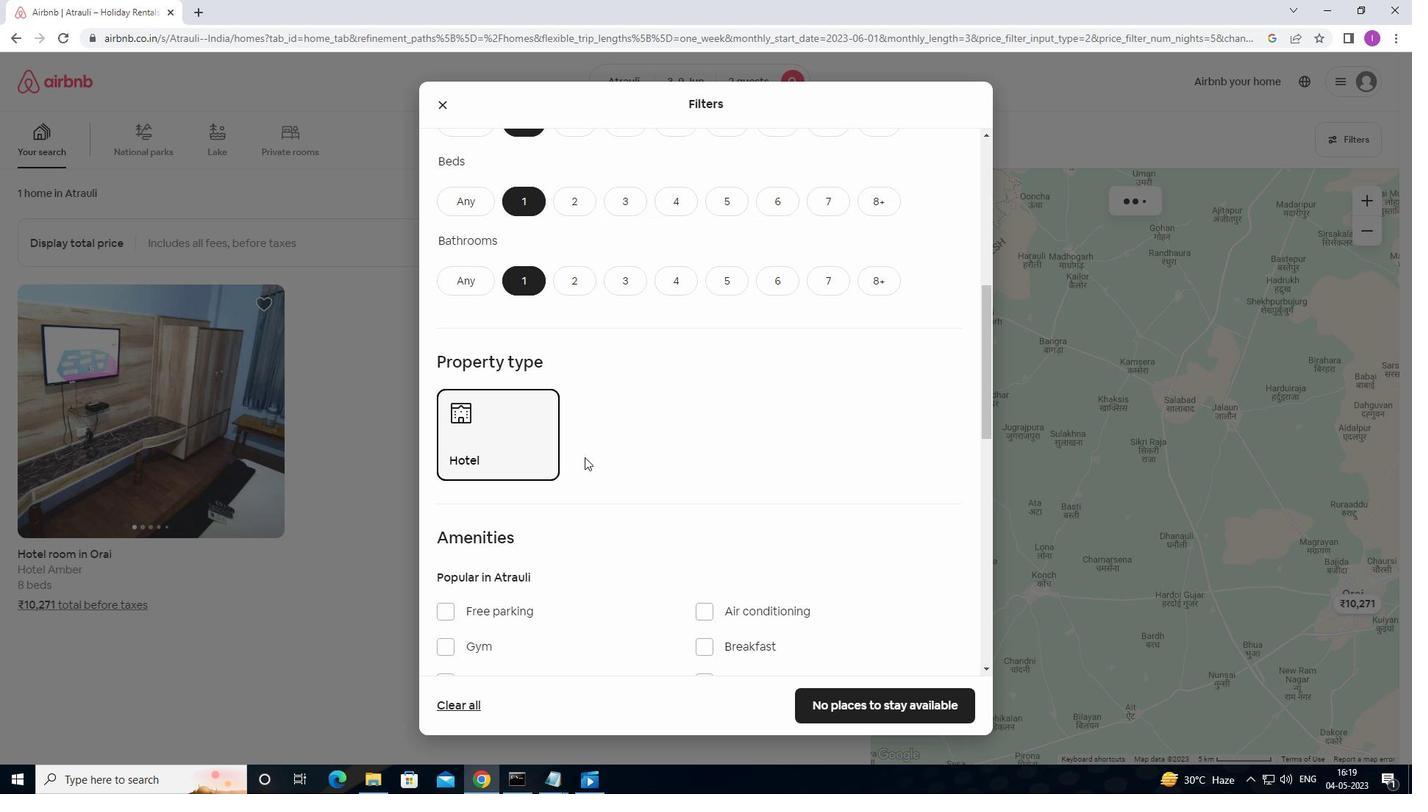 
Action: Mouse scrolled (673, 481) with delta (0, 0)
Screenshot: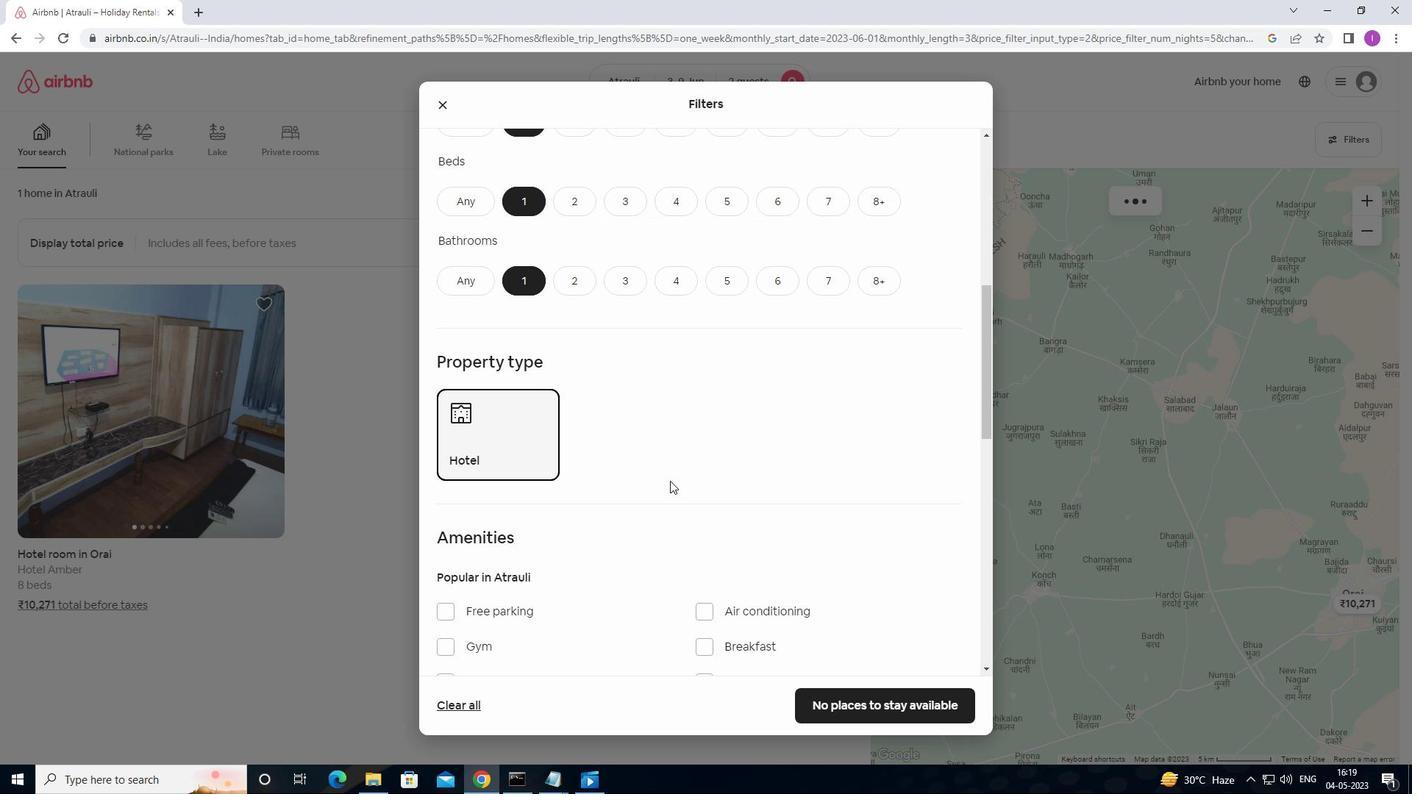 
Action: Mouse scrolled (673, 481) with delta (0, 0)
Screenshot: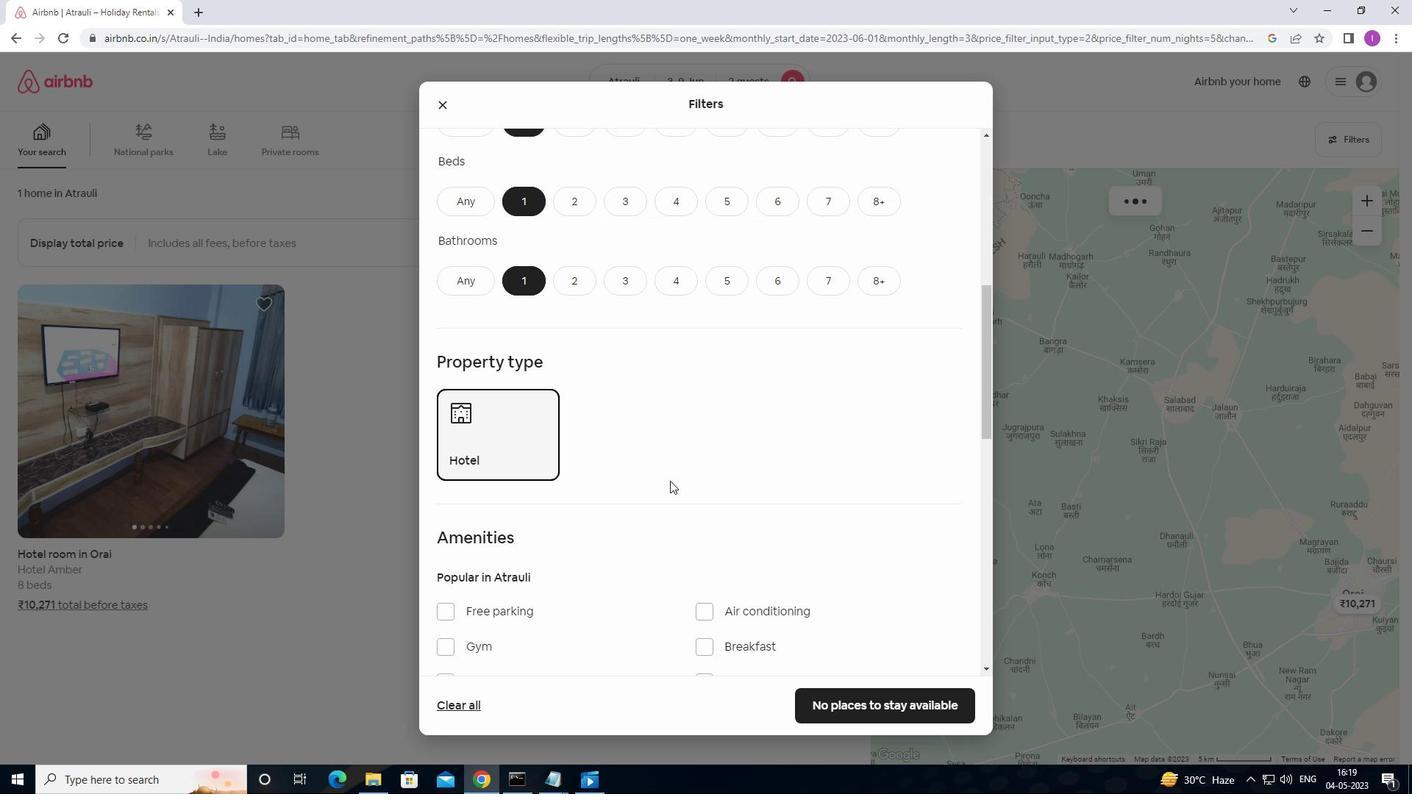 
Action: Mouse scrolled (673, 481) with delta (0, 0)
Screenshot: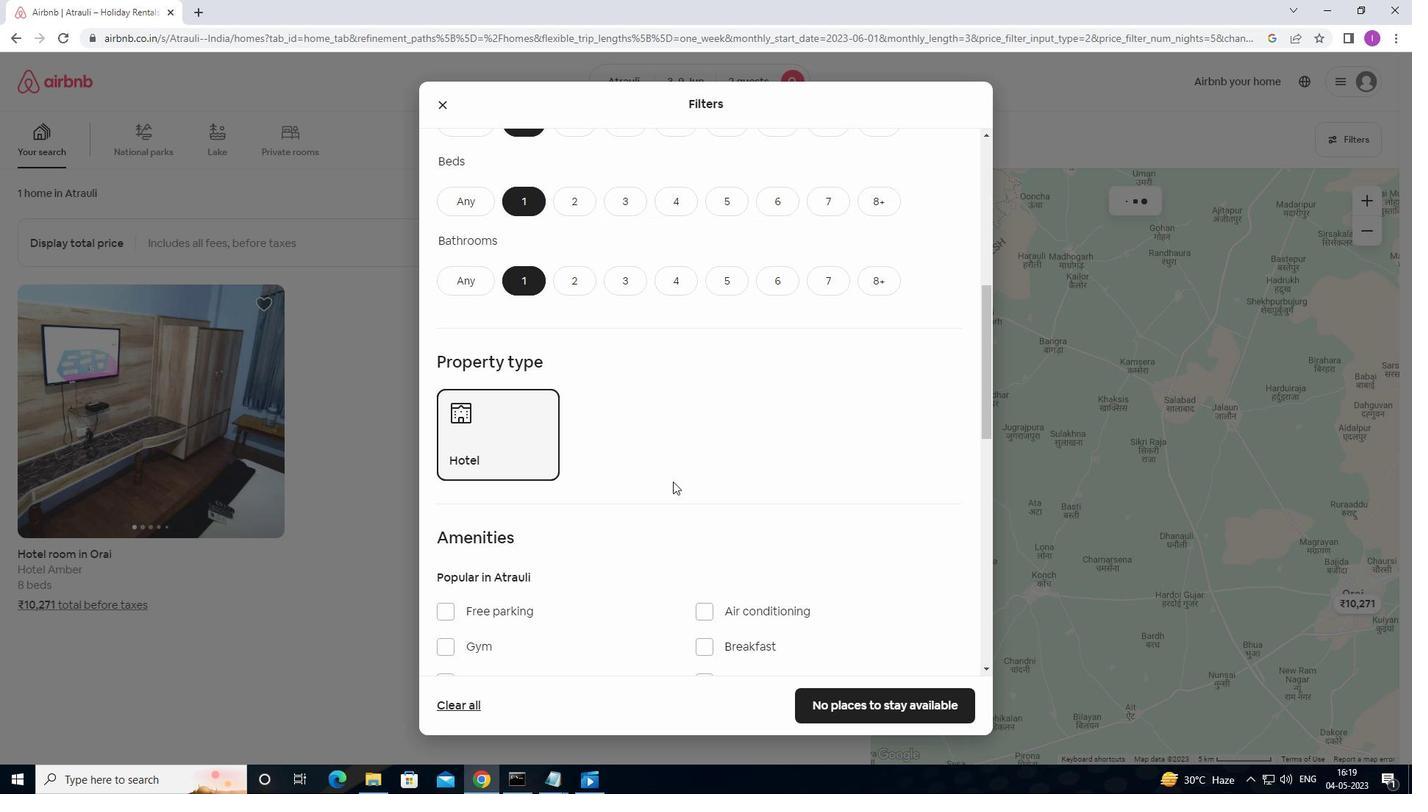 
Action: Mouse scrolled (673, 481) with delta (0, 0)
Screenshot: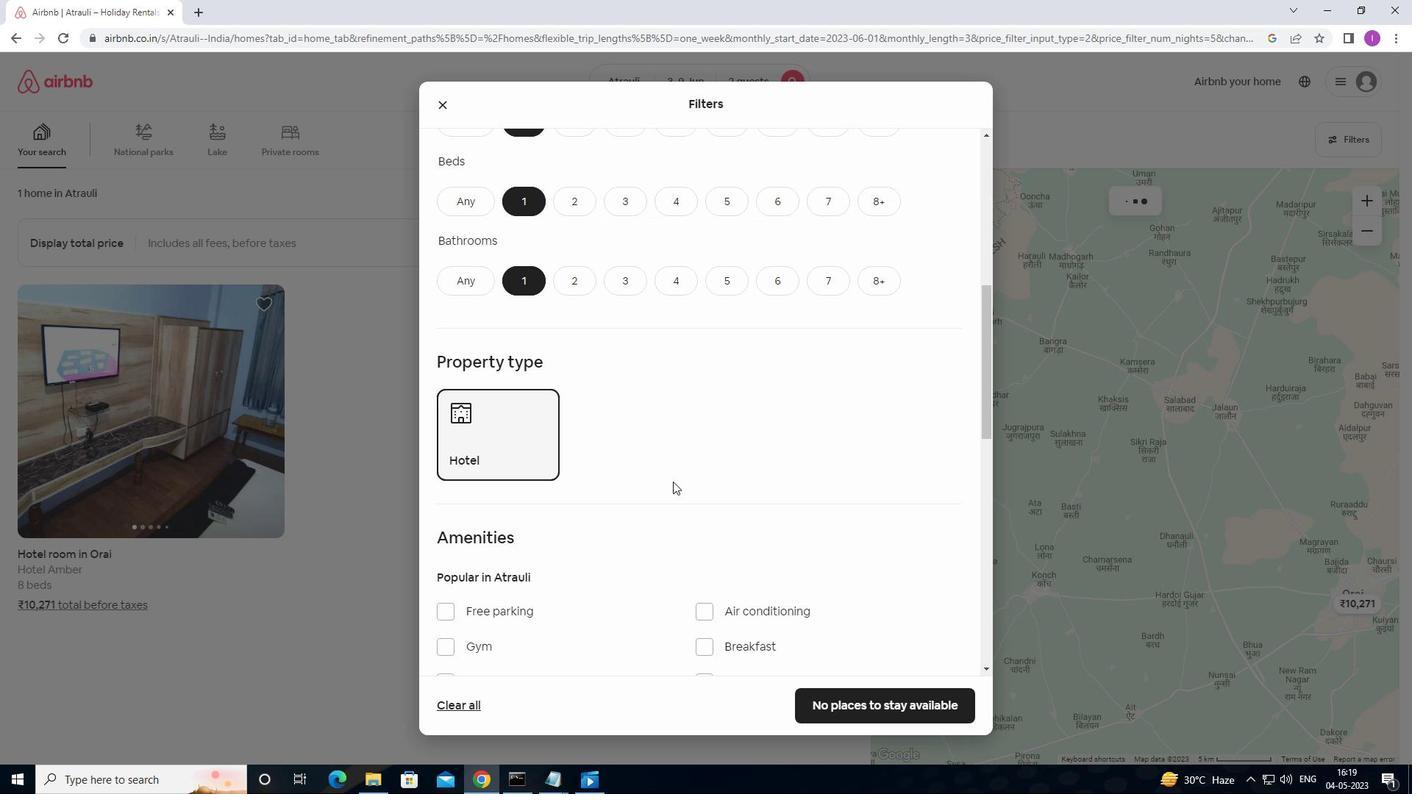 
Action: Mouse moved to (674, 478)
Screenshot: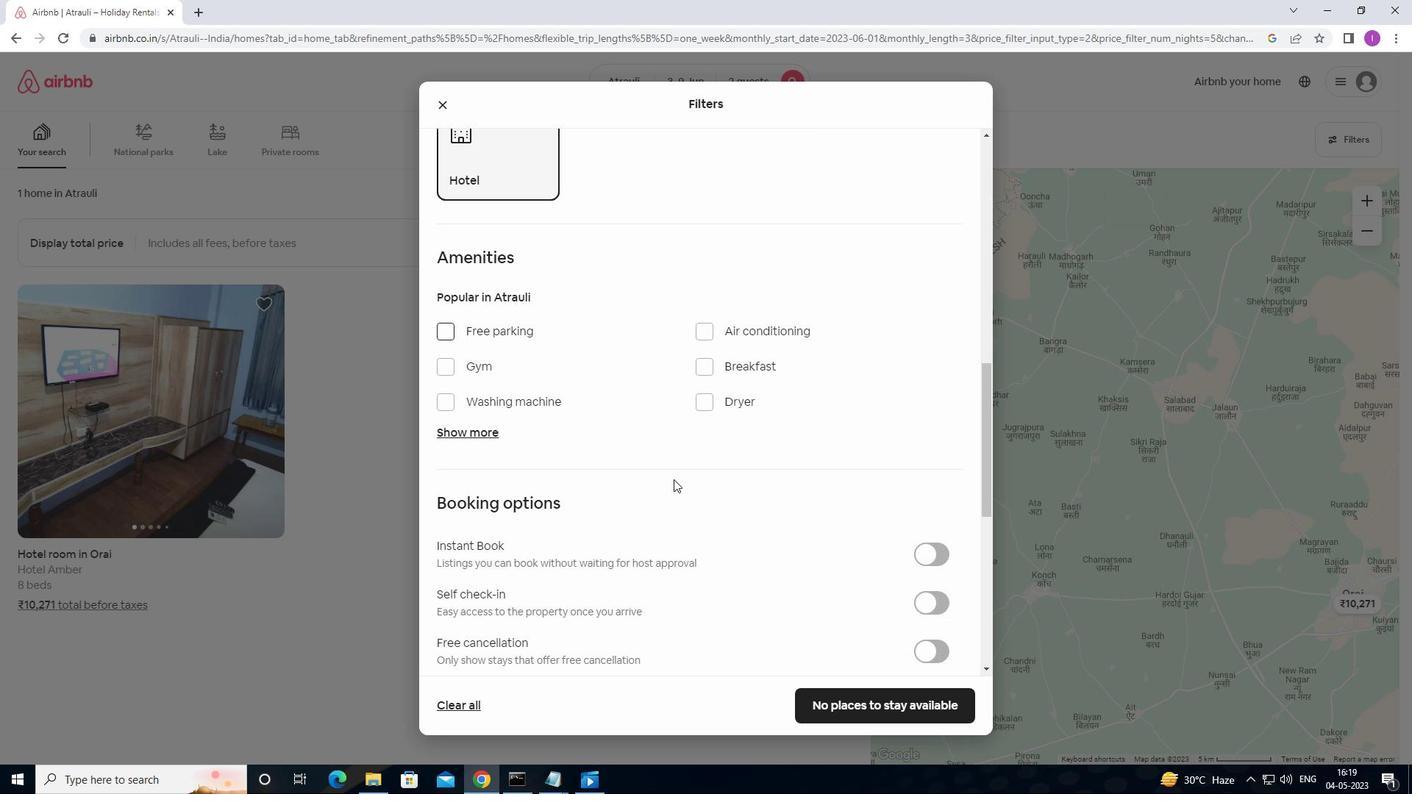 
Action: Mouse scrolled (674, 477) with delta (0, 0)
Screenshot: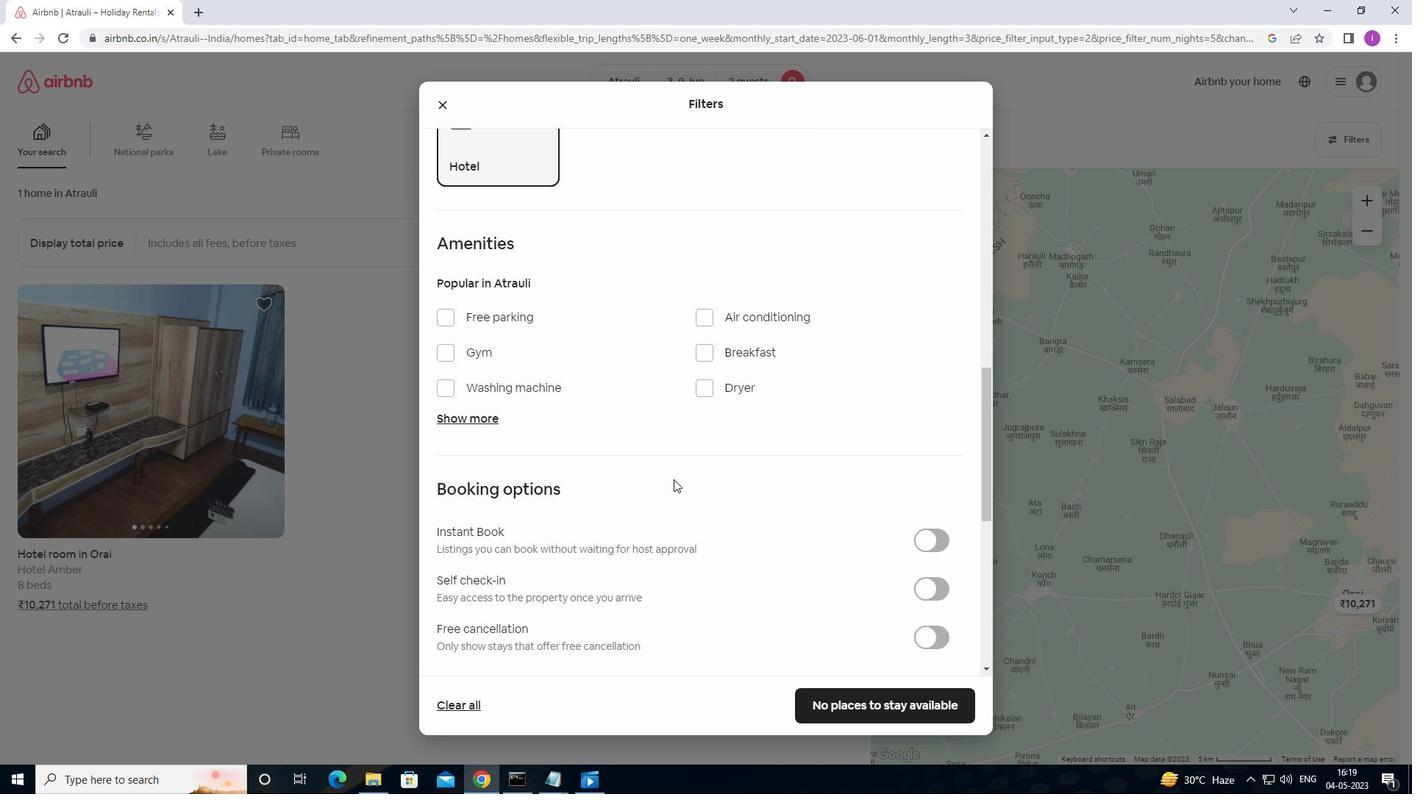 
Action: Mouse moved to (675, 478)
Screenshot: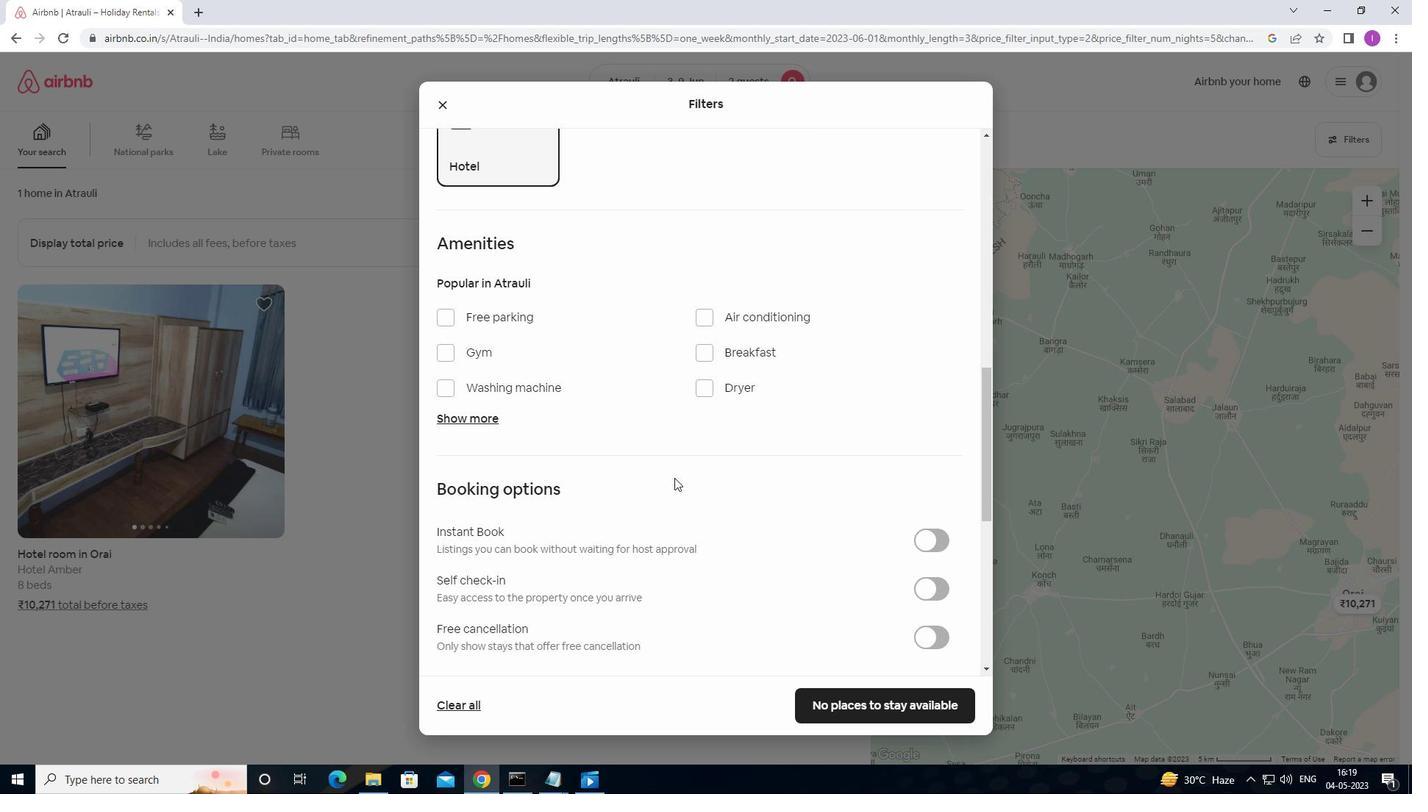
Action: Mouse scrolled (675, 477) with delta (0, 0)
Screenshot: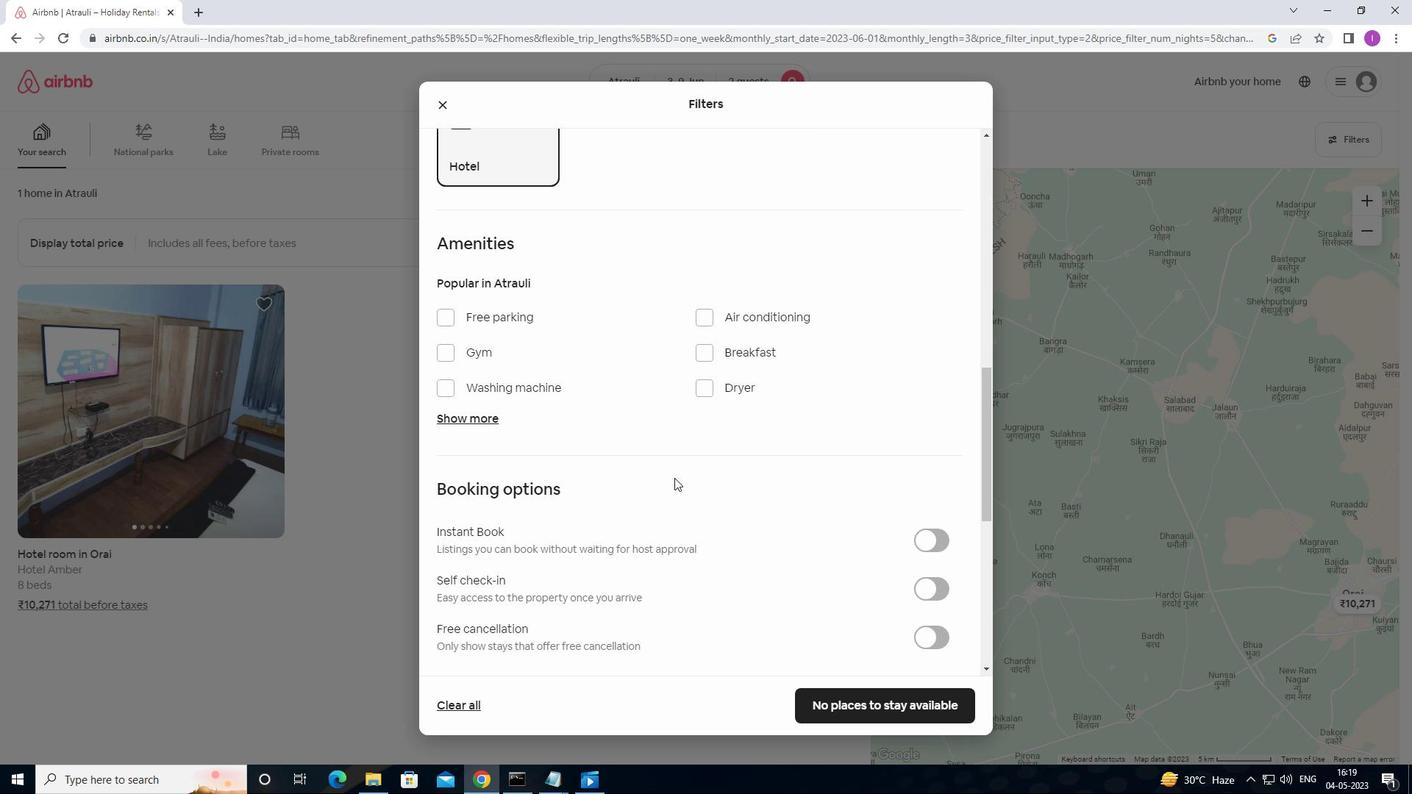 
Action: Mouse moved to (927, 445)
Screenshot: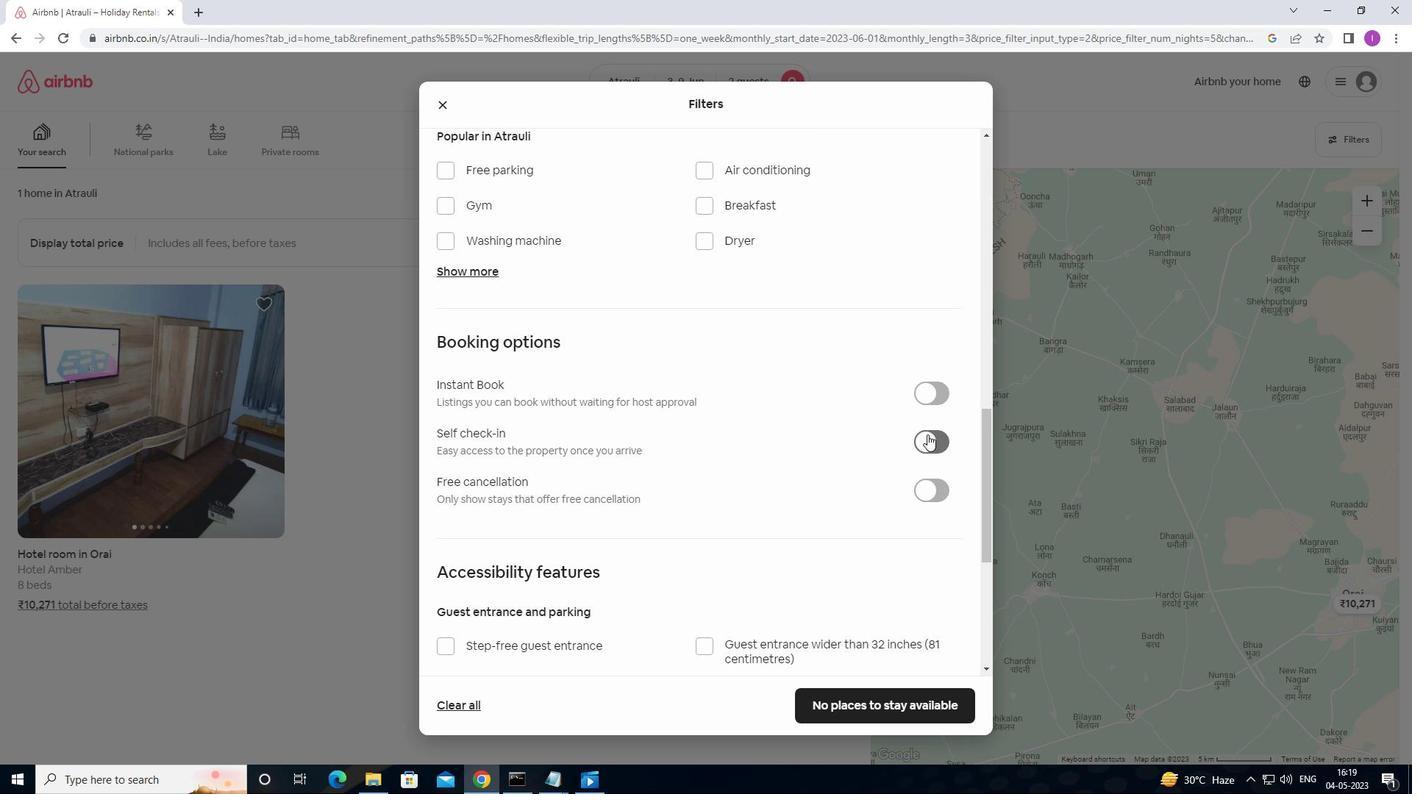 
Action: Mouse pressed left at (927, 445)
Screenshot: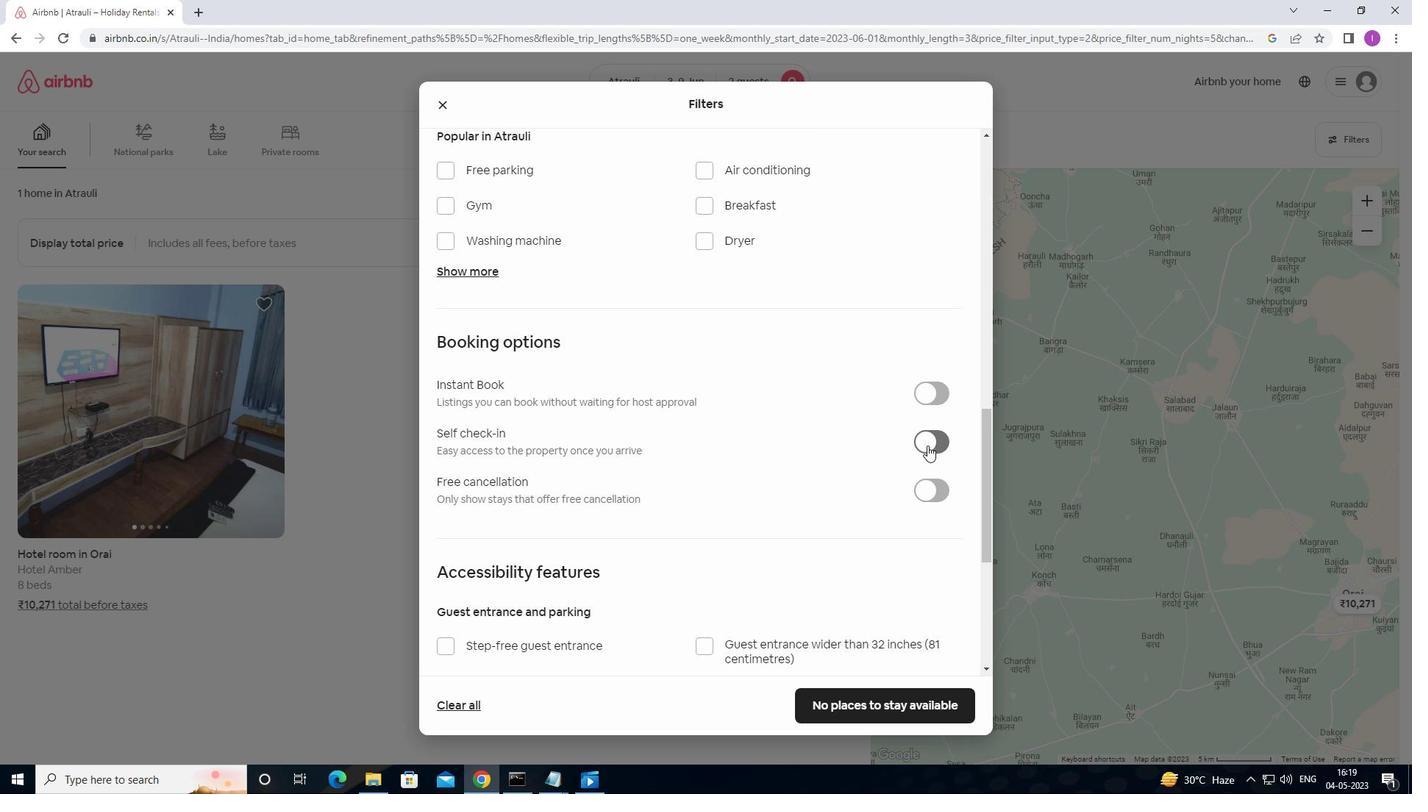 
Action: Mouse moved to (555, 432)
Screenshot: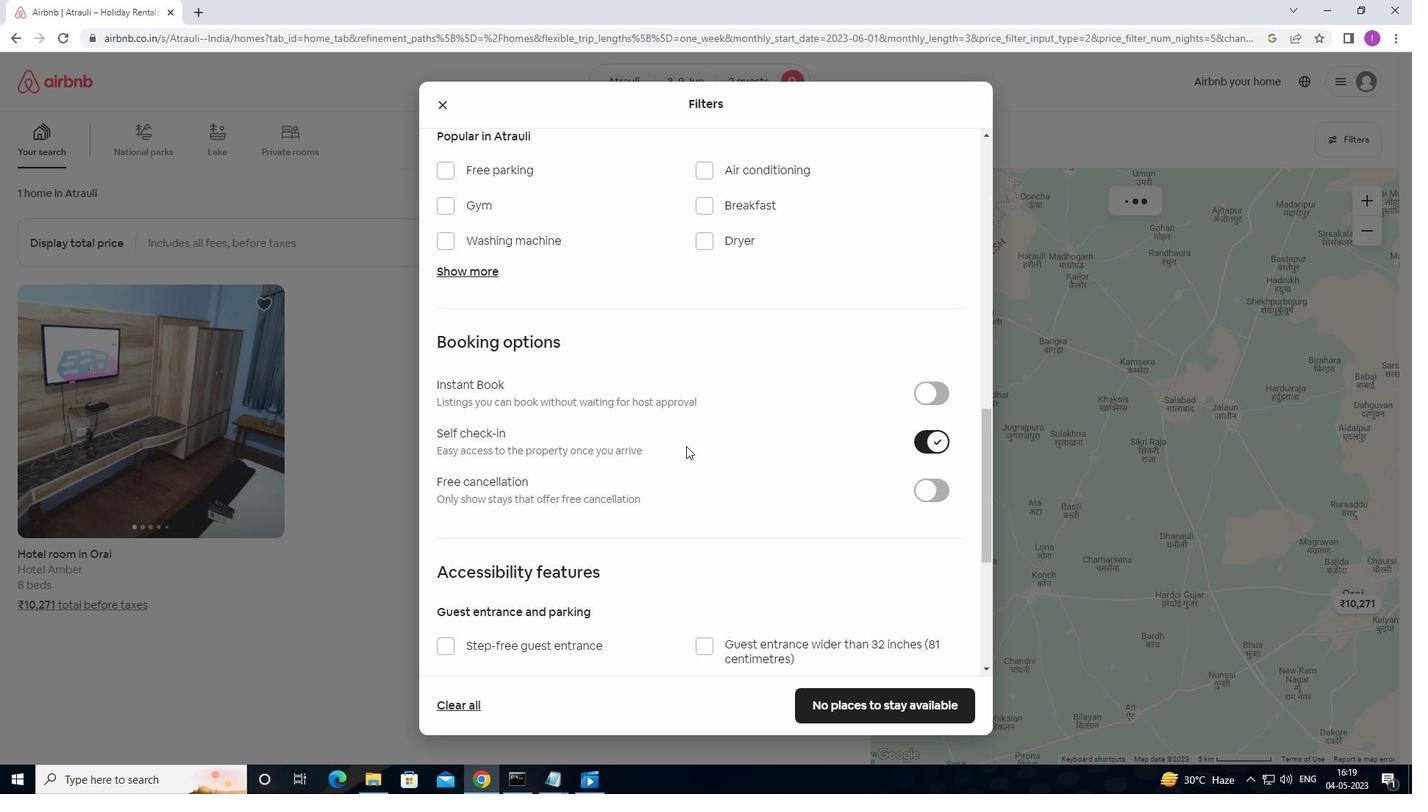 
Action: Mouse scrolled (555, 431) with delta (0, 0)
Screenshot: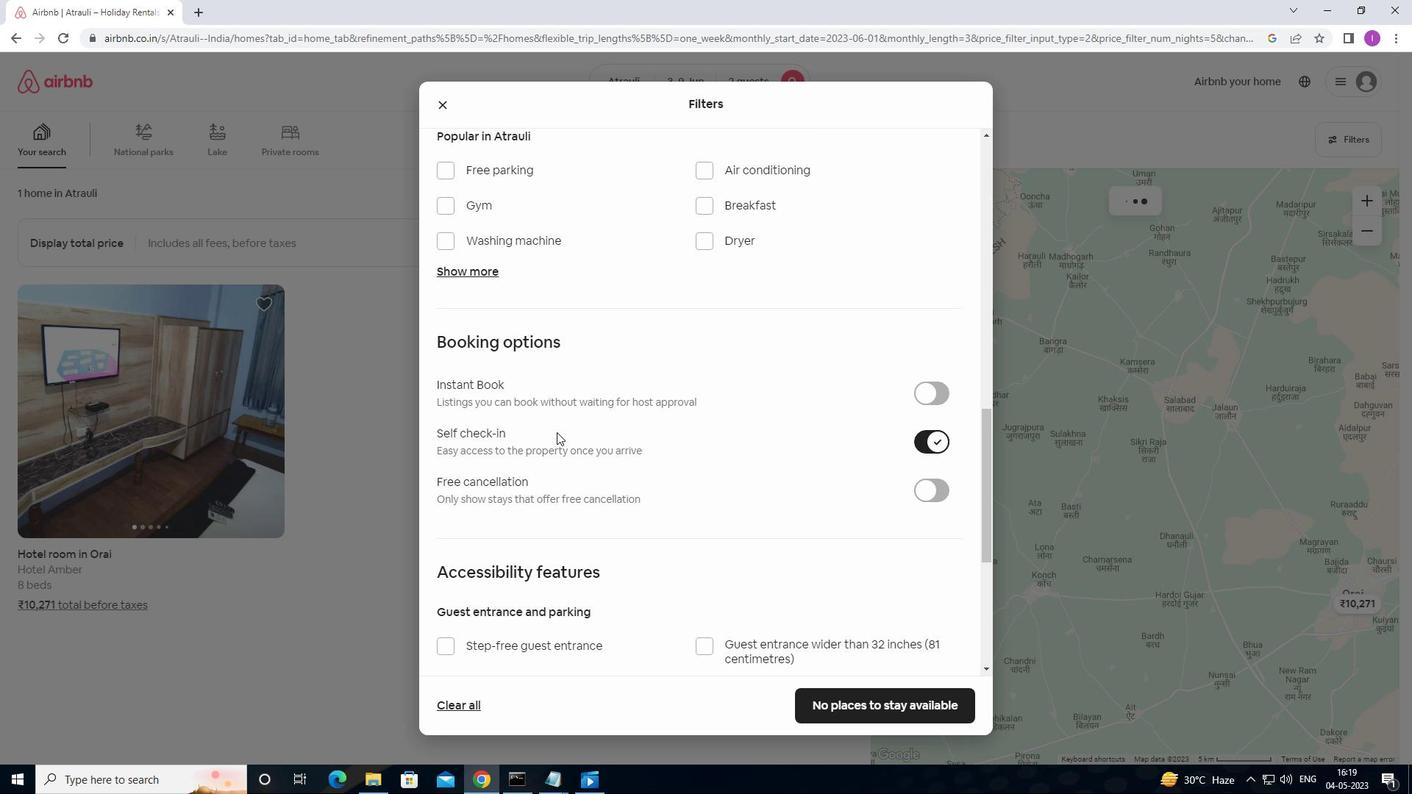 
Action: Mouse scrolled (555, 431) with delta (0, 0)
Screenshot: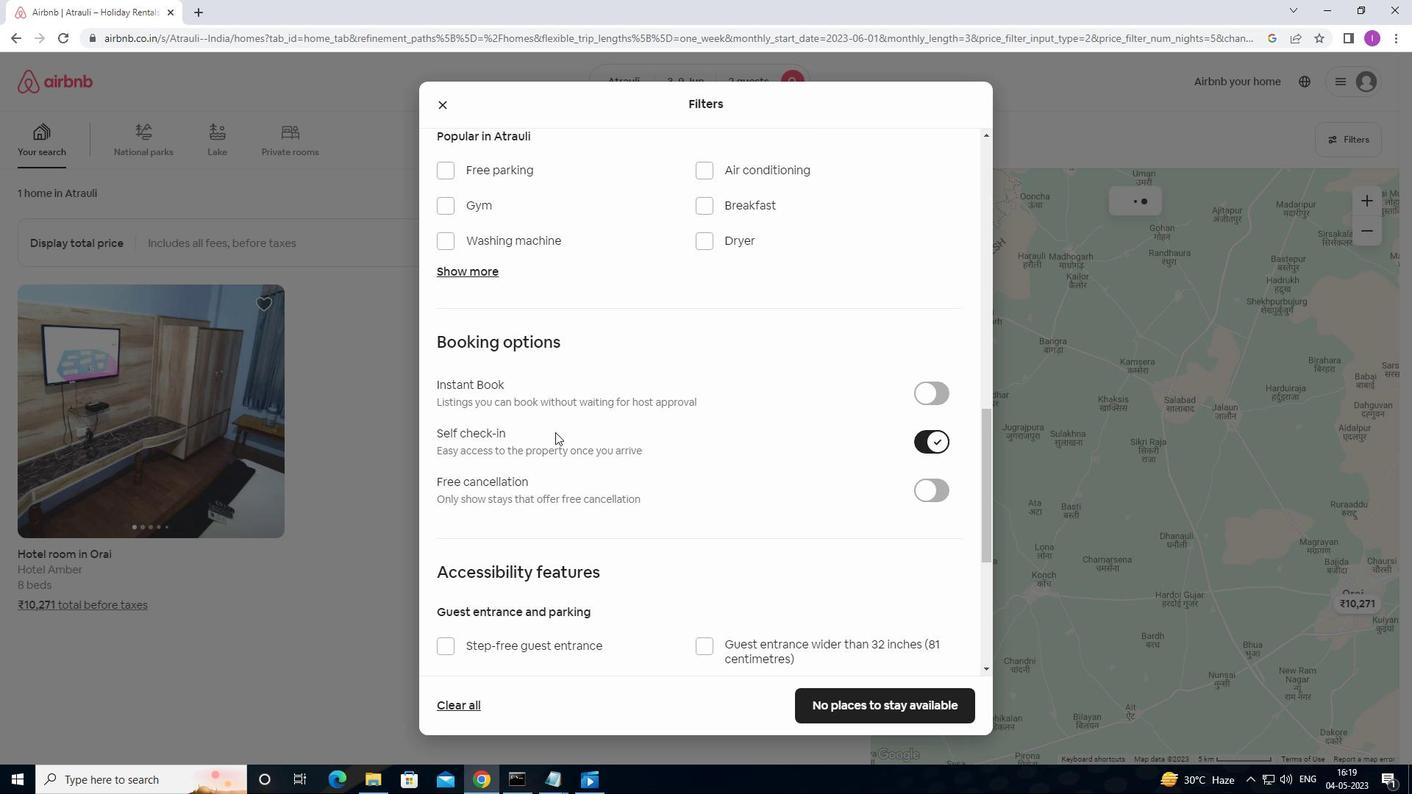 
Action: Mouse scrolled (555, 431) with delta (0, 0)
Screenshot: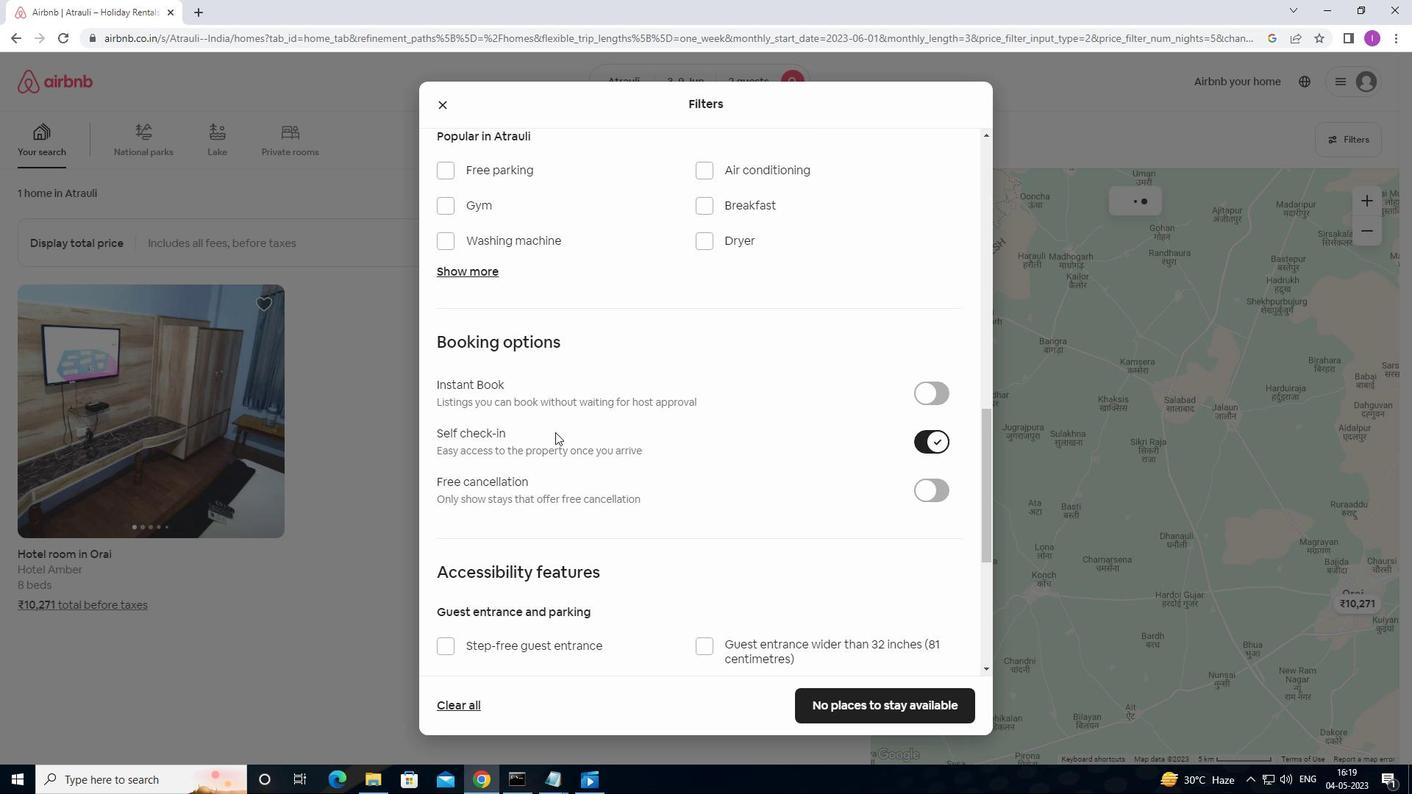 
Action: Mouse moved to (553, 433)
Screenshot: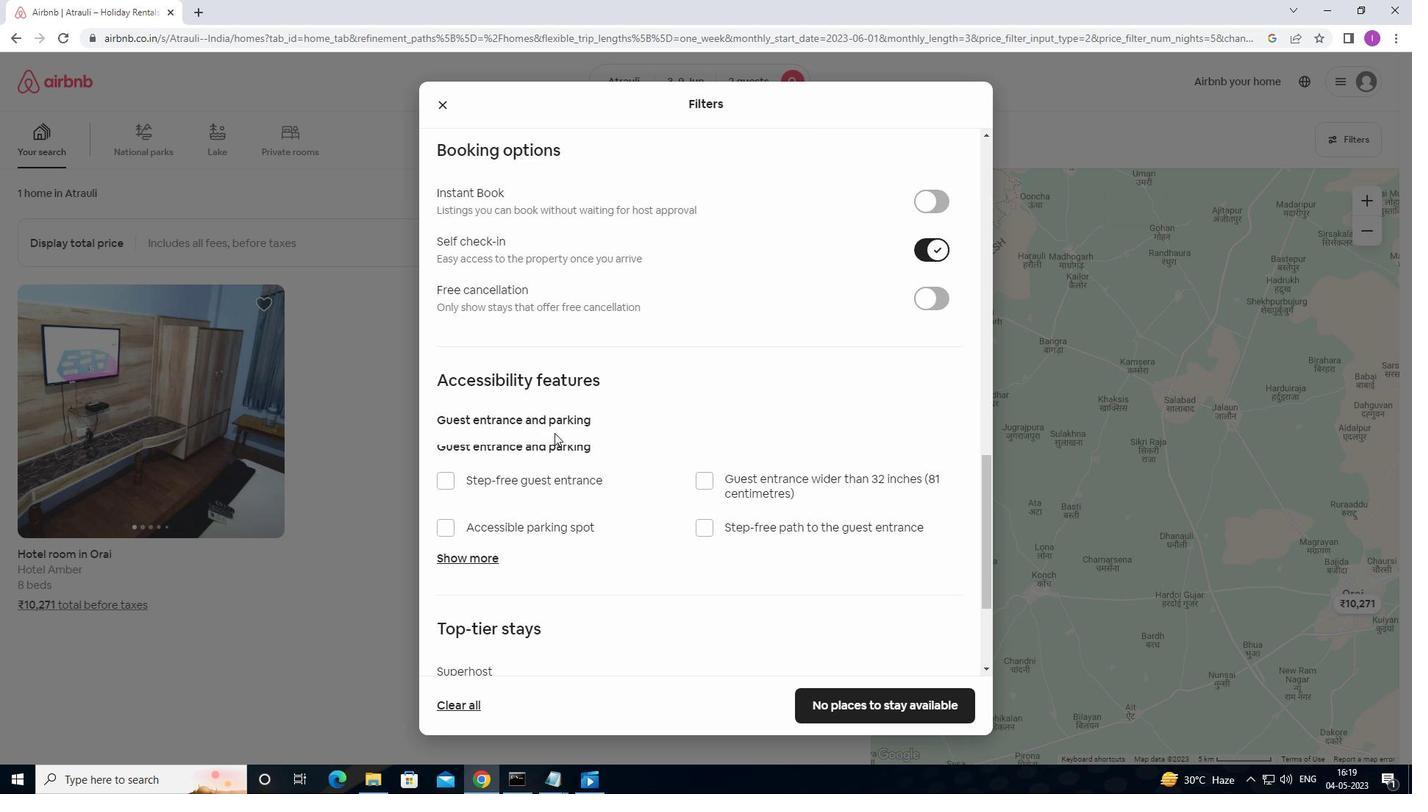 
Action: Mouse scrolled (553, 432) with delta (0, 0)
Screenshot: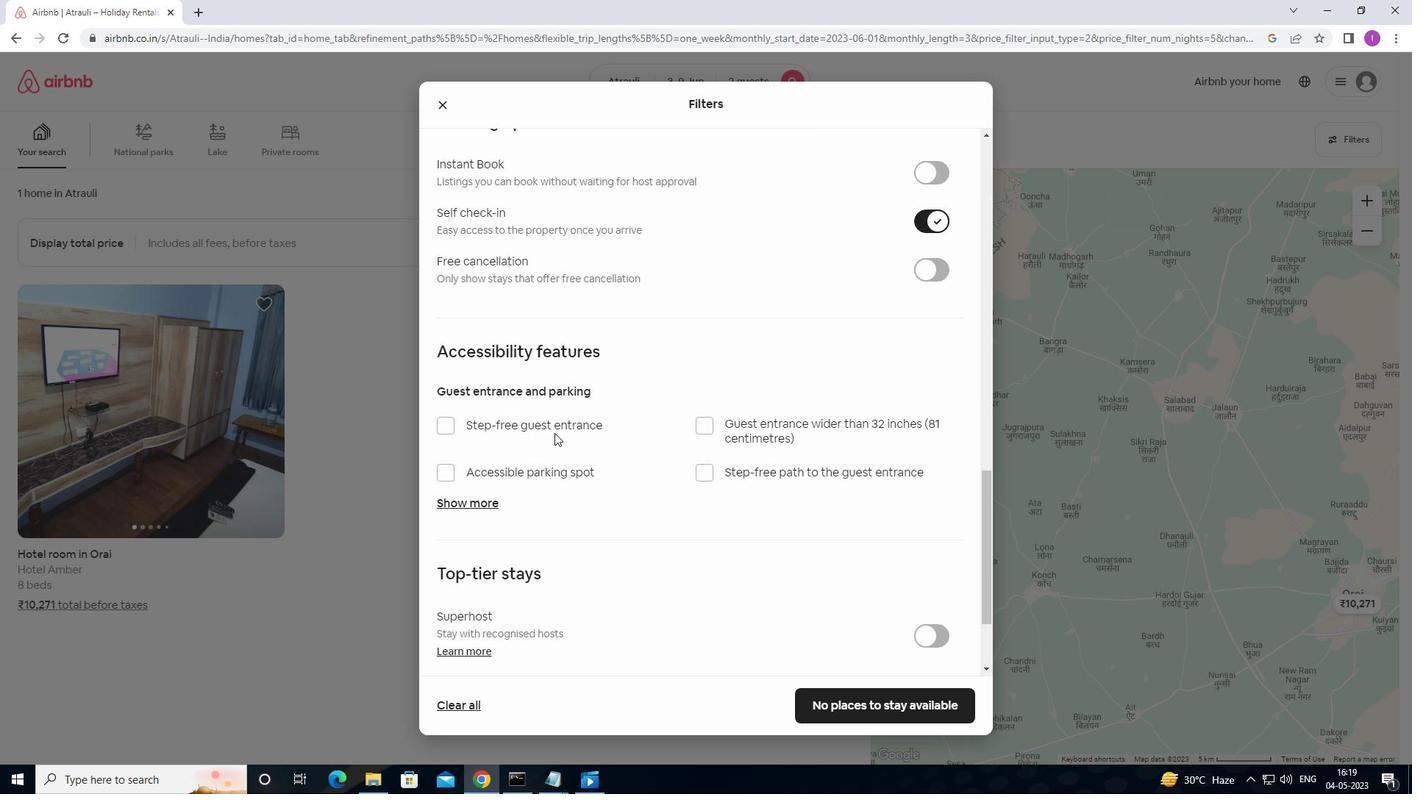 
Action: Mouse scrolled (553, 432) with delta (0, 0)
Screenshot: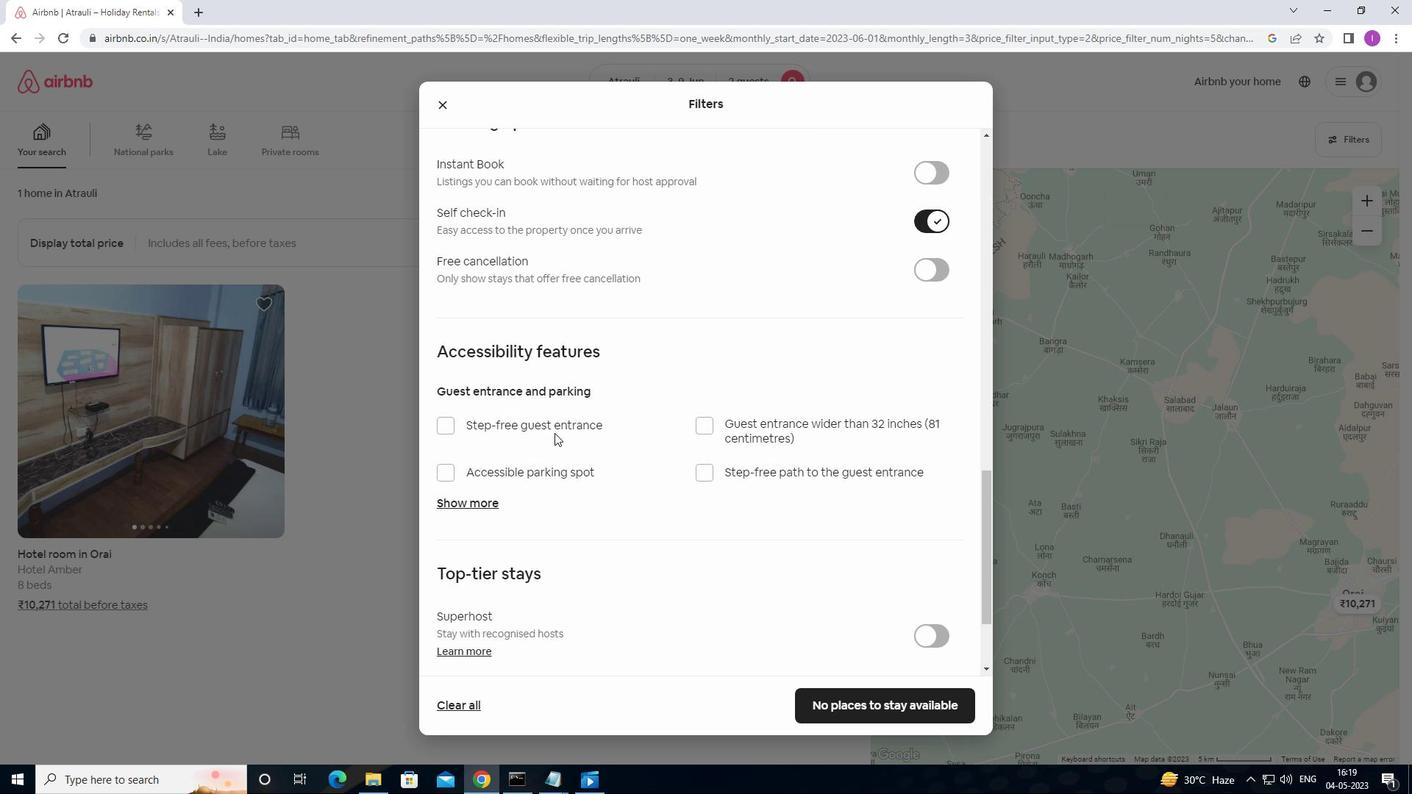 
Action: Mouse scrolled (553, 432) with delta (0, 0)
Screenshot: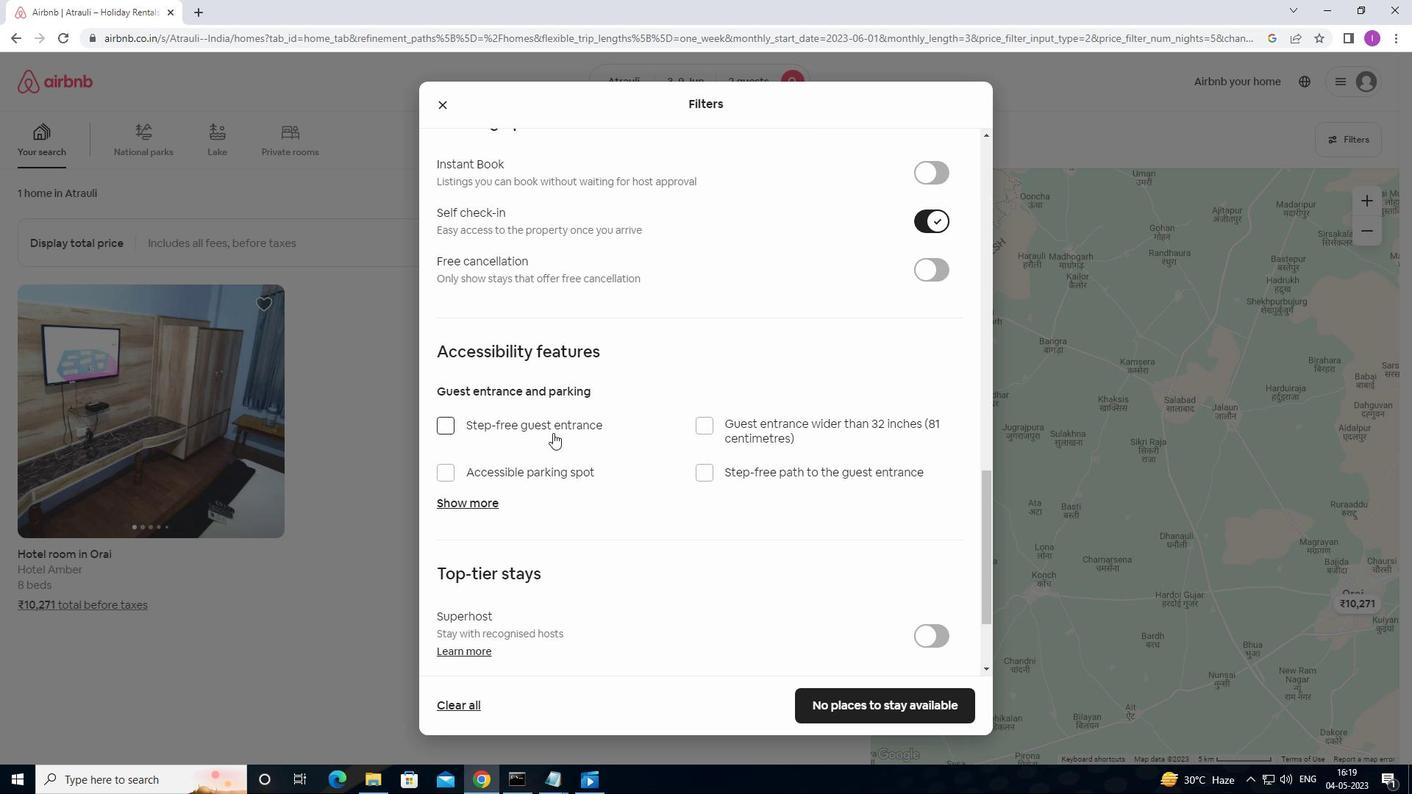 
Action: Mouse scrolled (553, 432) with delta (0, 0)
Screenshot: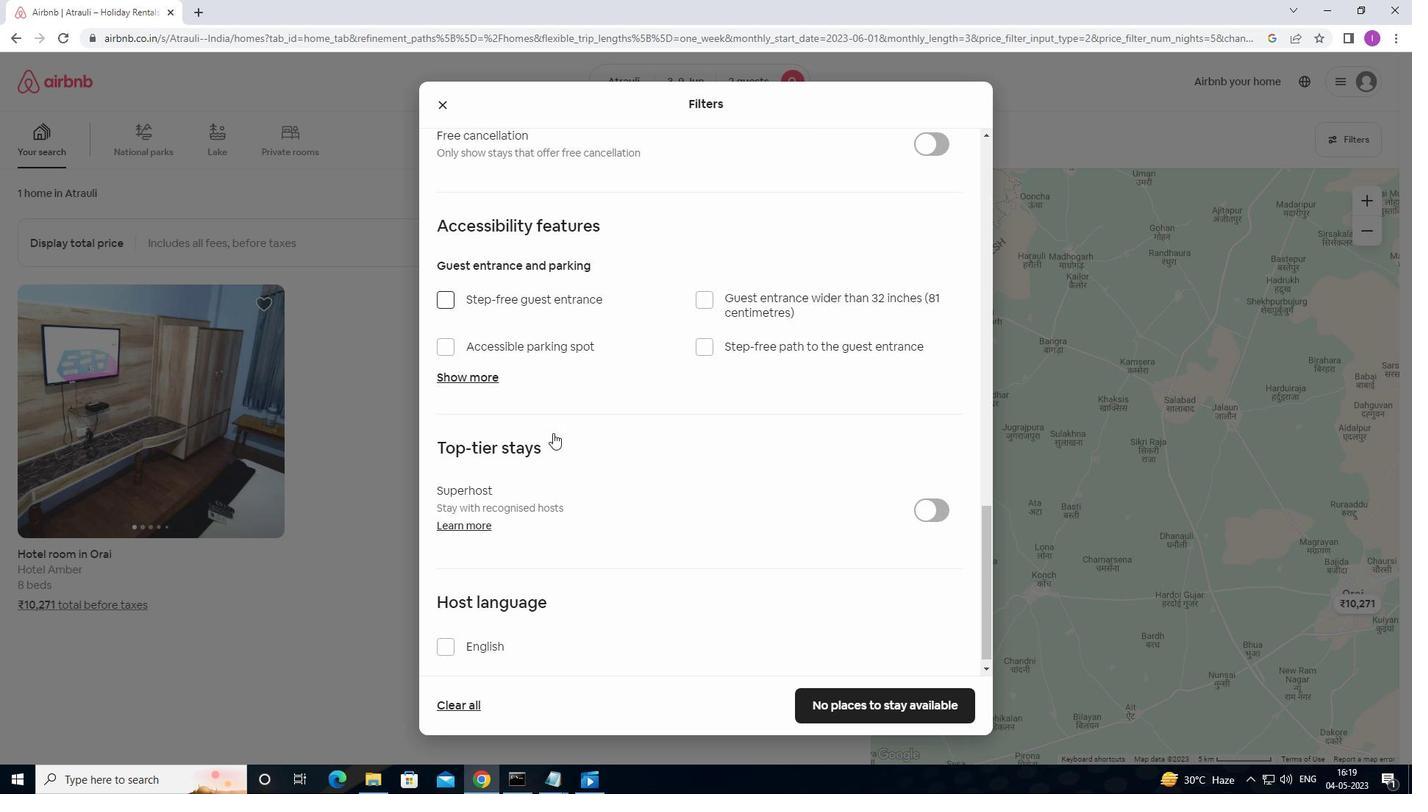 
Action: Mouse scrolled (553, 432) with delta (0, 0)
Screenshot: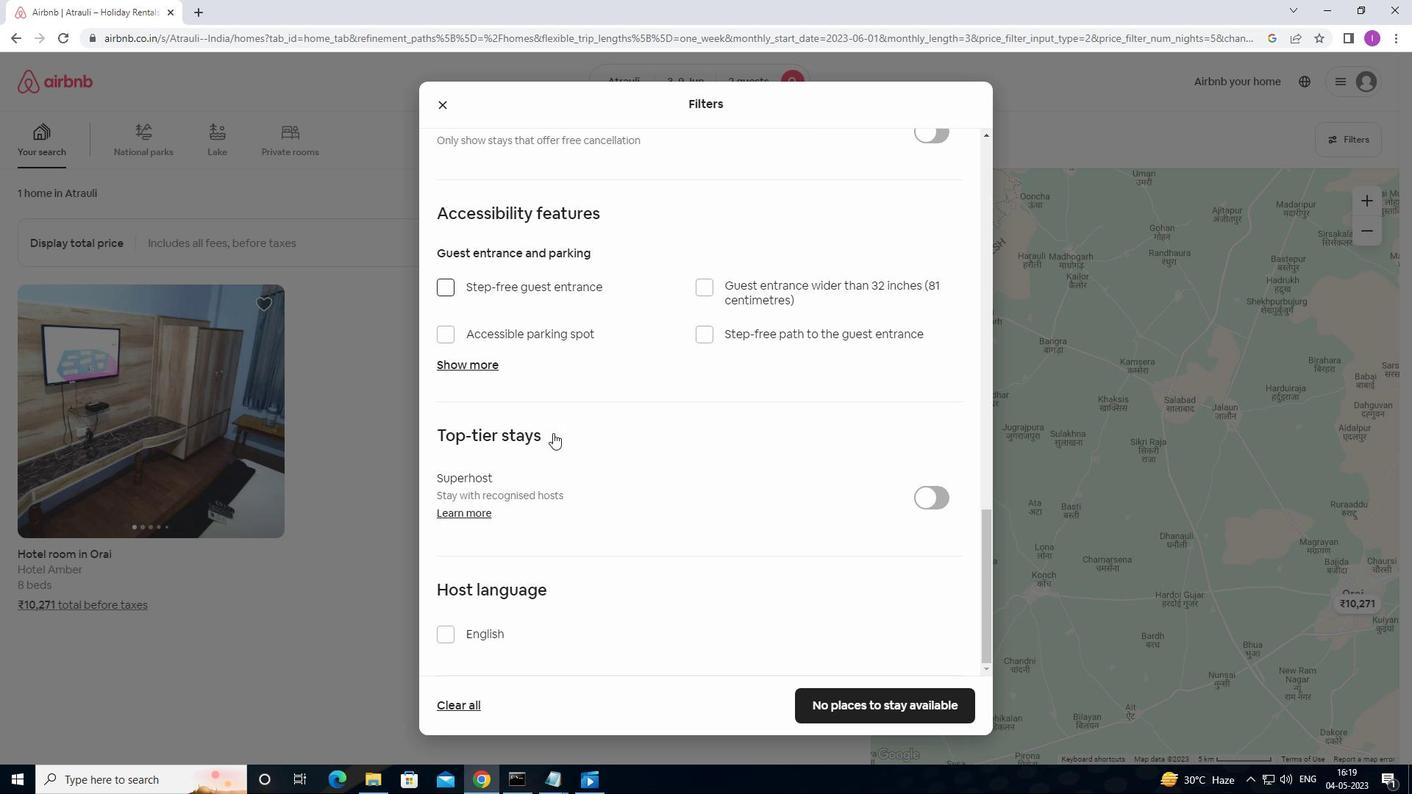 
Action: Mouse scrolled (553, 432) with delta (0, 0)
Screenshot: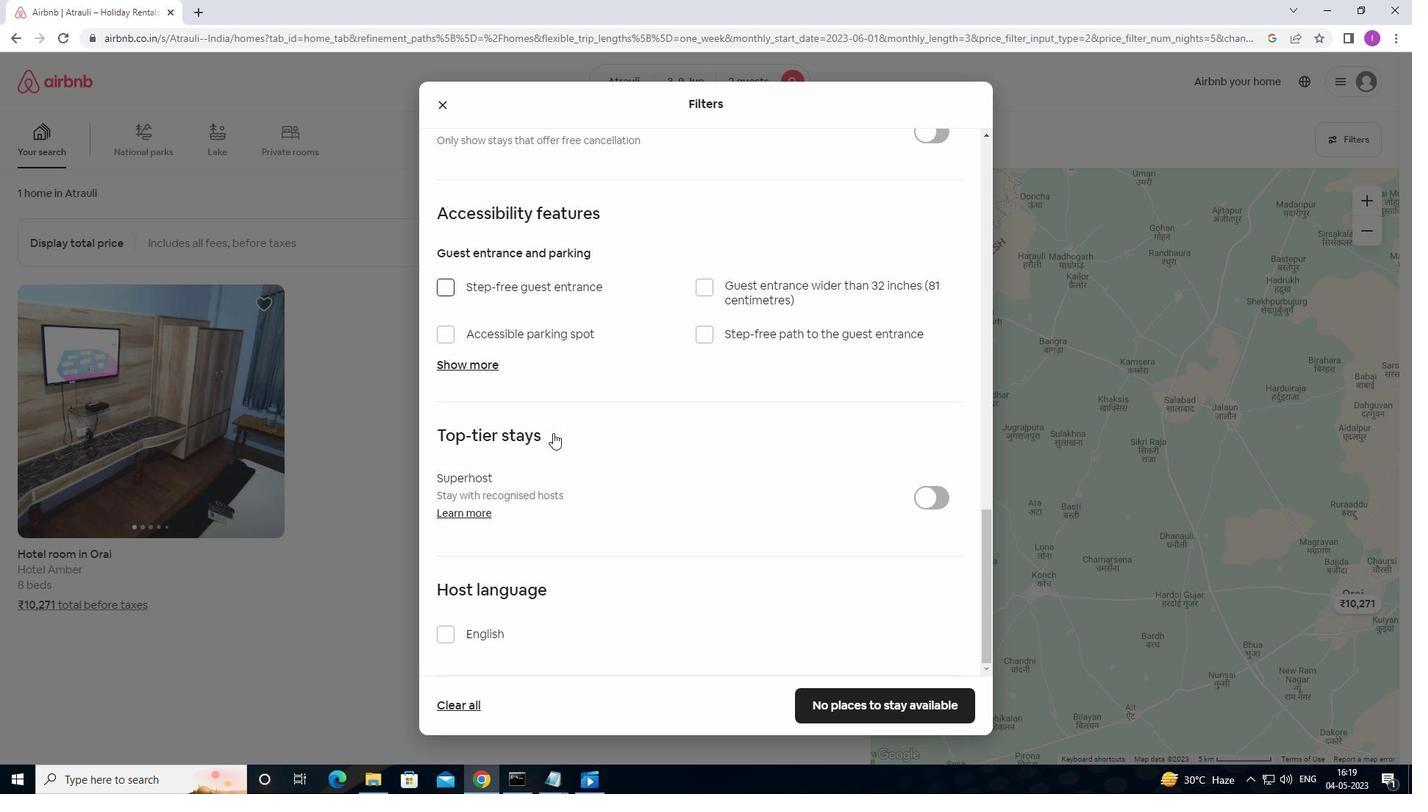 
Action: Mouse scrolled (553, 432) with delta (0, 0)
Screenshot: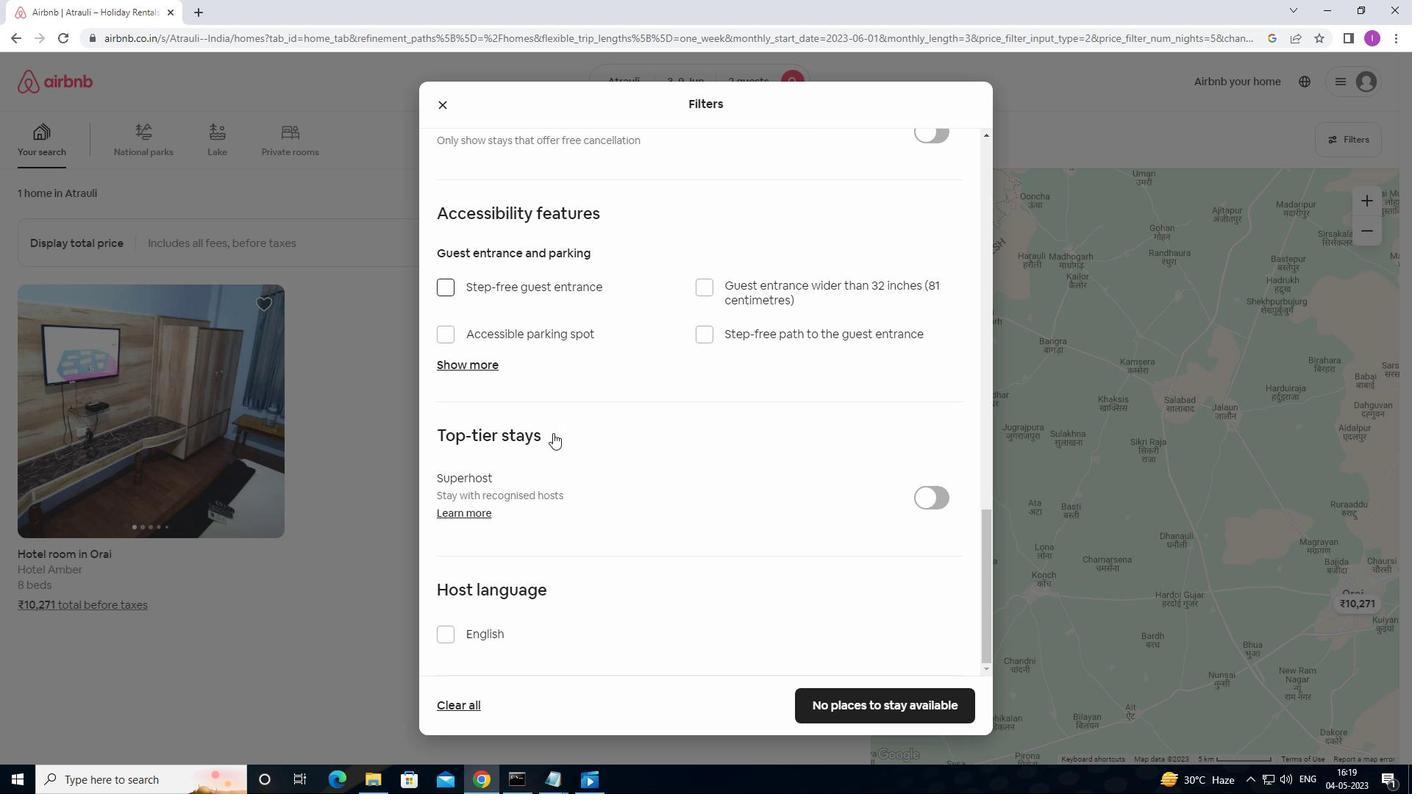 
Action: Mouse moved to (437, 635)
Screenshot: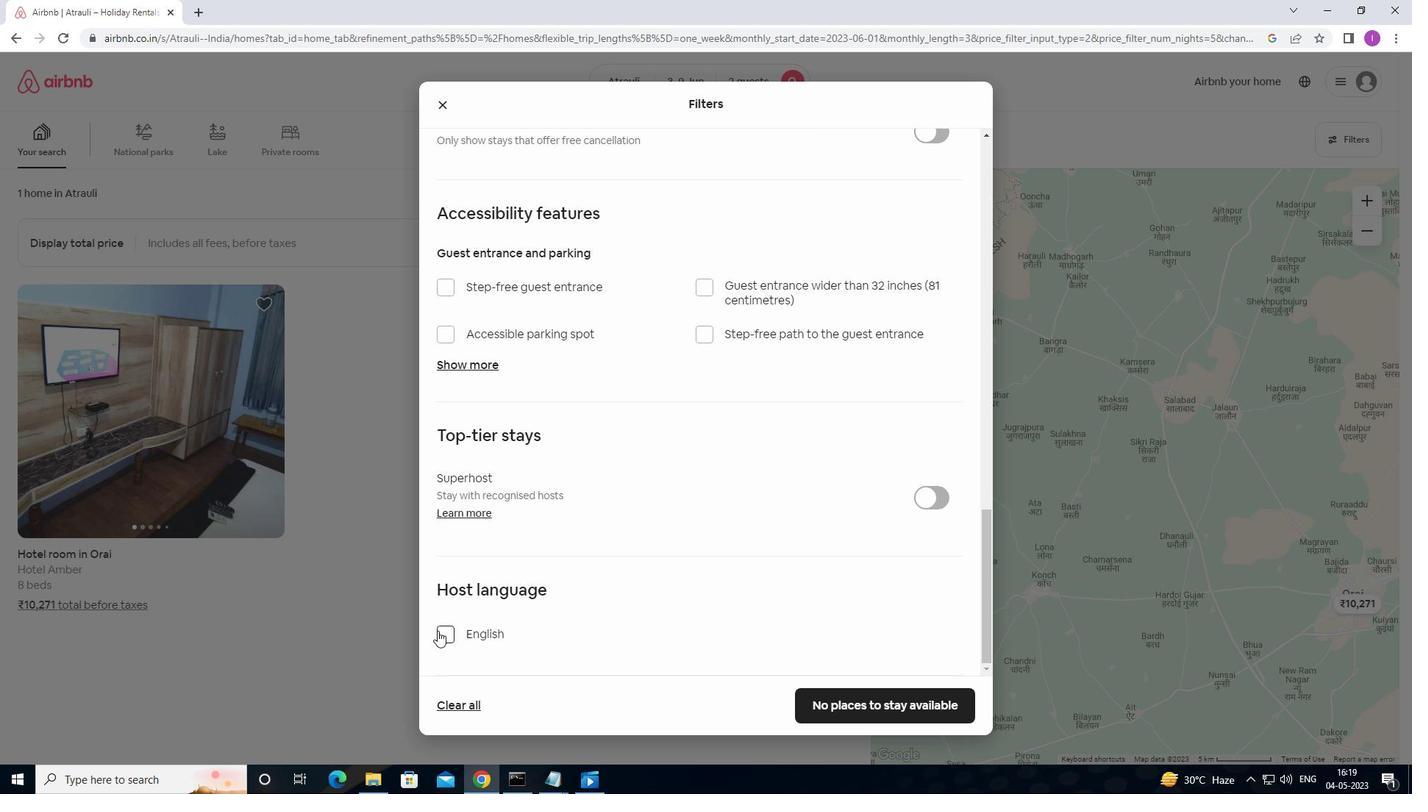 
Action: Mouse pressed left at (437, 635)
Screenshot: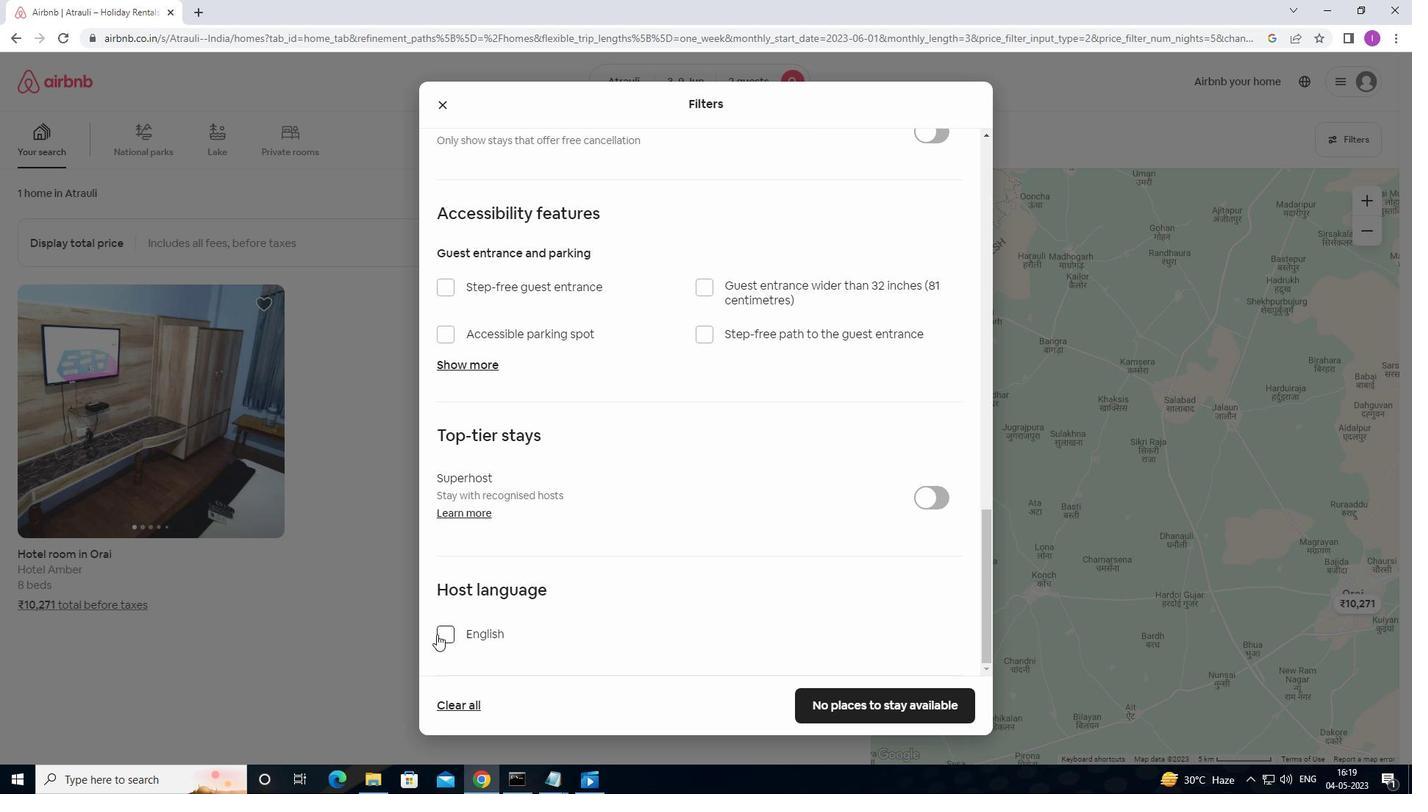 
Action: Mouse moved to (808, 713)
Screenshot: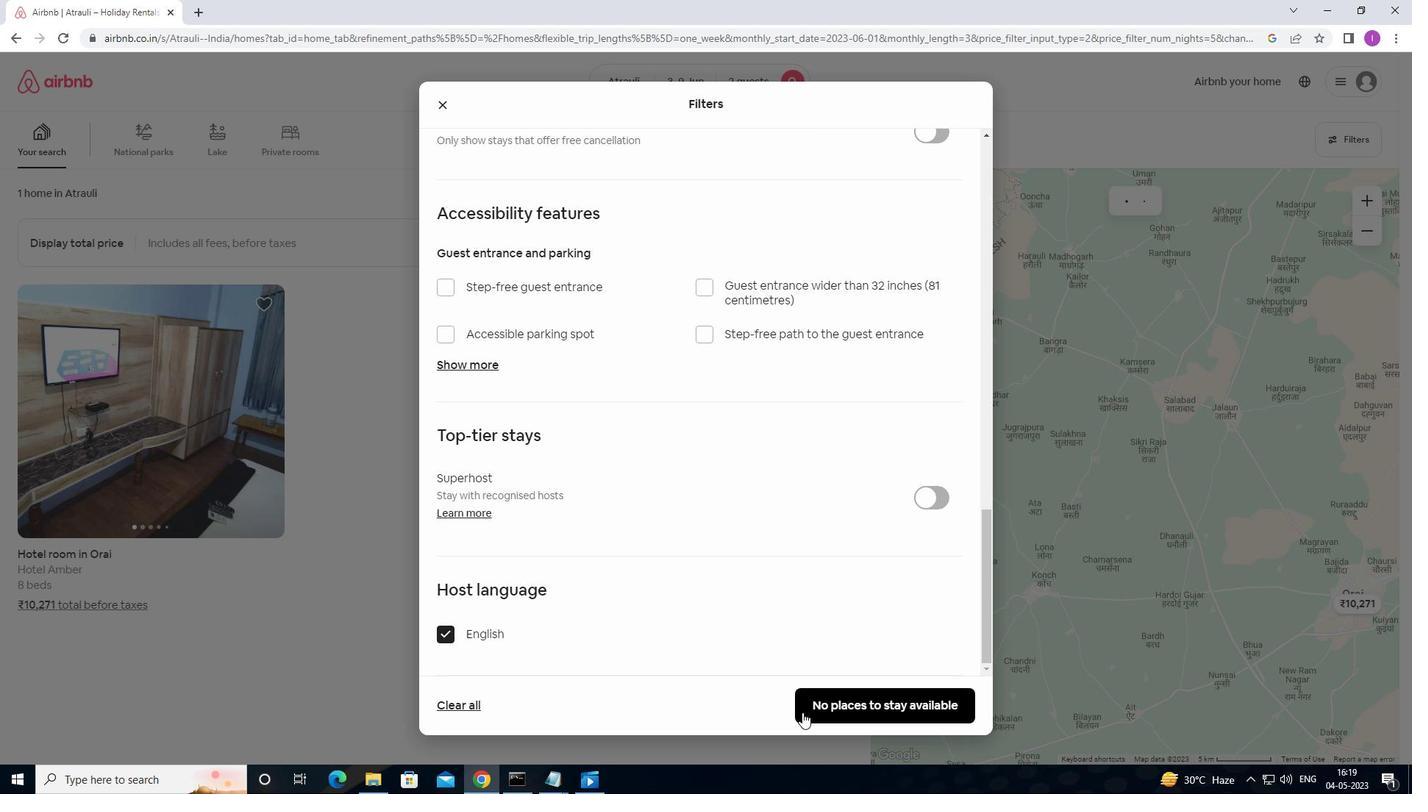 
Action: Mouse pressed left at (808, 713)
Screenshot: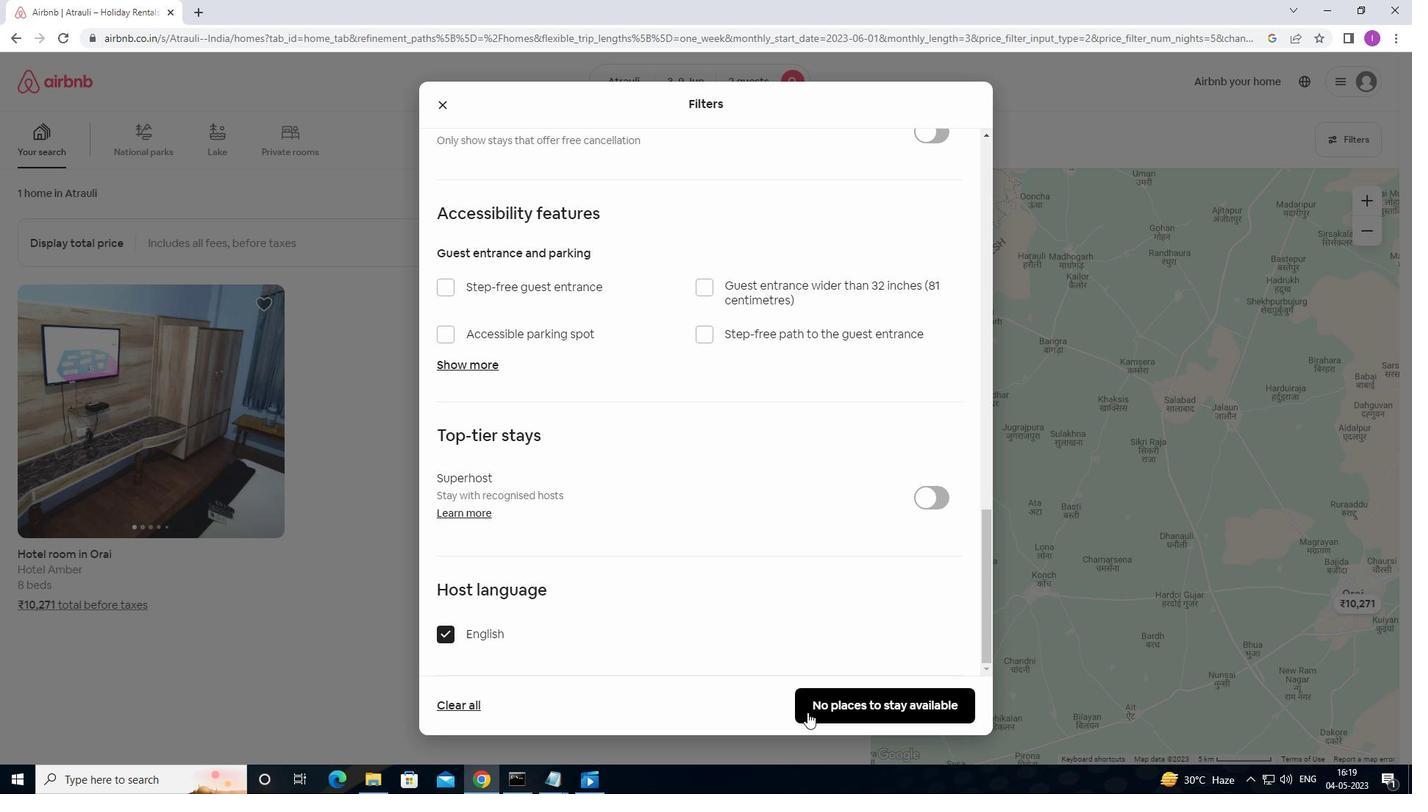 
Action: Mouse moved to (814, 704)
Screenshot: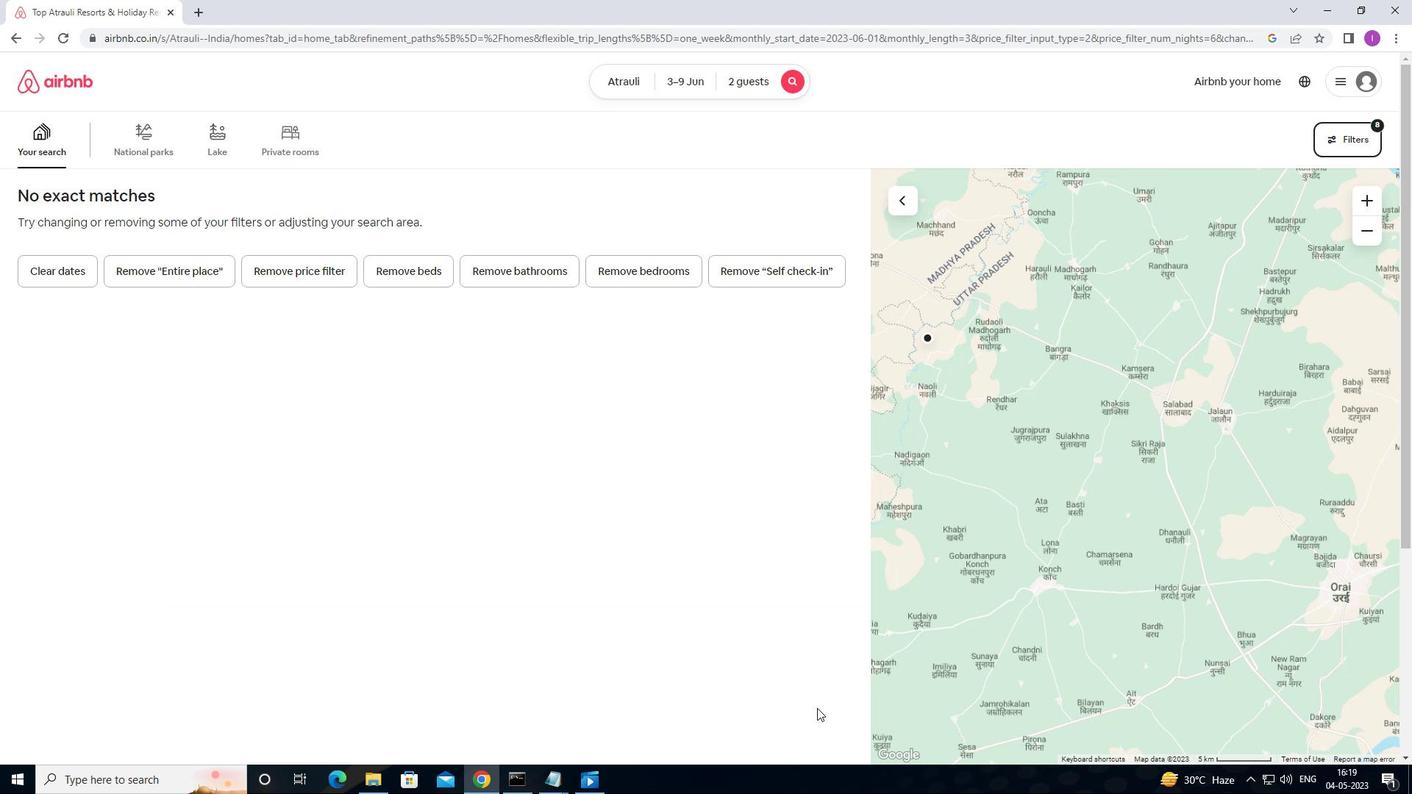 
